 Task: Find connections with filter location Korhogo with filter topic #Humanresourcewith filter profile language German with filter current company Pepper Content with filter school National Institute of Event Management - India with filter industry Footwear Manufacturing with filter service category Budgeting with filter keywords title Area Sales Manager
Action: Mouse moved to (584, 81)
Screenshot: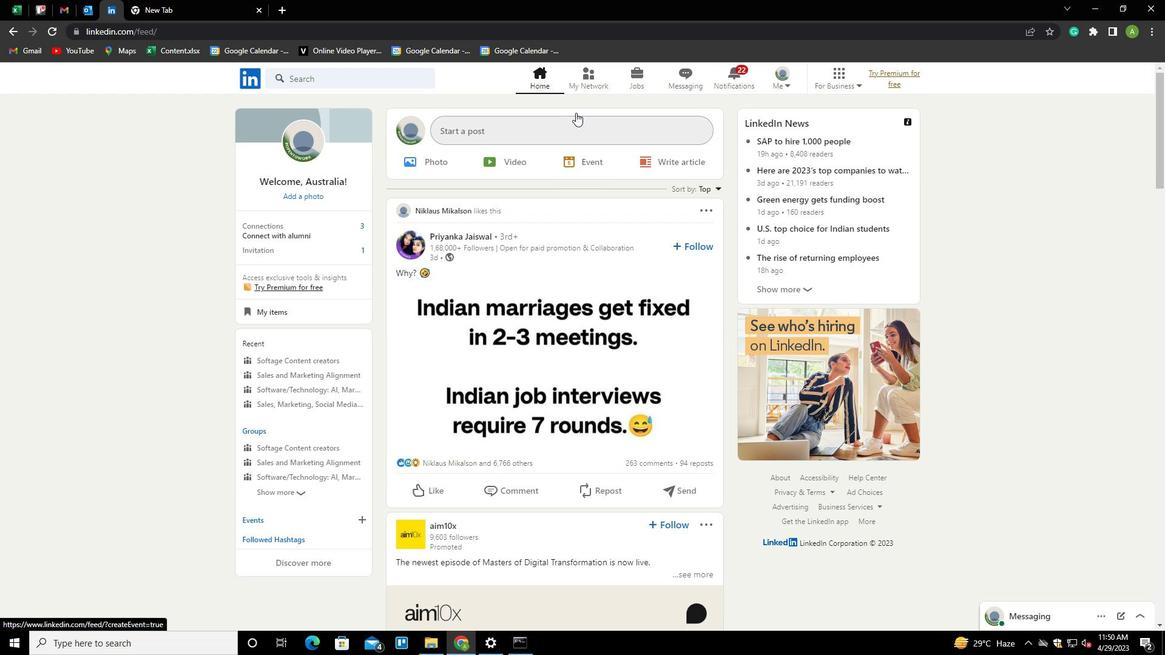 
Action: Mouse pressed left at (584, 81)
Screenshot: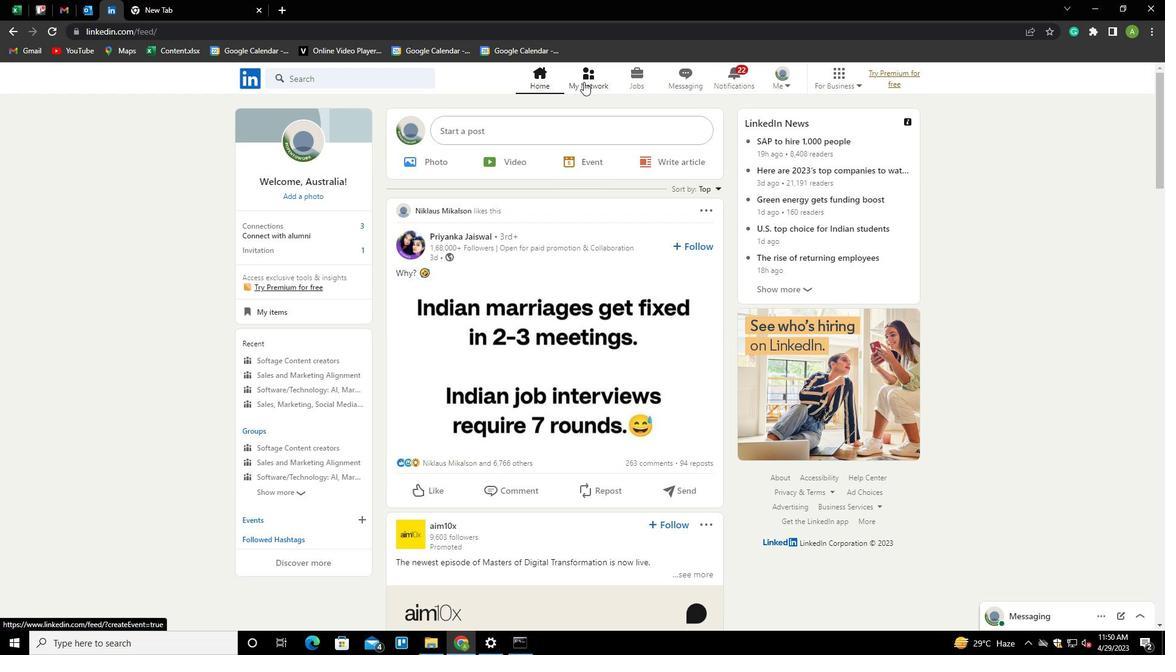 
Action: Mouse moved to (324, 145)
Screenshot: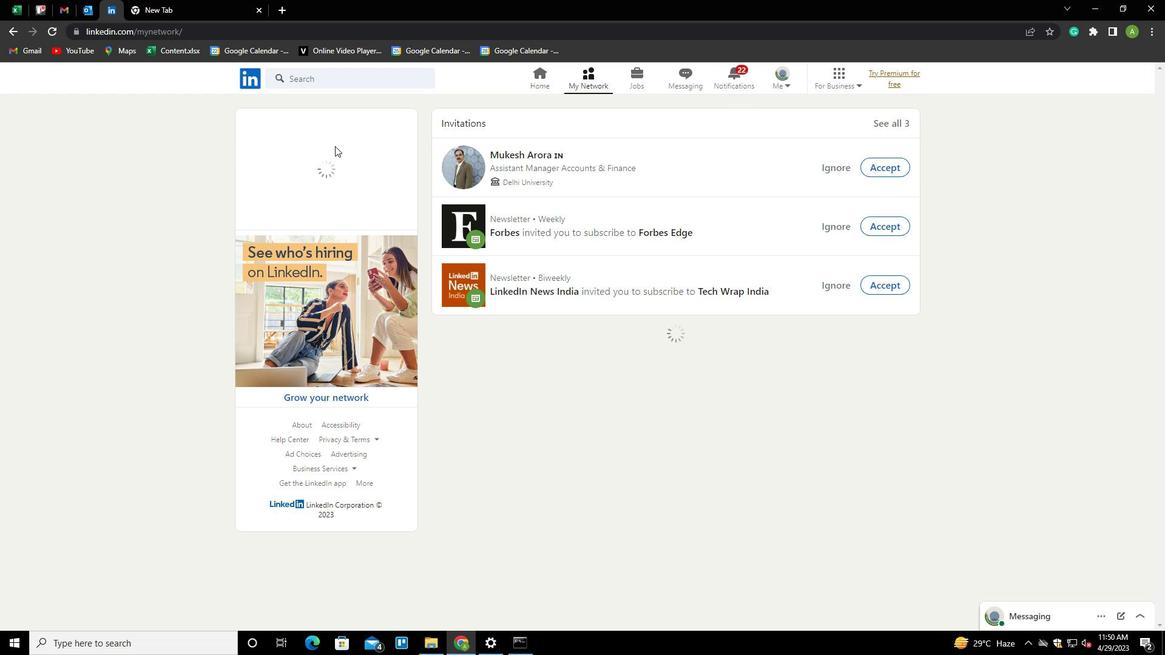 
Action: Mouse pressed left at (324, 145)
Screenshot: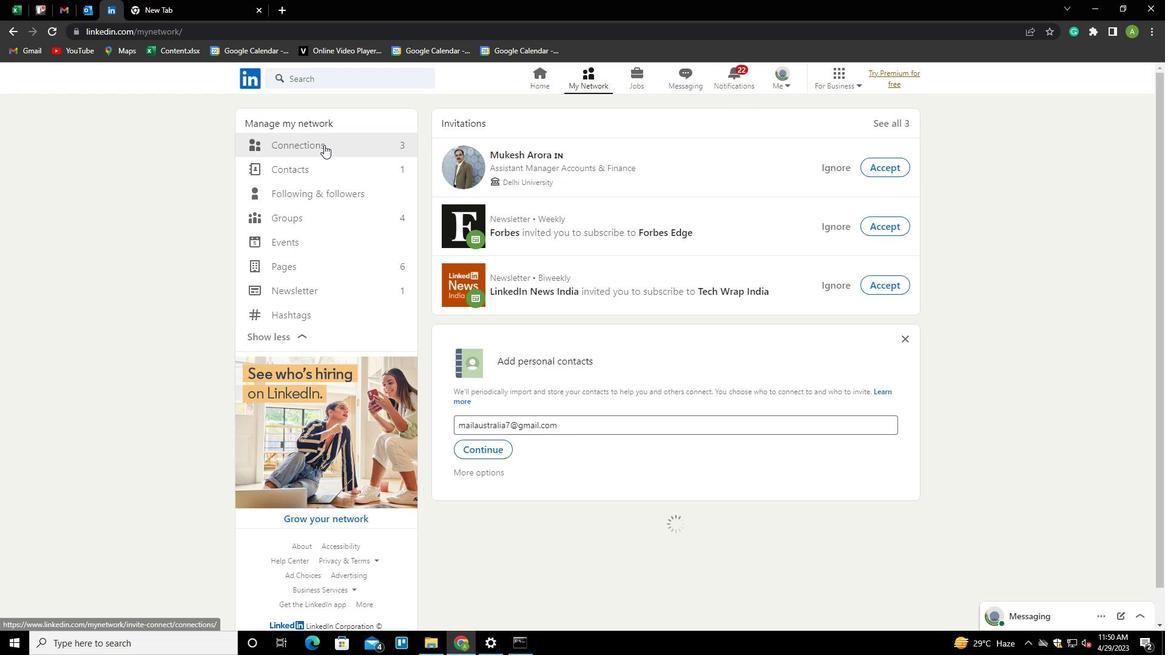 
Action: Mouse moved to (653, 146)
Screenshot: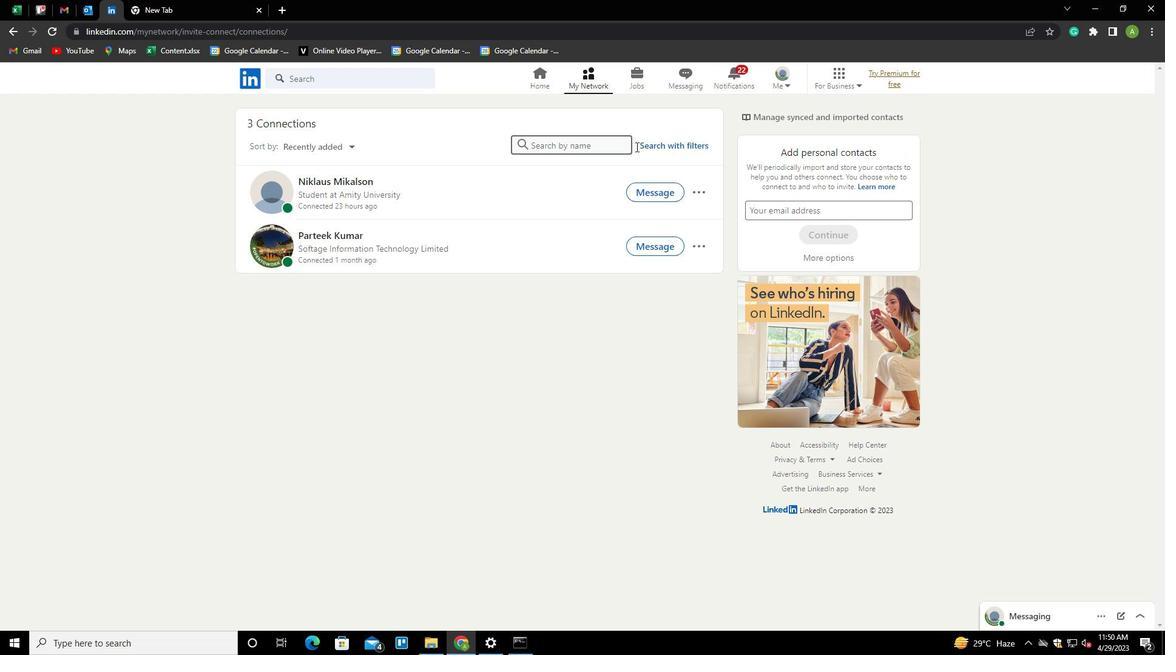 
Action: Mouse pressed left at (653, 146)
Screenshot: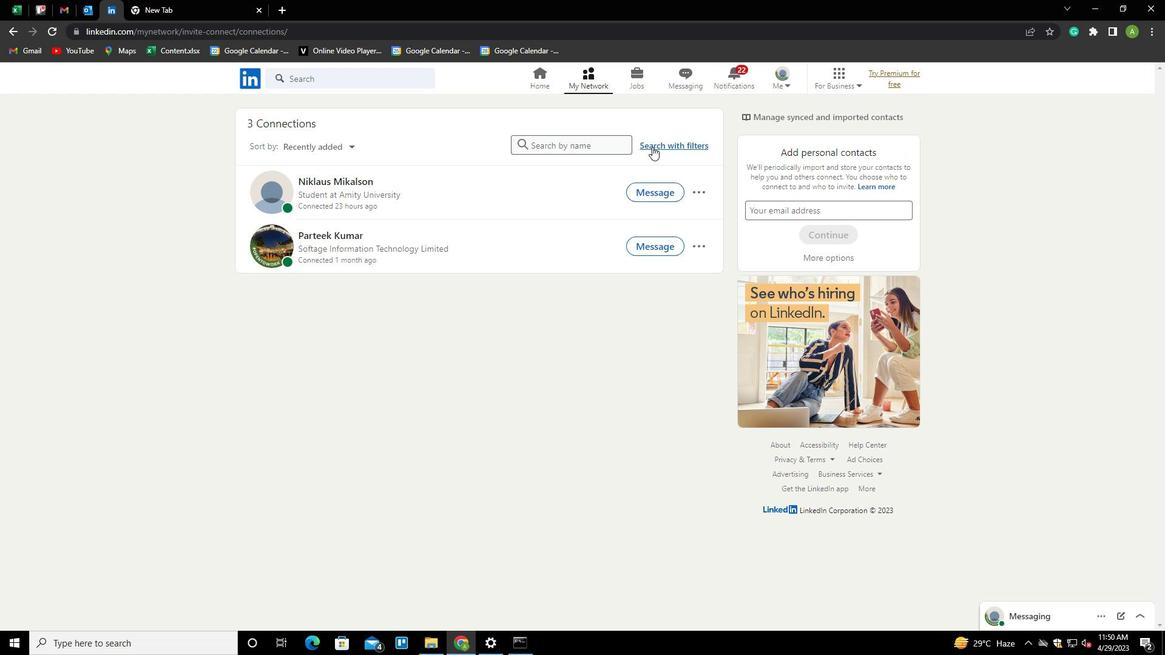 
Action: Mouse moved to (612, 106)
Screenshot: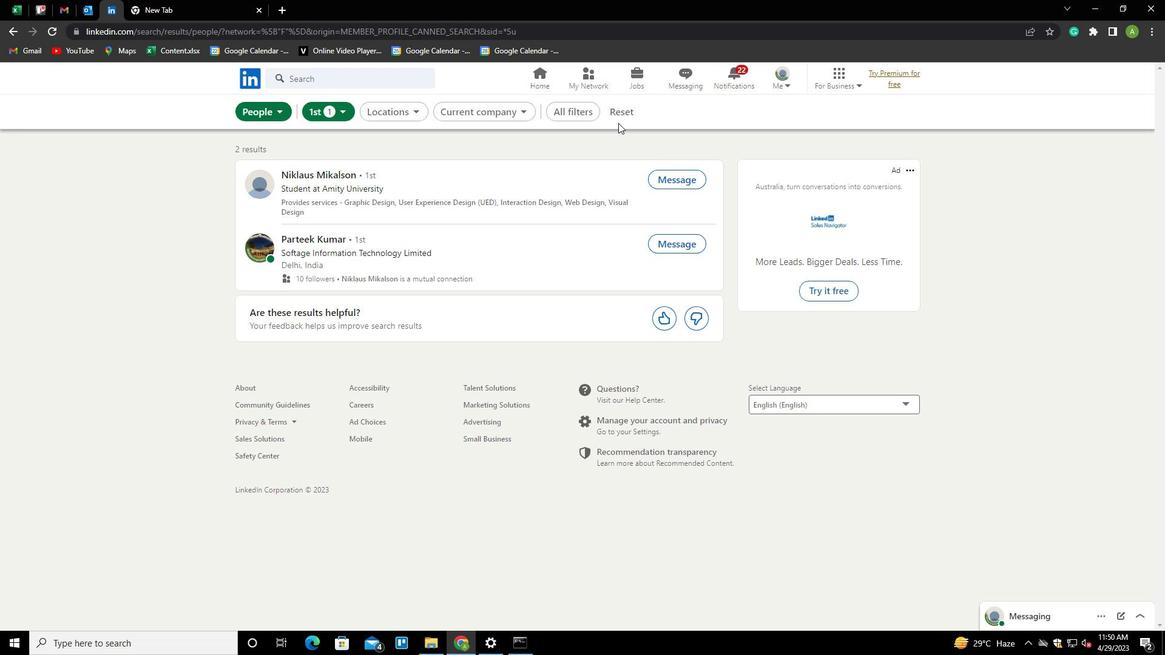 
Action: Mouse pressed left at (612, 106)
Screenshot: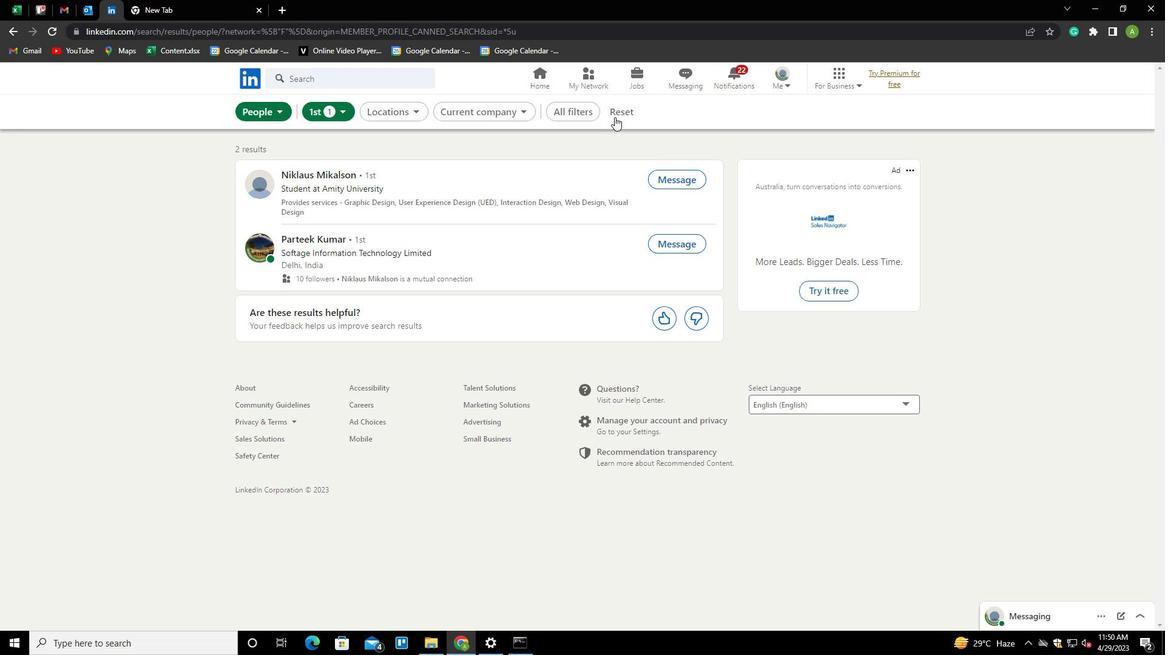 
Action: Mouse moved to (607, 111)
Screenshot: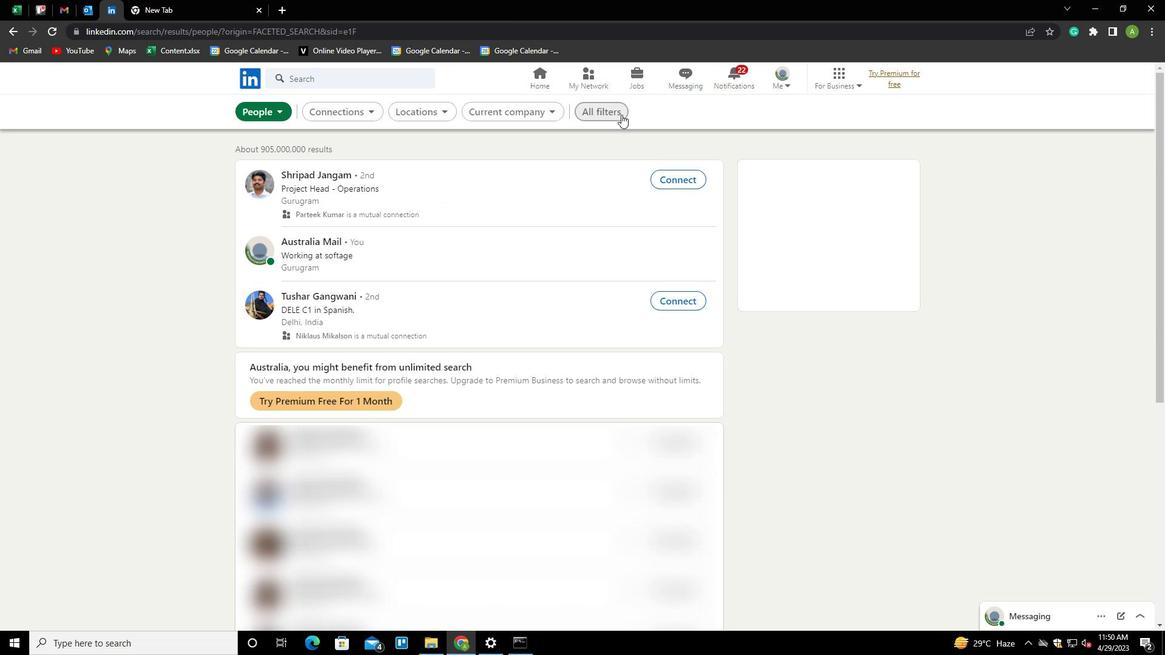 
Action: Mouse pressed left at (607, 111)
Screenshot: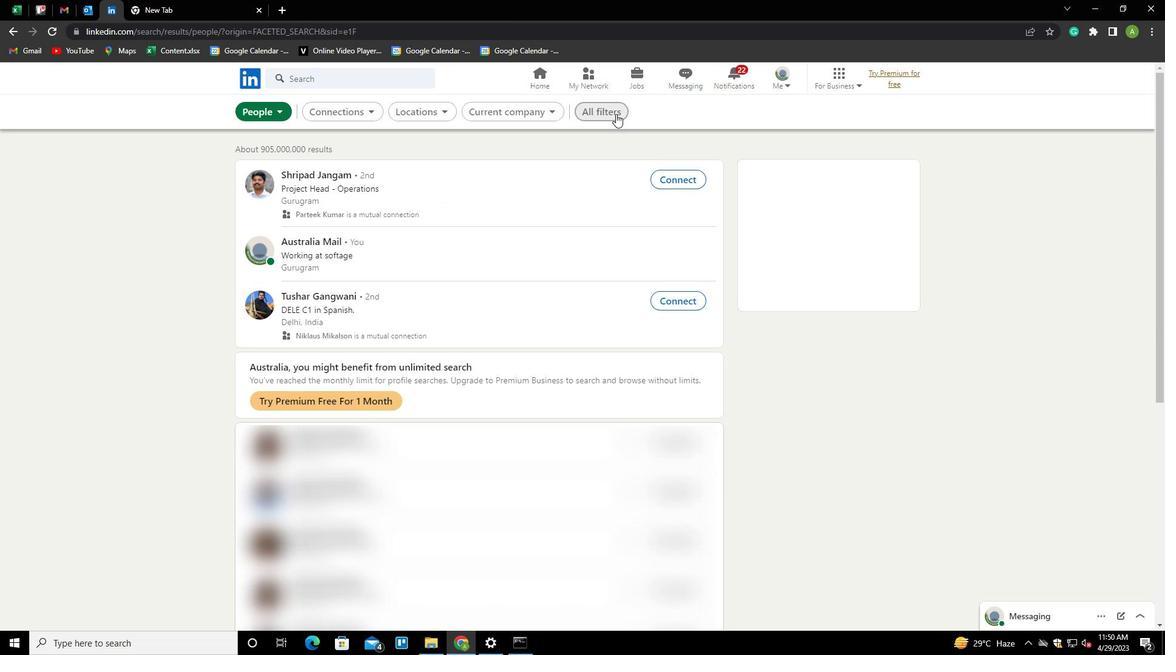 
Action: Mouse moved to (913, 306)
Screenshot: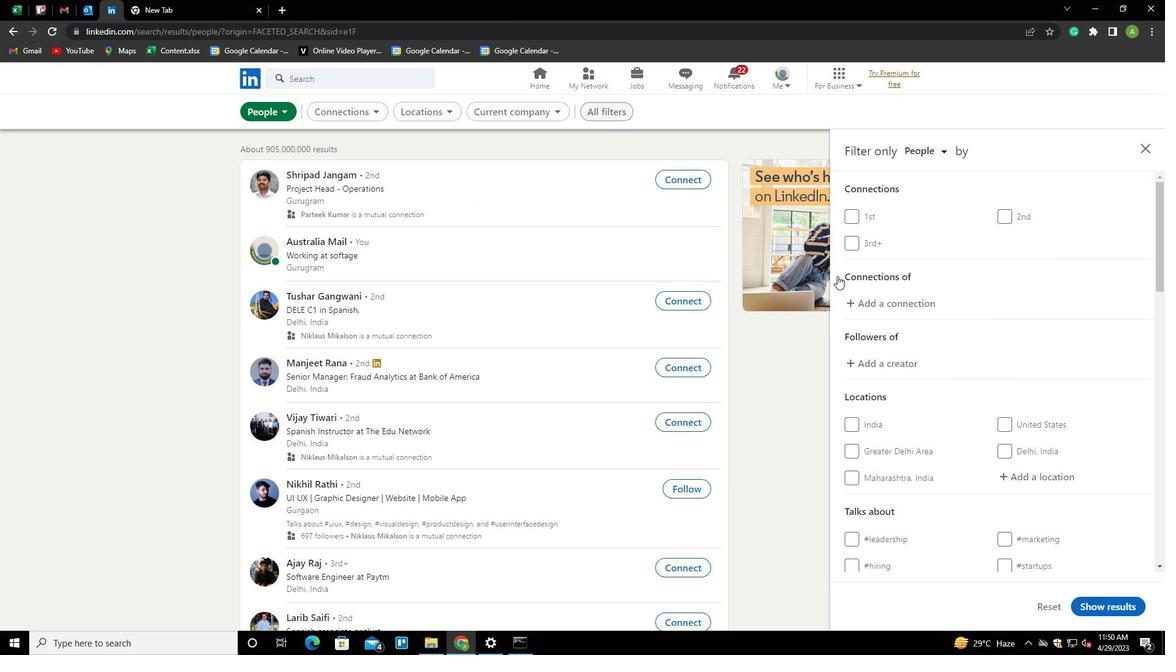 
Action: Mouse scrolled (913, 305) with delta (0, 0)
Screenshot: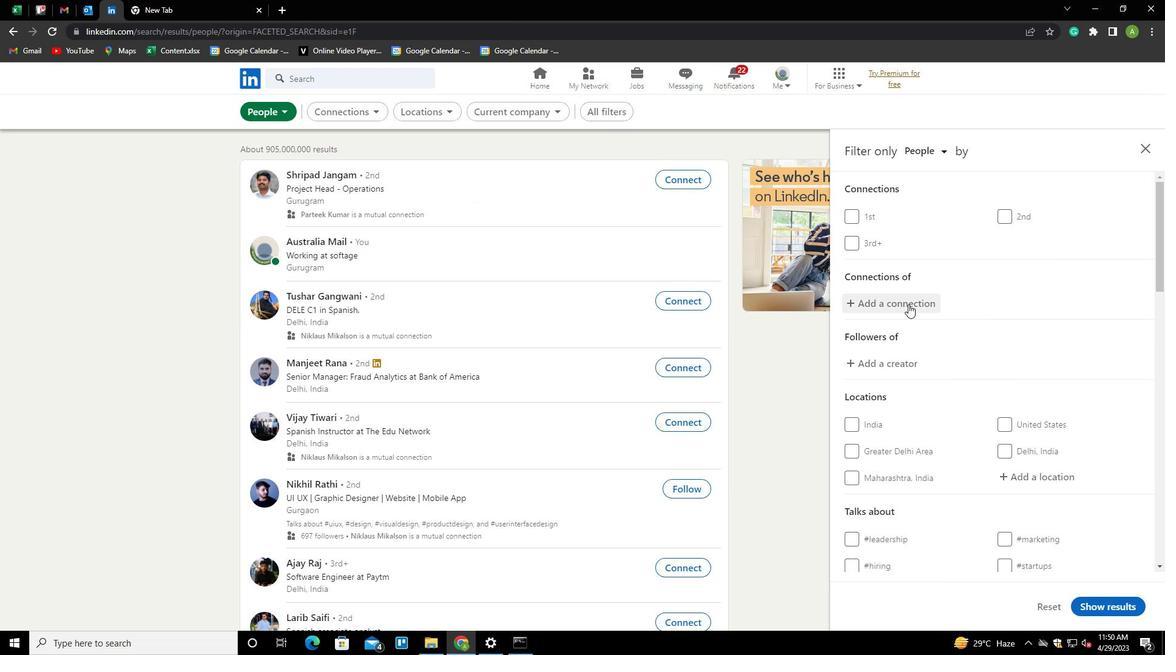 
Action: Mouse scrolled (913, 305) with delta (0, 0)
Screenshot: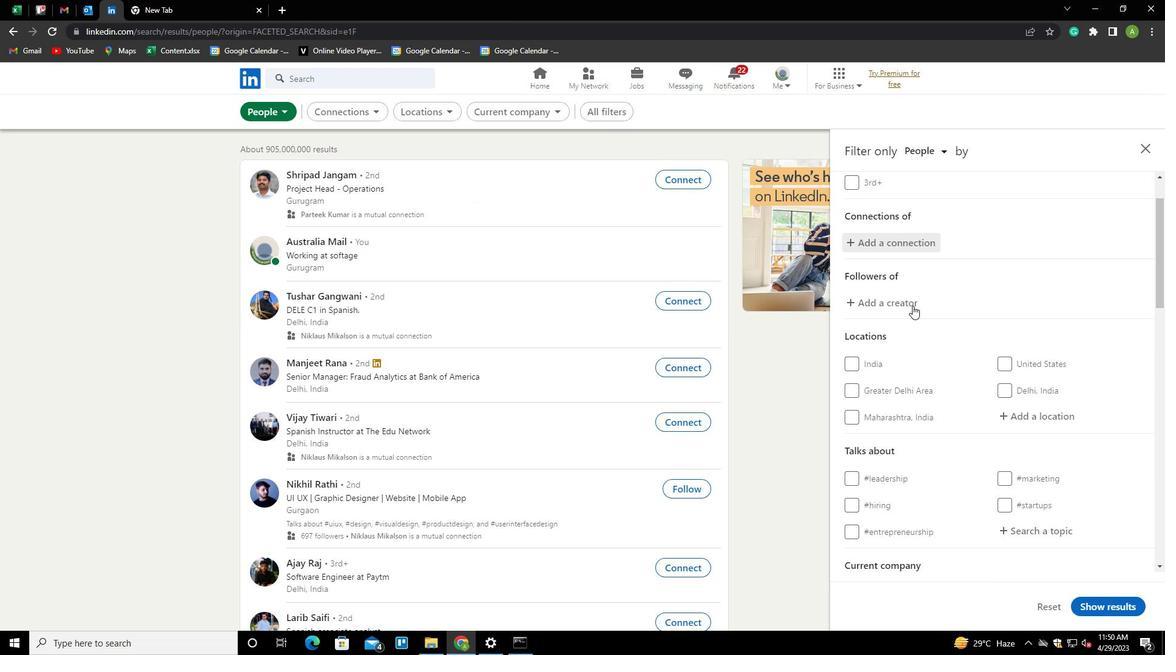 
Action: Mouse scrolled (913, 305) with delta (0, 0)
Screenshot: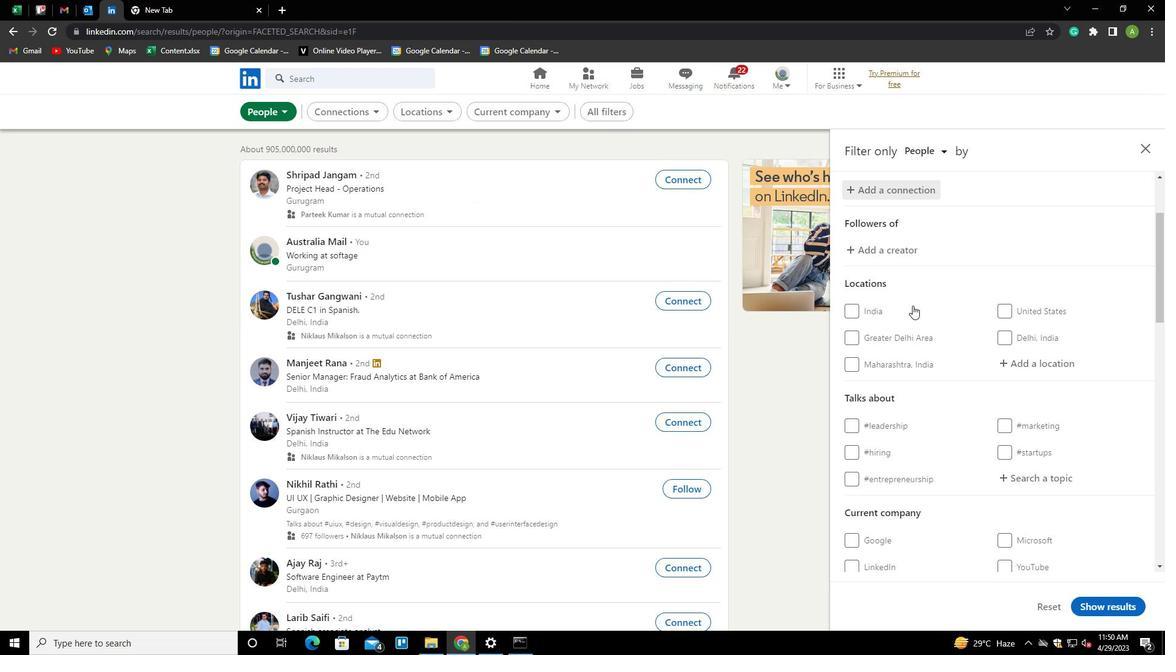 
Action: Mouse moved to (1011, 295)
Screenshot: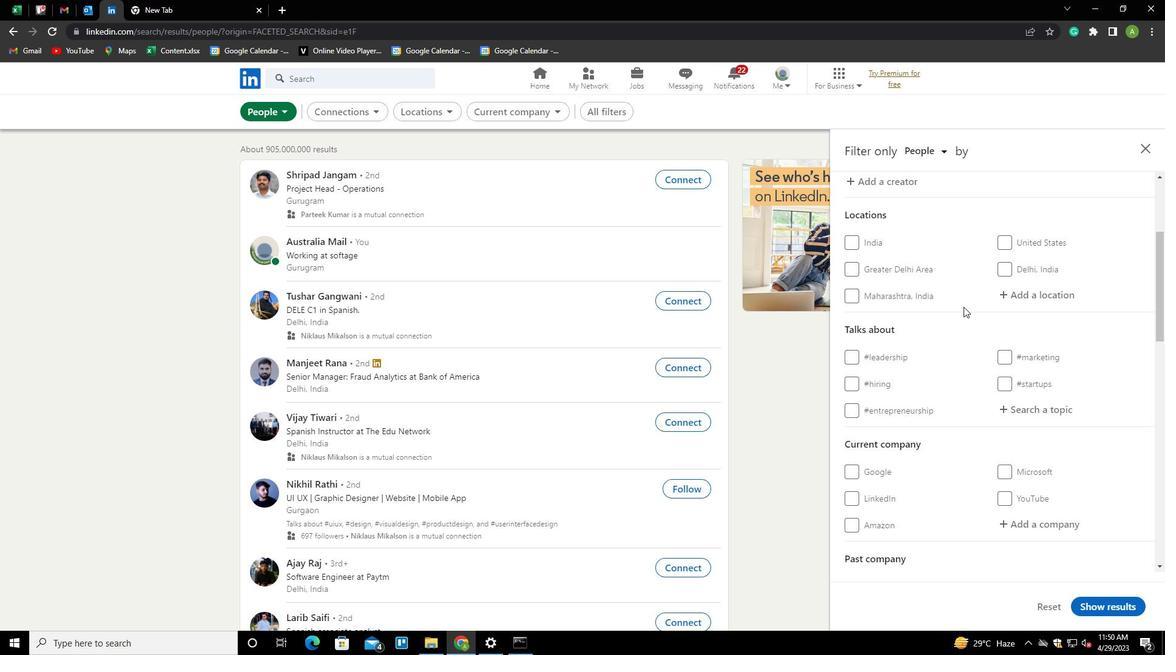 
Action: Mouse pressed left at (1011, 295)
Screenshot: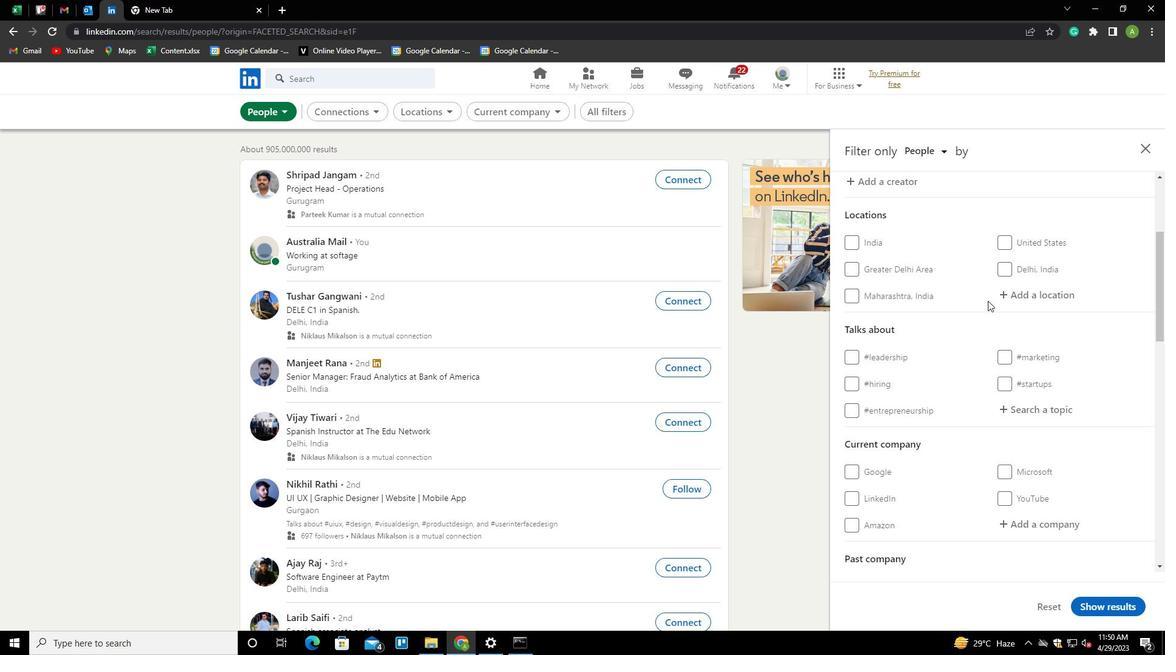
Action: Mouse moved to (1025, 298)
Screenshot: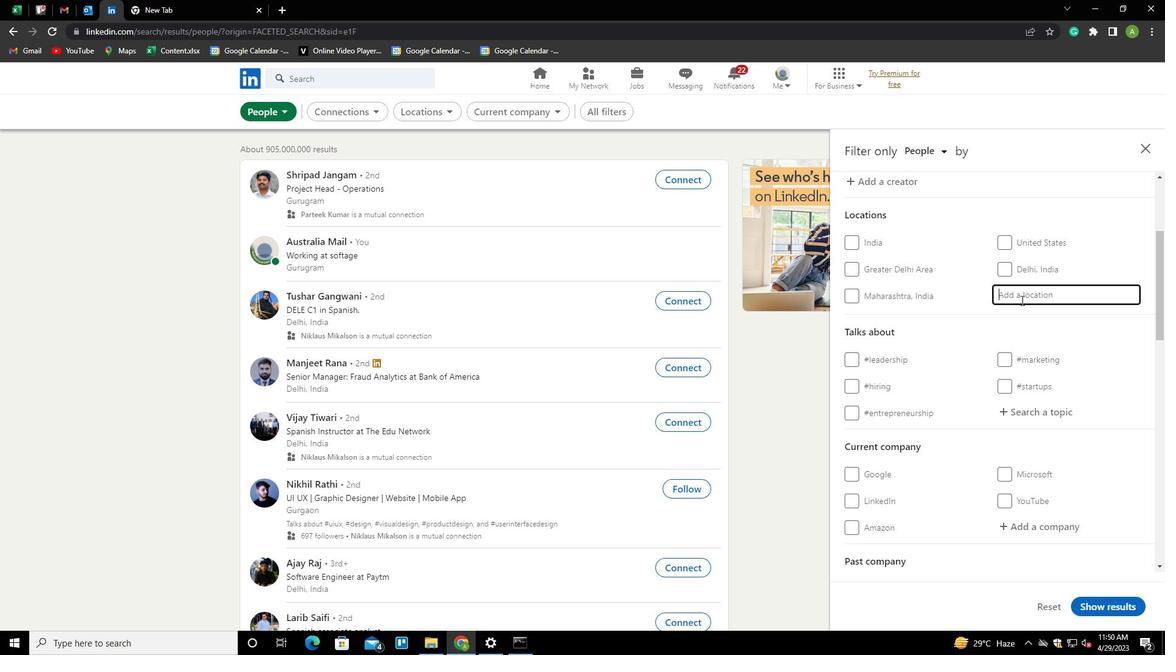 
Action: Mouse pressed left at (1025, 298)
Screenshot: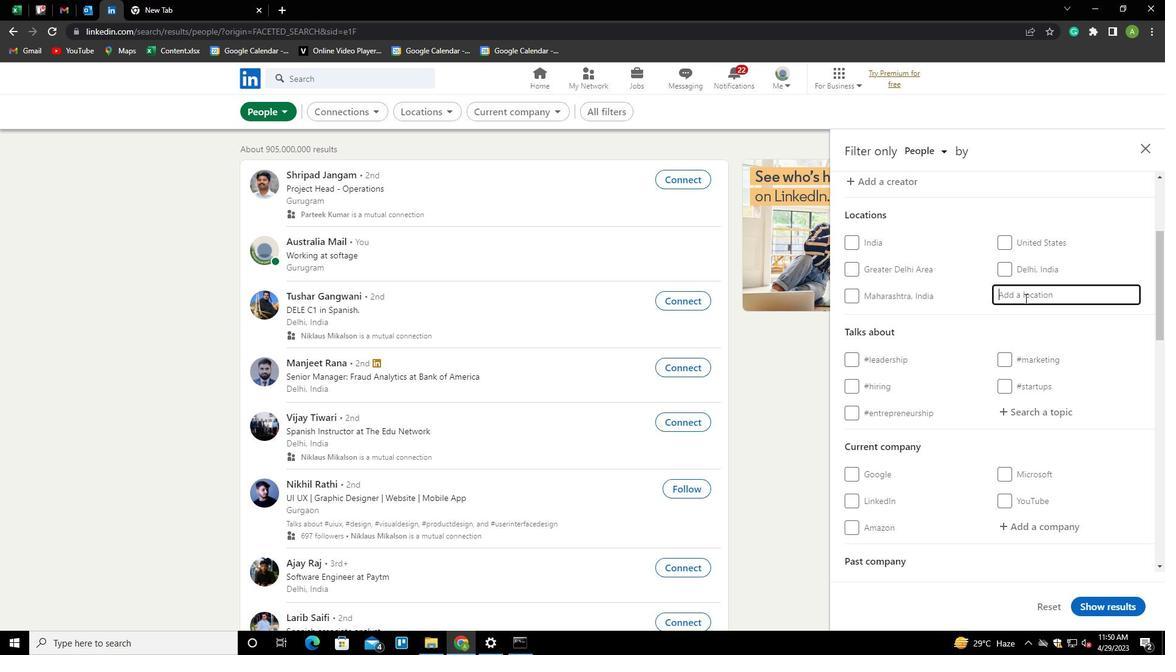 
Action: Key pressed <Key.shift><Key.shift><Key.shift><Key.shift><Key.shift><Key.shift><Key.shift><Key.shift><Key.shift><Key.shift>J=<Key.shift><Key.backspace><Key.backspace><Key.shift>KORHOGO<Key.down>
Screenshot: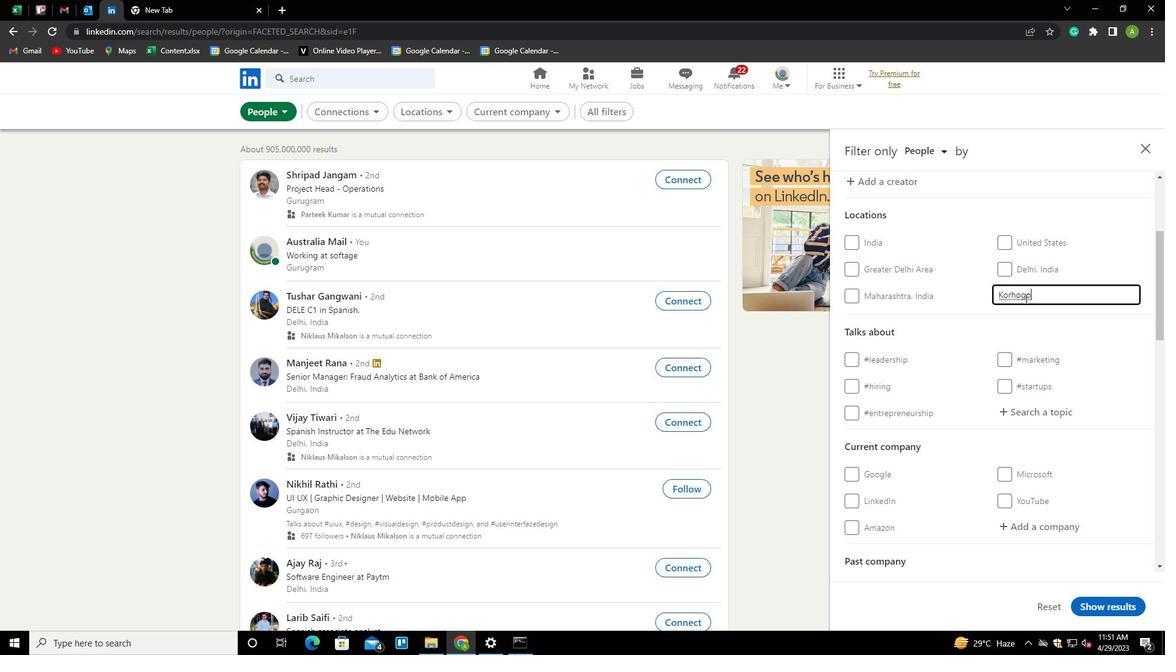 
Action: Mouse moved to (1072, 316)
Screenshot: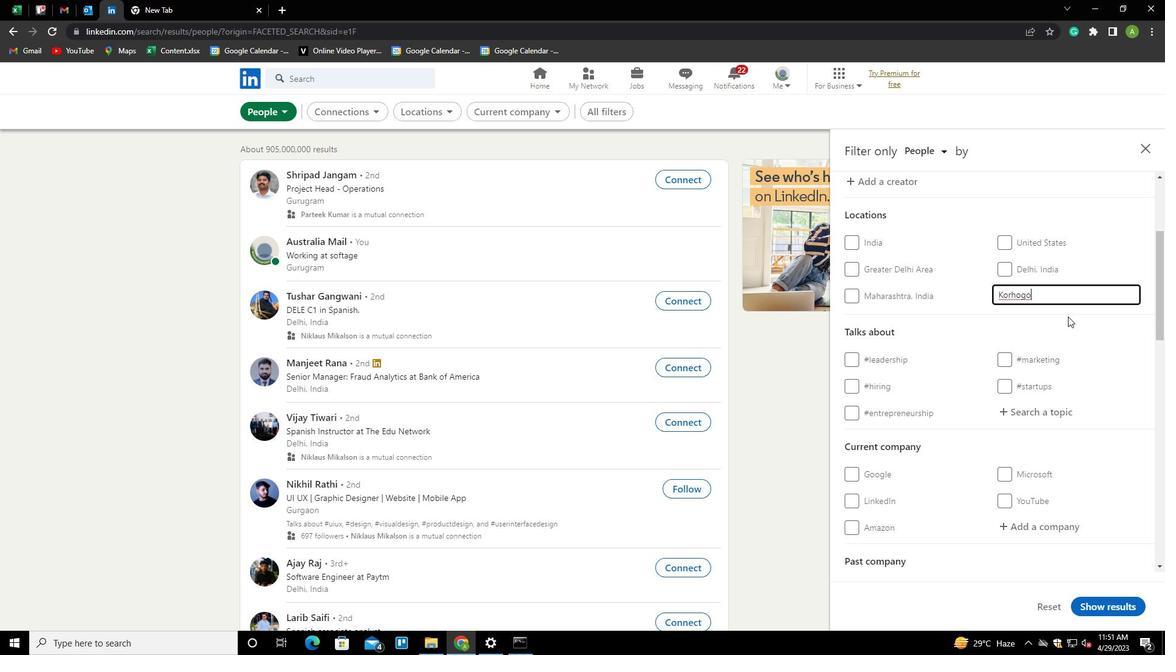
Action: Mouse pressed left at (1072, 316)
Screenshot: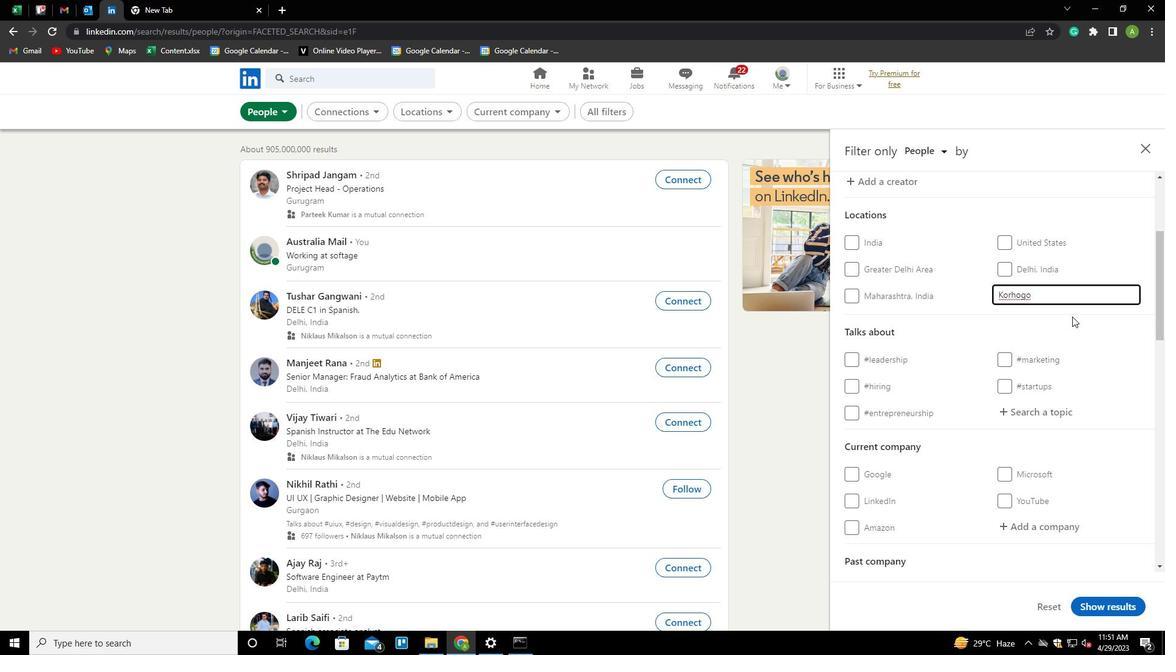 
Action: Mouse moved to (1095, 332)
Screenshot: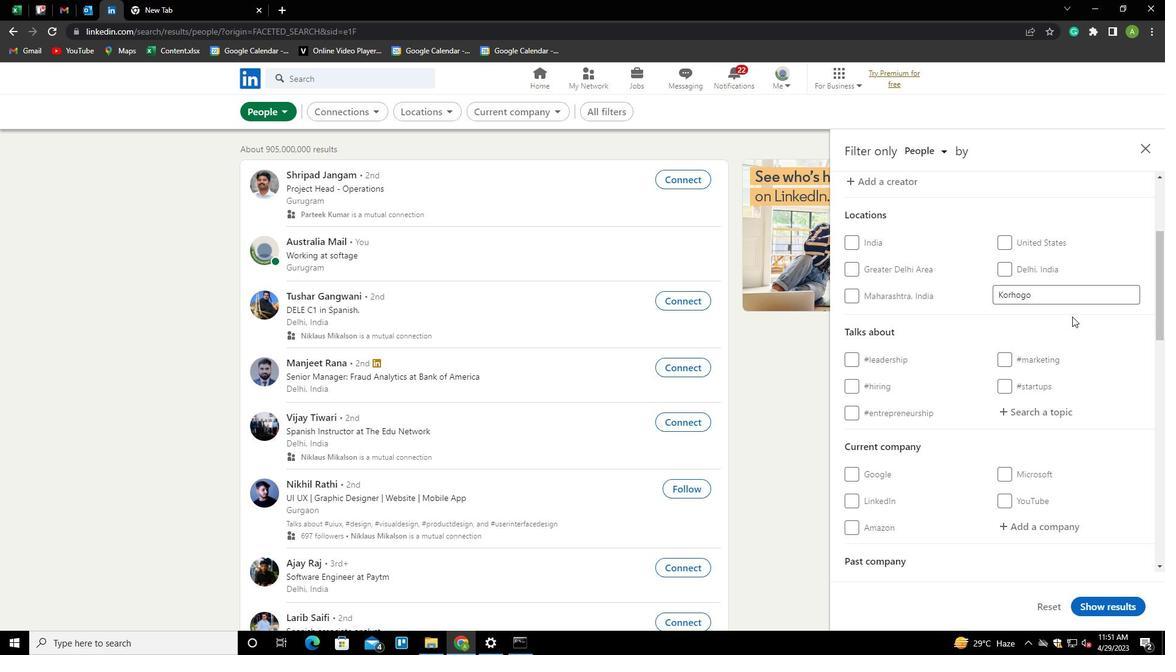 
Action: Mouse scrolled (1095, 332) with delta (0, 0)
Screenshot: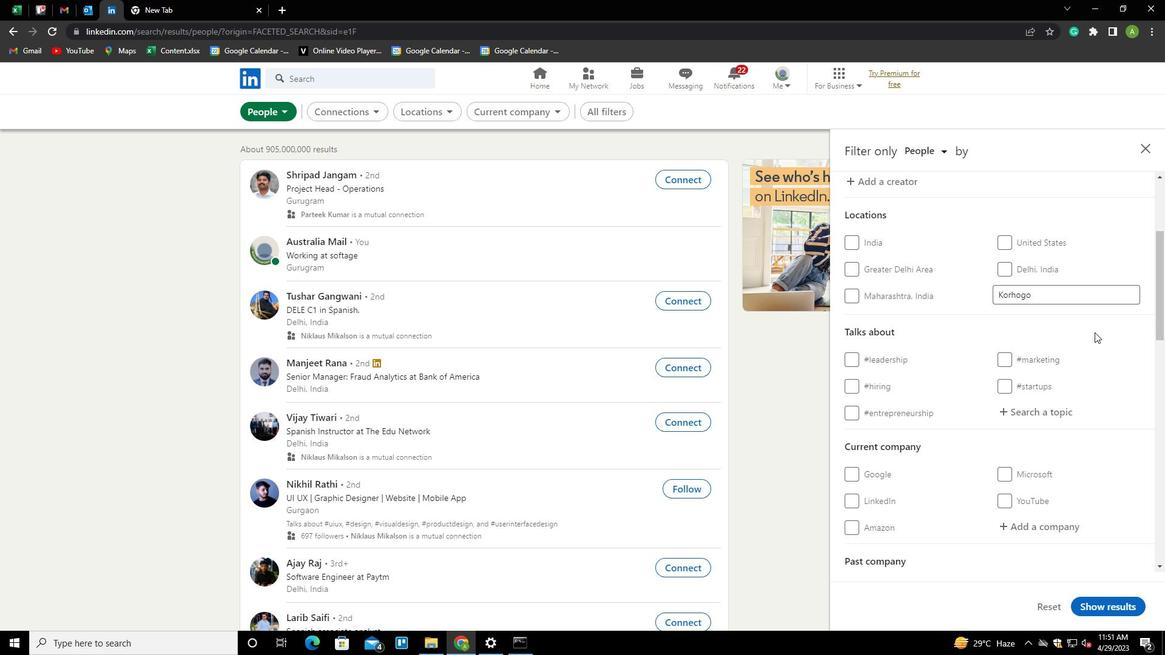 
Action: Mouse scrolled (1095, 332) with delta (0, 0)
Screenshot: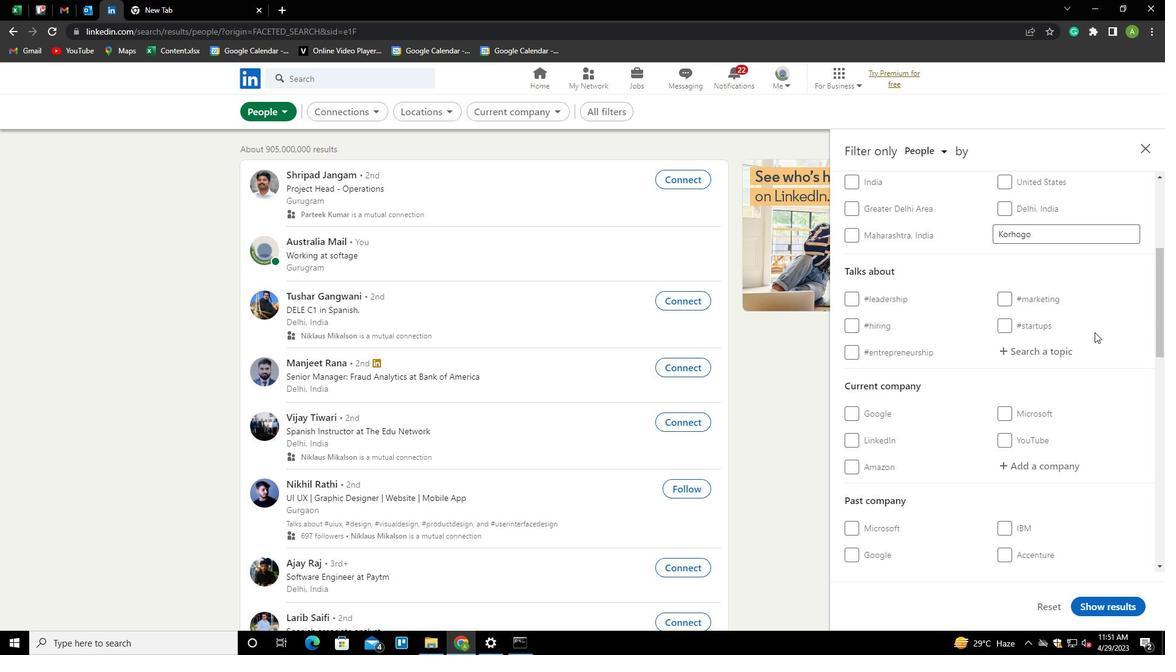 
Action: Mouse scrolled (1095, 332) with delta (0, 0)
Screenshot: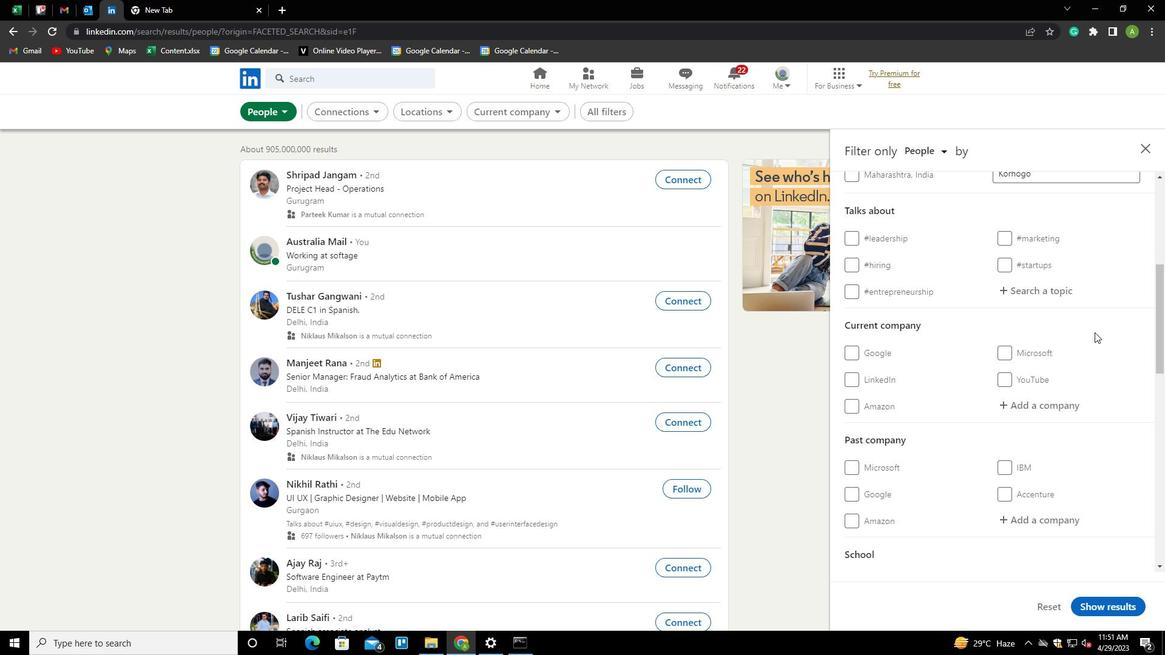 
Action: Mouse scrolled (1095, 332) with delta (0, 0)
Screenshot: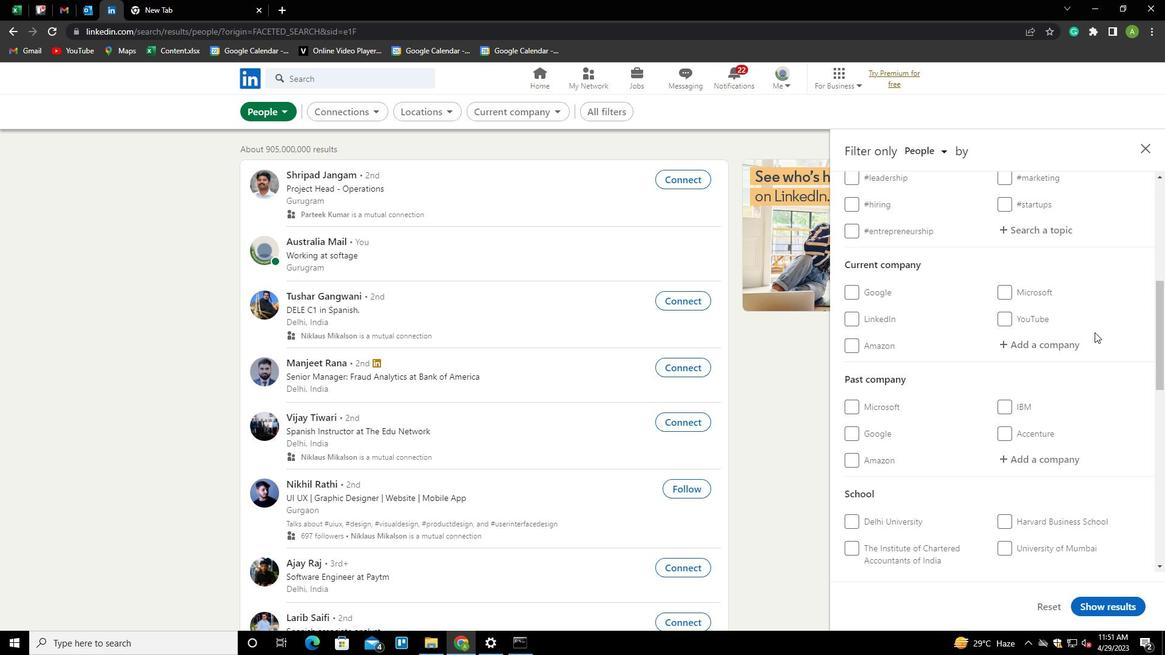 
Action: Mouse moved to (1041, 287)
Screenshot: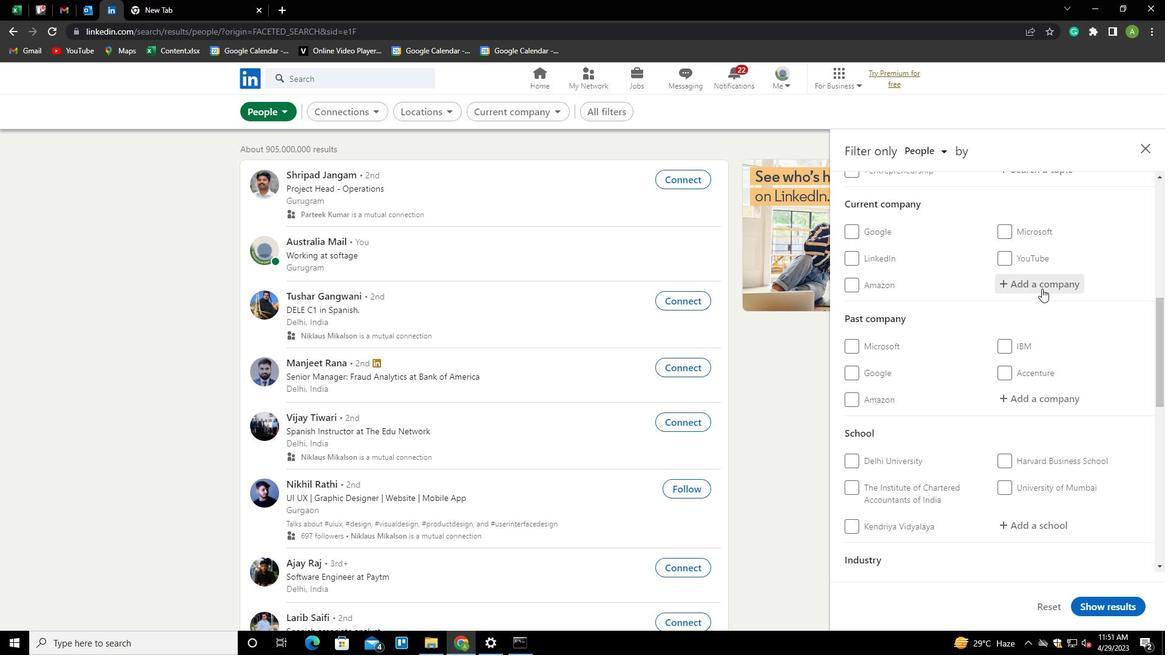 
Action: Mouse scrolled (1041, 287) with delta (0, 0)
Screenshot: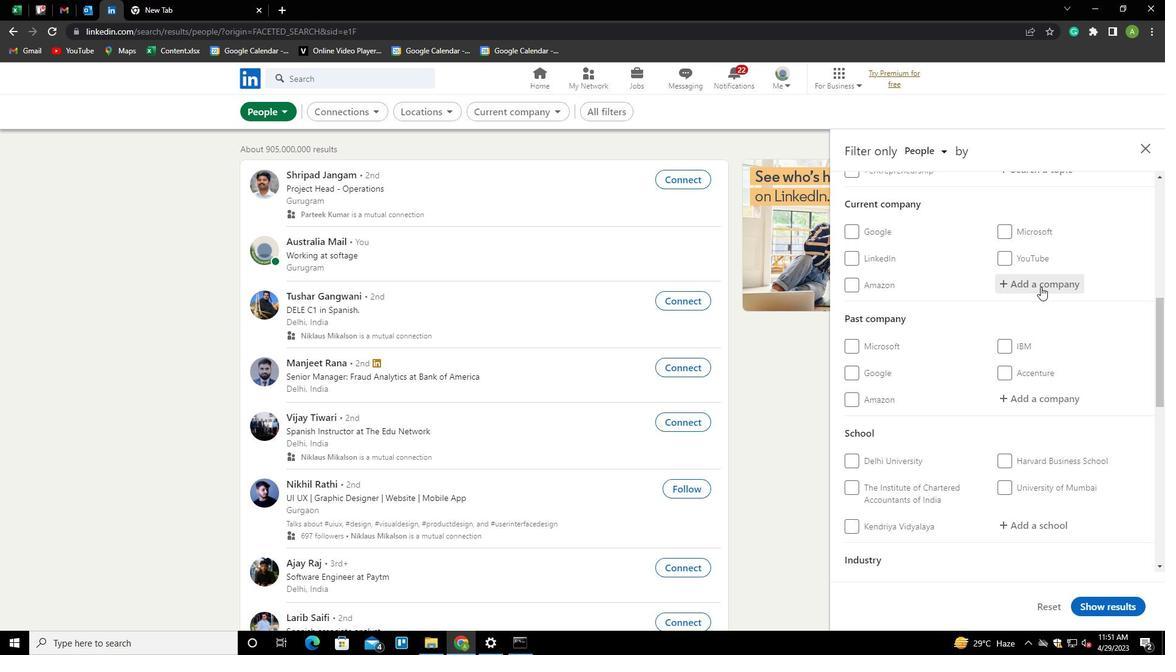 
Action: Mouse moved to (1027, 234)
Screenshot: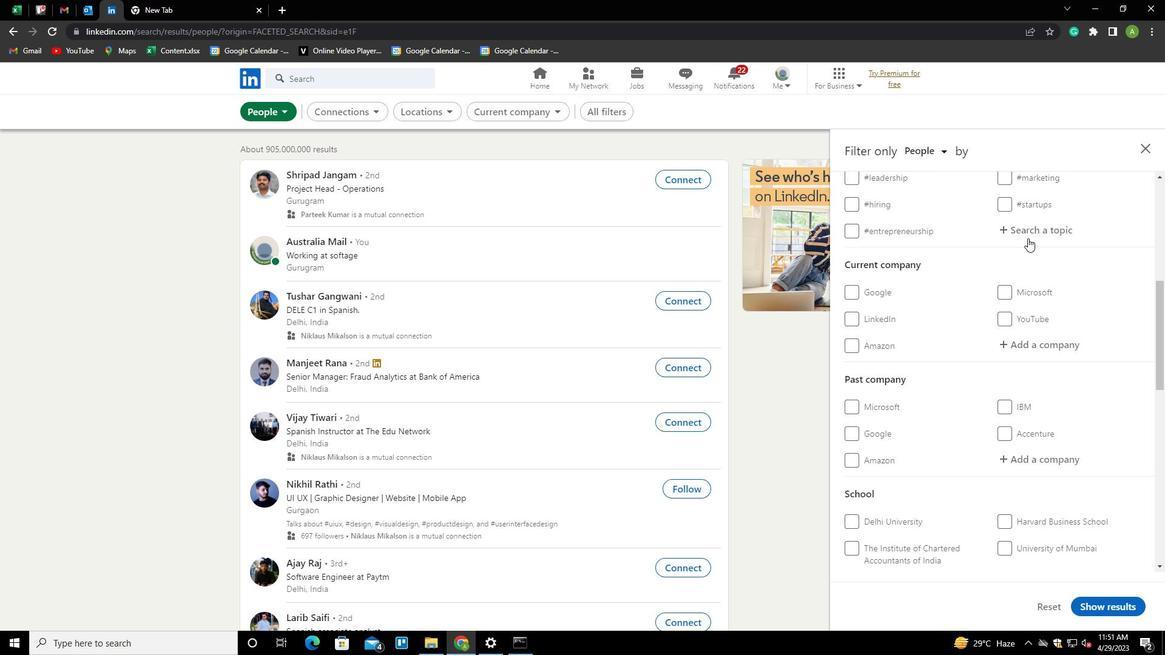
Action: Mouse pressed left at (1027, 234)
Screenshot: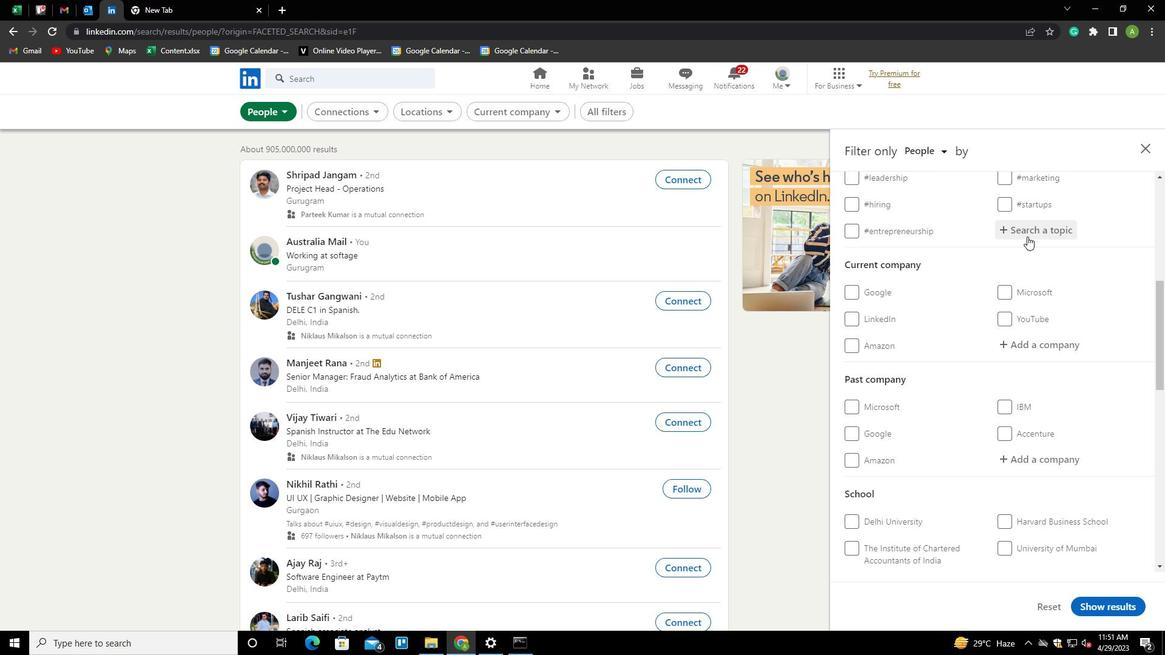 
Action: Mouse moved to (1027, 231)
Screenshot: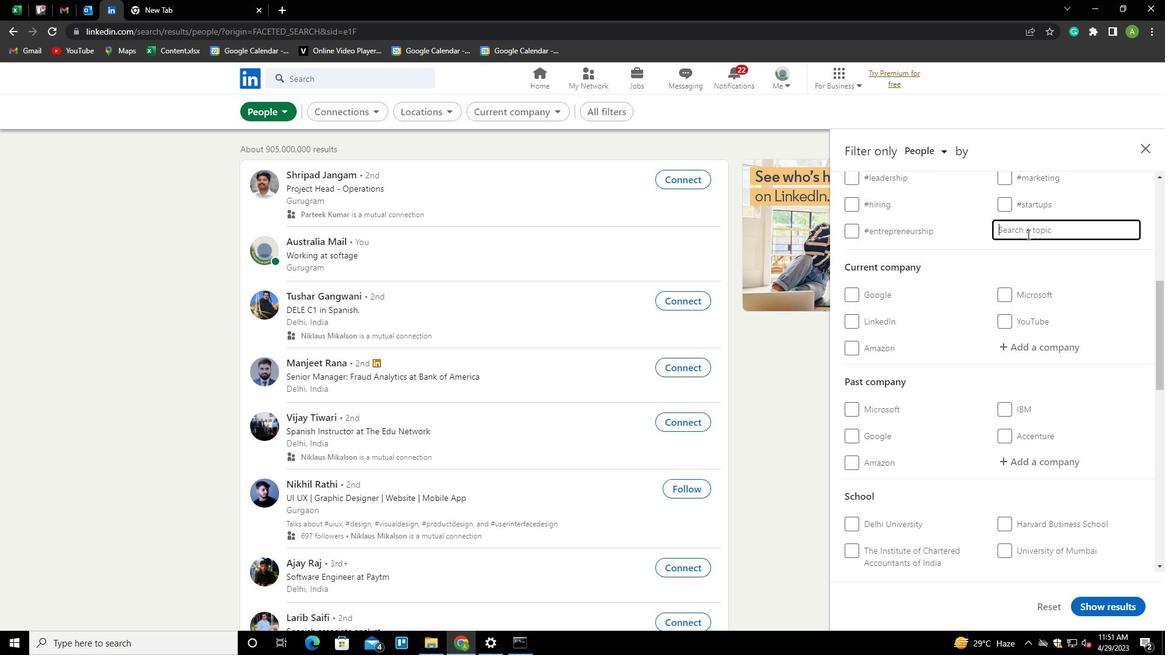 
Action: Mouse pressed left at (1027, 231)
Screenshot: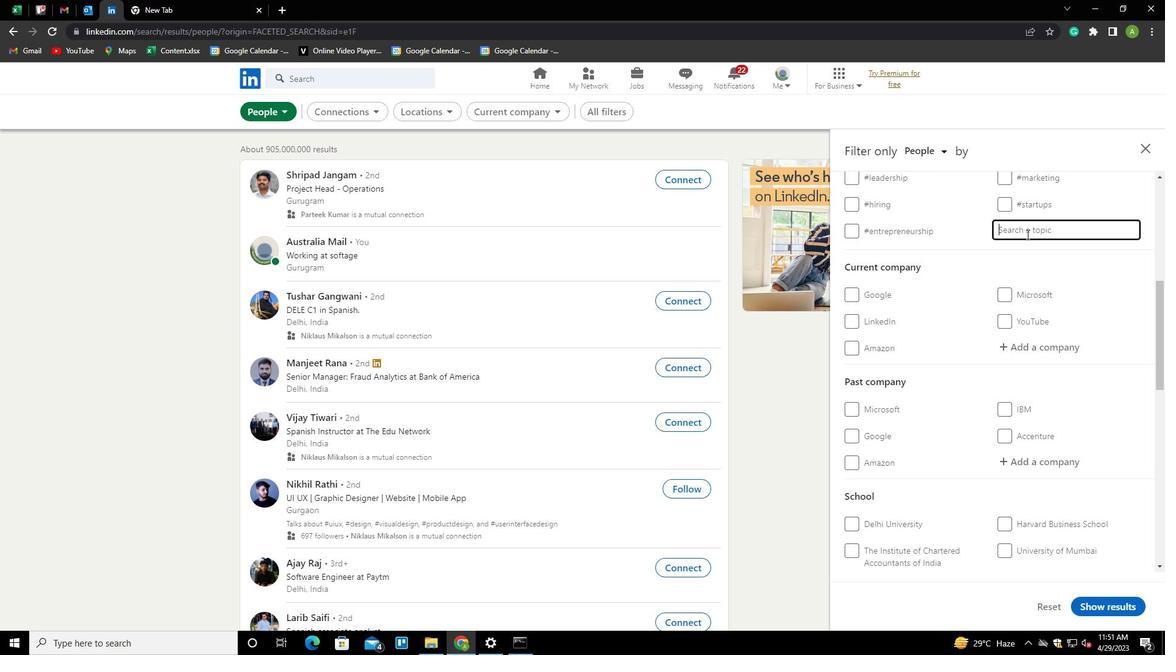 
Action: Key pressed <Key.shift>HUMANRS<Key.backspace>ES<Key.down><Key.down><Key.down><Key.enter>
Screenshot: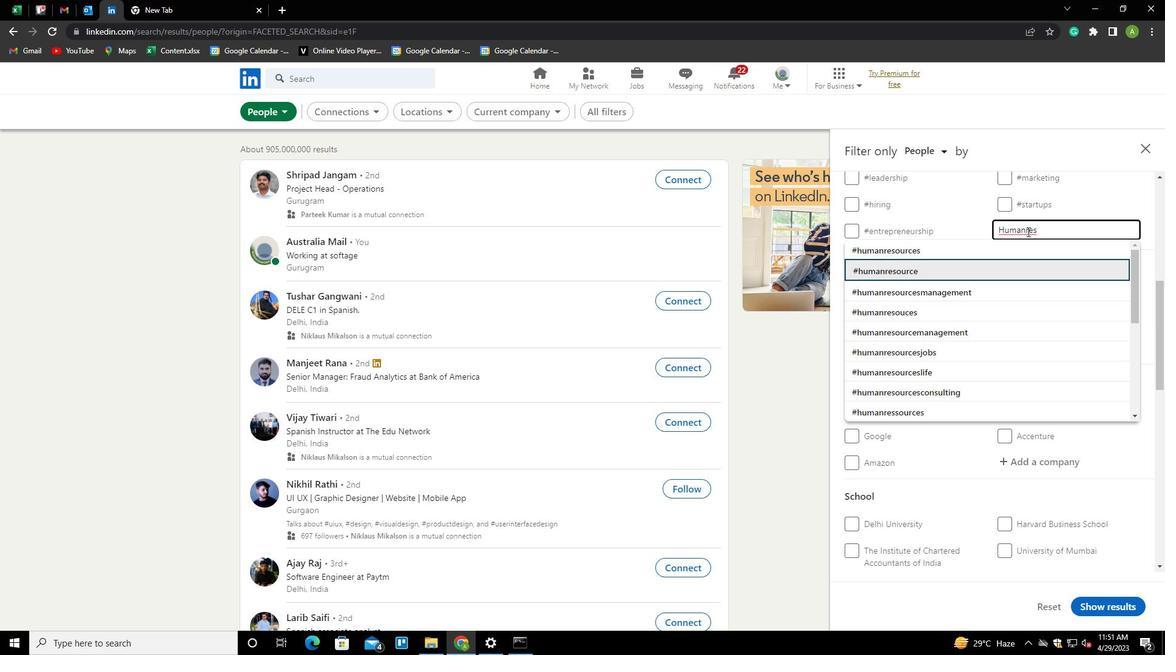 
Action: Mouse scrolled (1027, 231) with delta (0, 0)
Screenshot: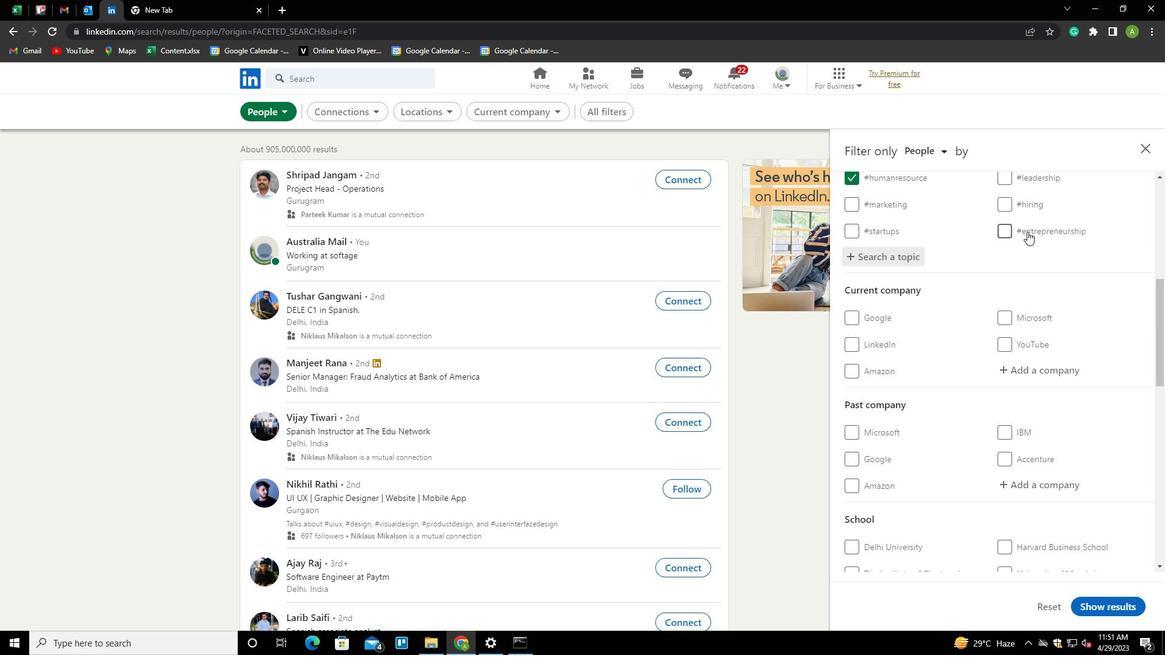 
Action: Mouse scrolled (1027, 231) with delta (0, 0)
Screenshot: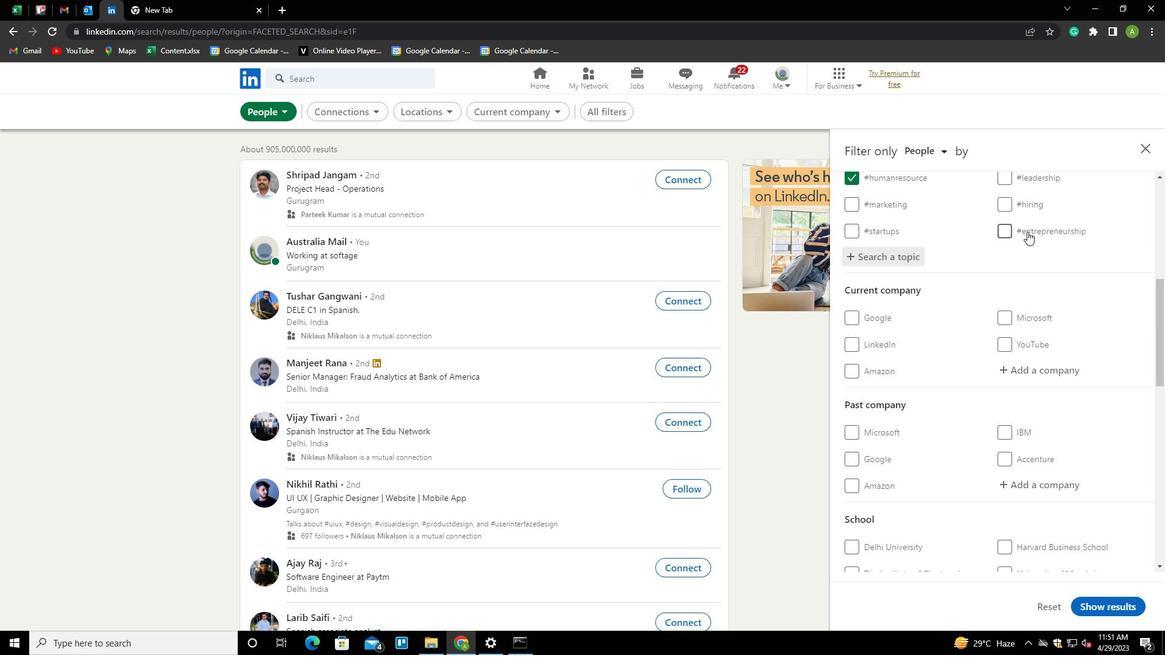 
Action: Mouse scrolled (1027, 231) with delta (0, 0)
Screenshot: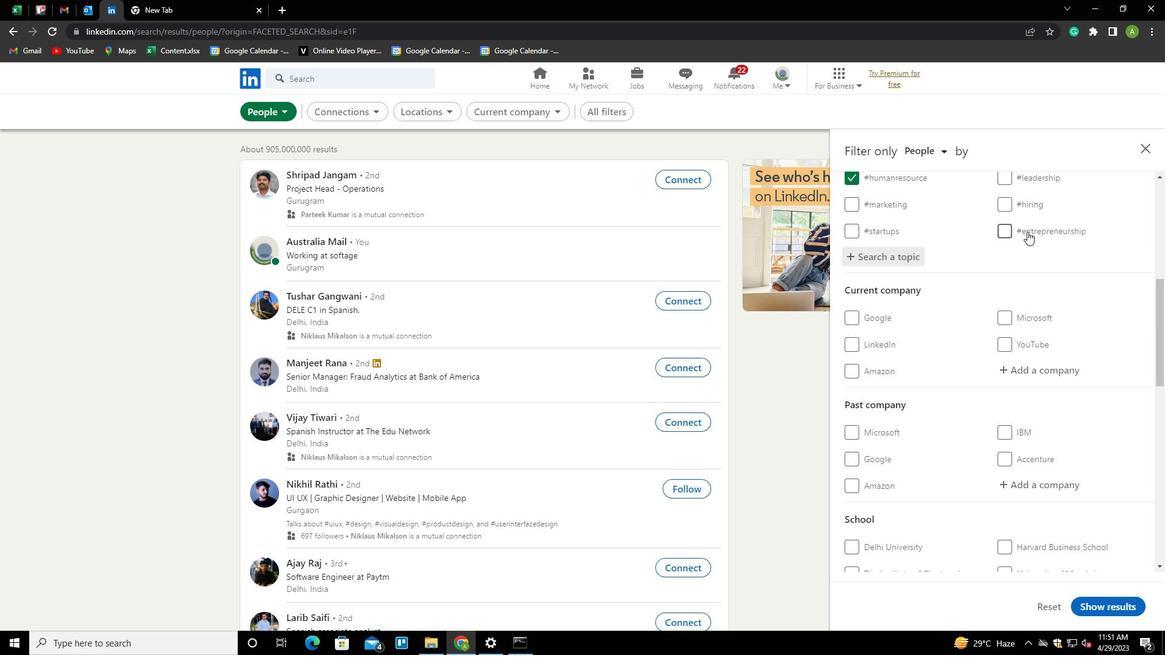 
Action: Mouse moved to (1026, 285)
Screenshot: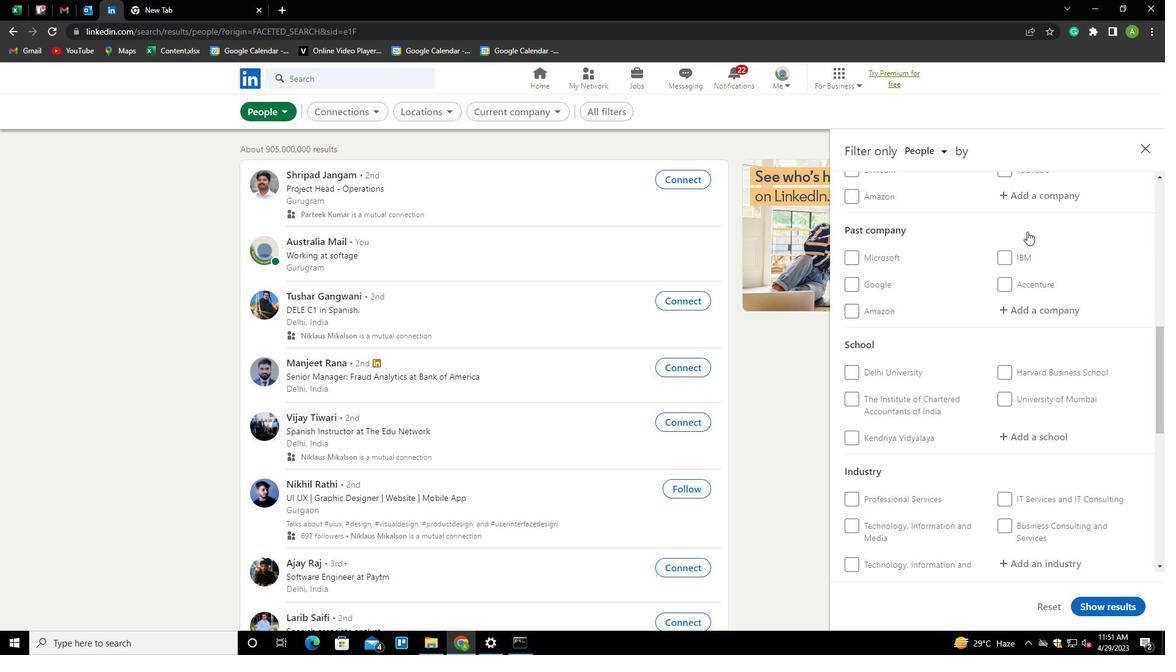 
Action: Mouse scrolled (1026, 285) with delta (0, 0)
Screenshot: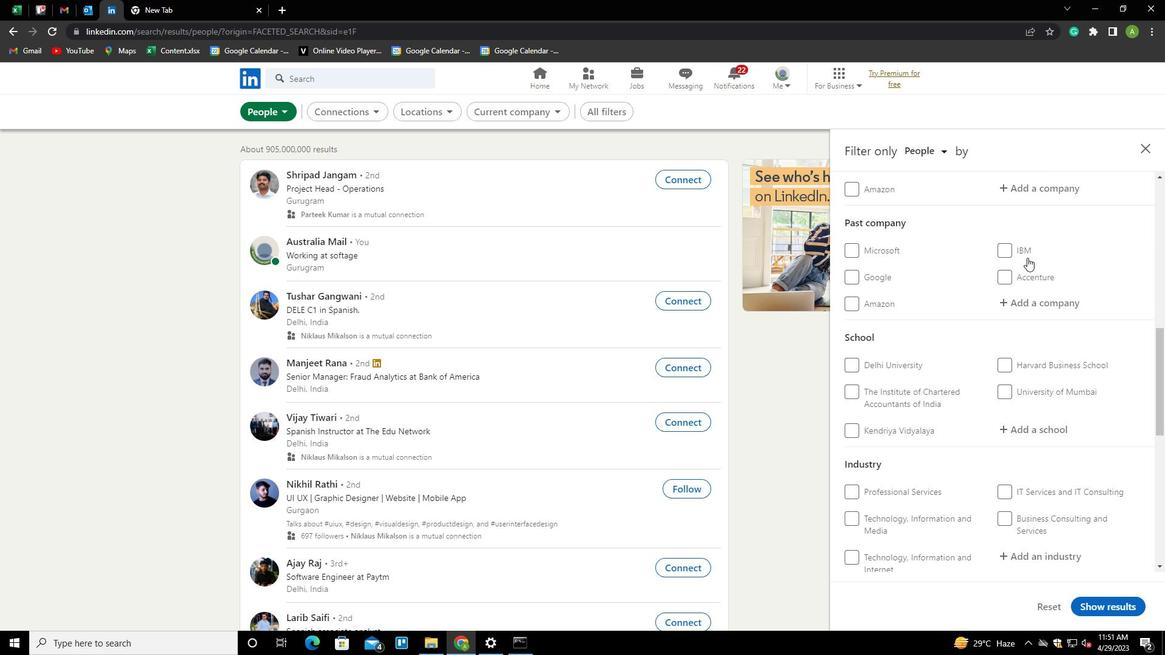
Action: Mouse scrolled (1026, 285) with delta (0, 0)
Screenshot: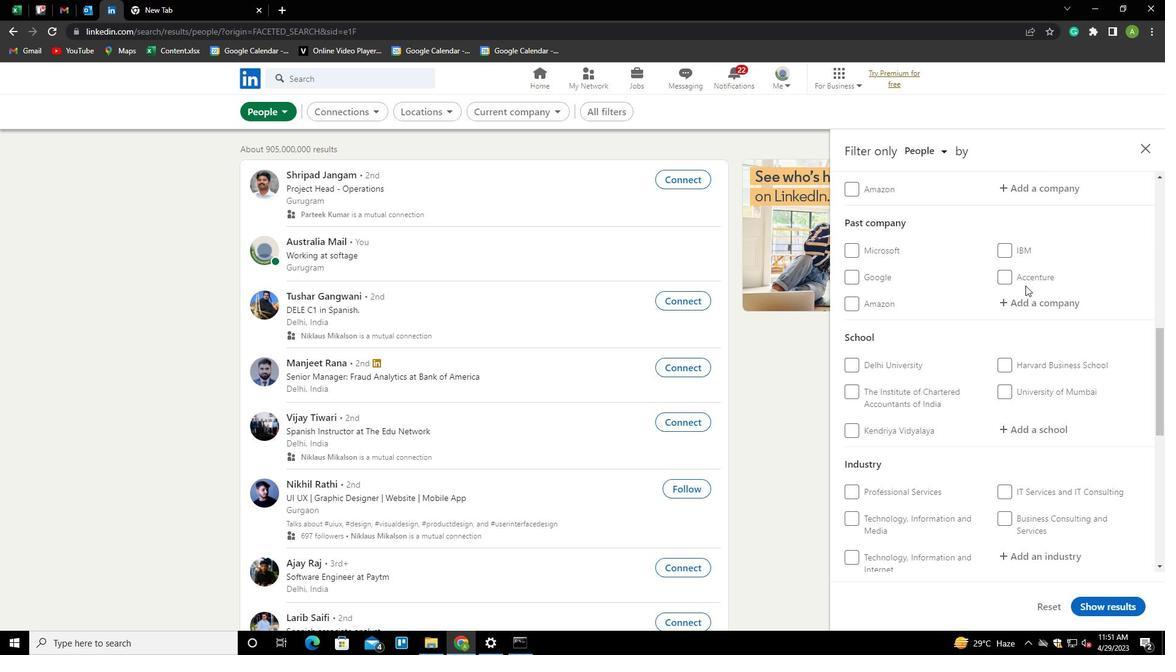 
Action: Mouse scrolled (1026, 285) with delta (0, 0)
Screenshot: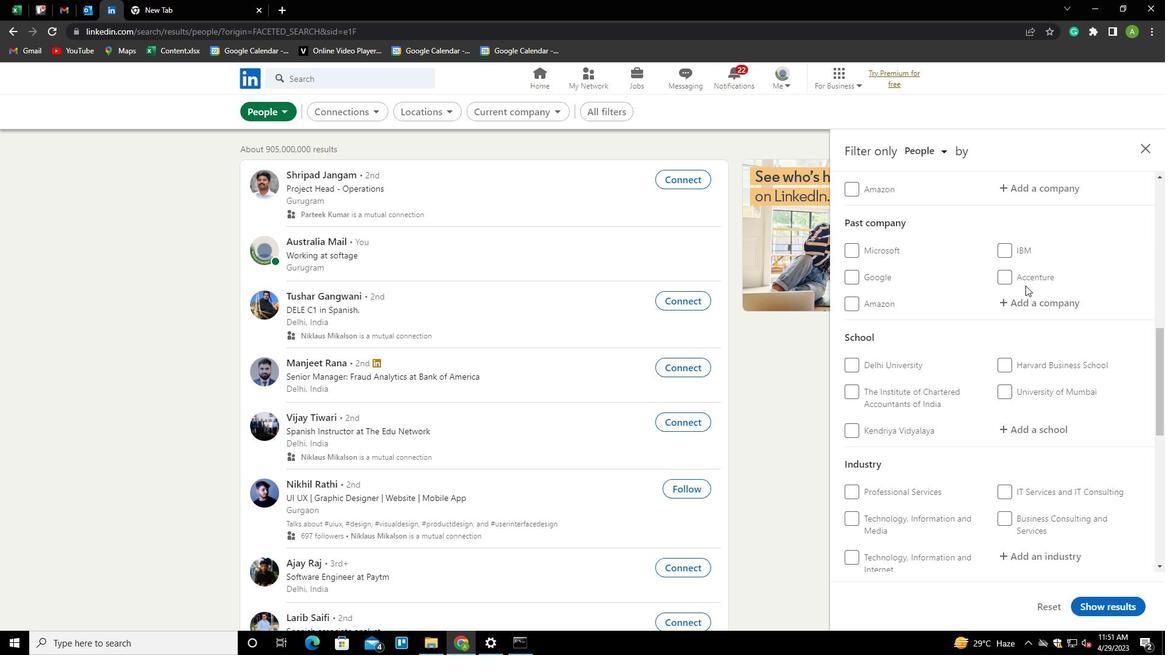 
Action: Mouse scrolled (1026, 285) with delta (0, 0)
Screenshot: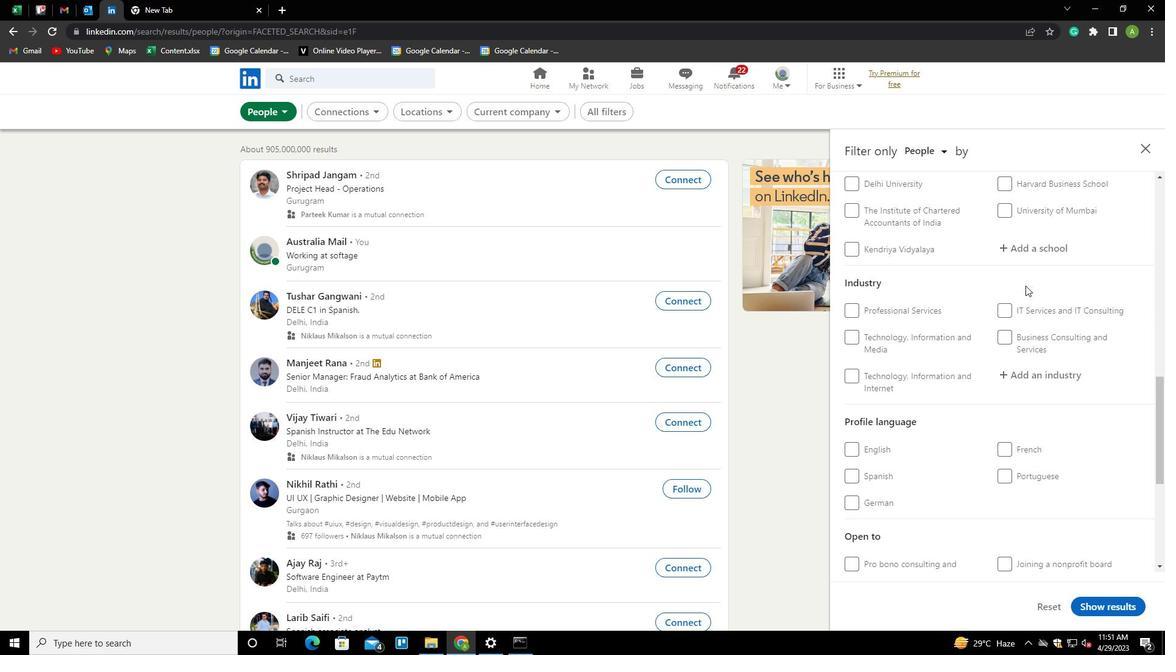 
Action: Mouse scrolled (1026, 285) with delta (0, 0)
Screenshot: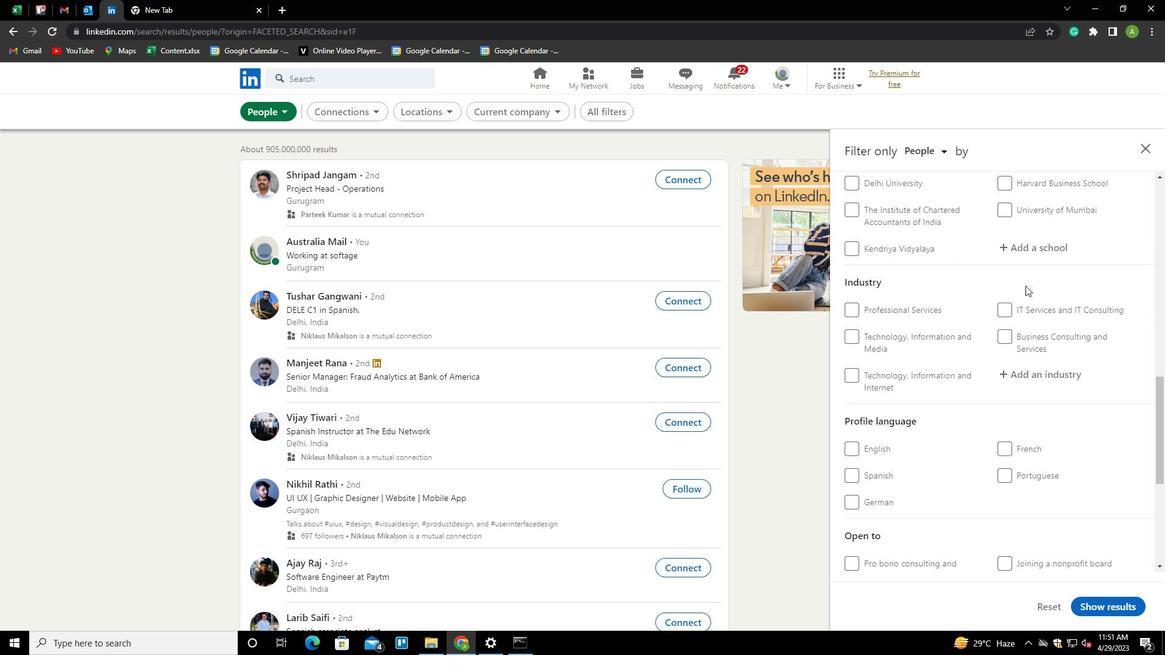 
Action: Mouse scrolled (1026, 285) with delta (0, 0)
Screenshot: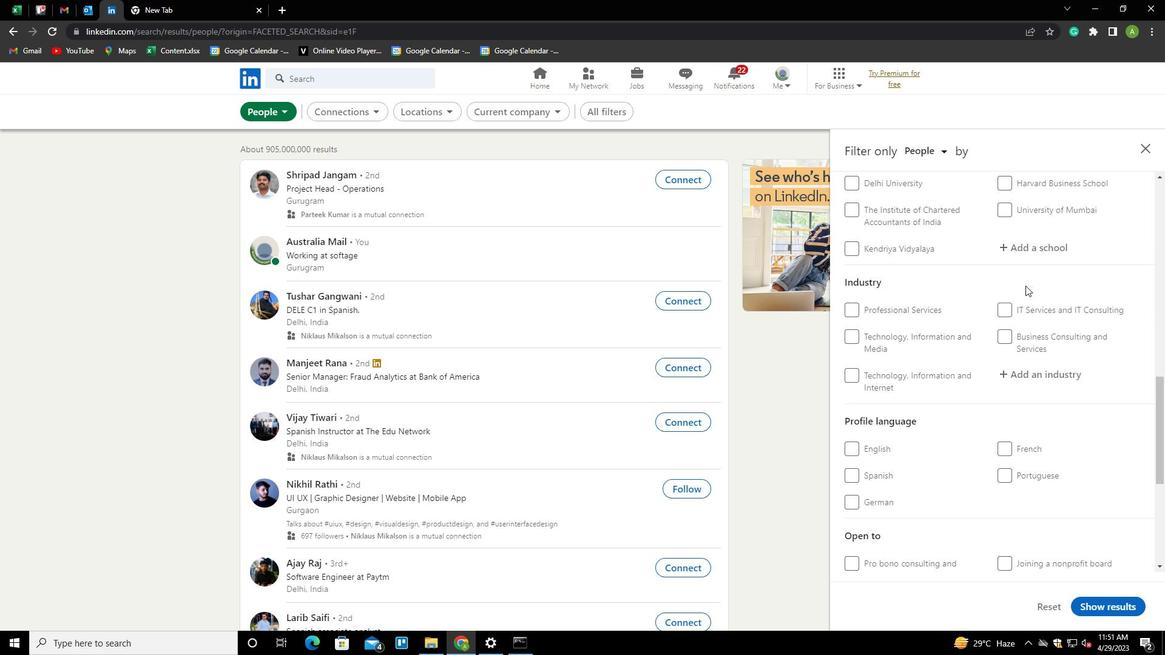 
Action: Mouse moved to (866, 320)
Screenshot: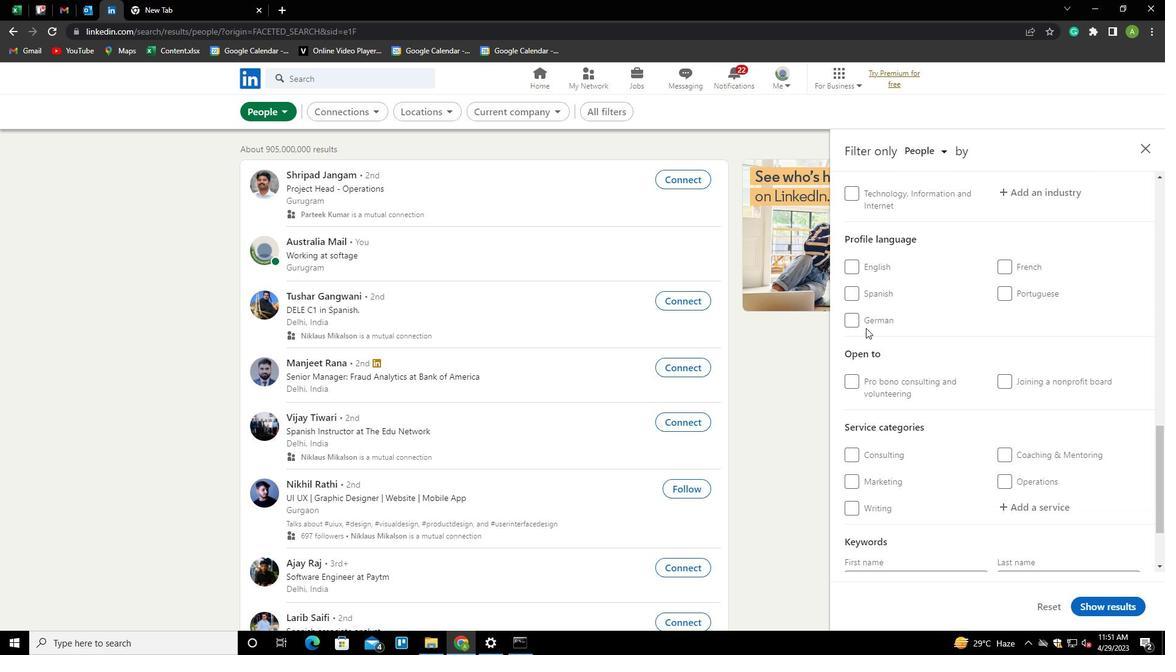 
Action: Mouse pressed left at (866, 320)
Screenshot: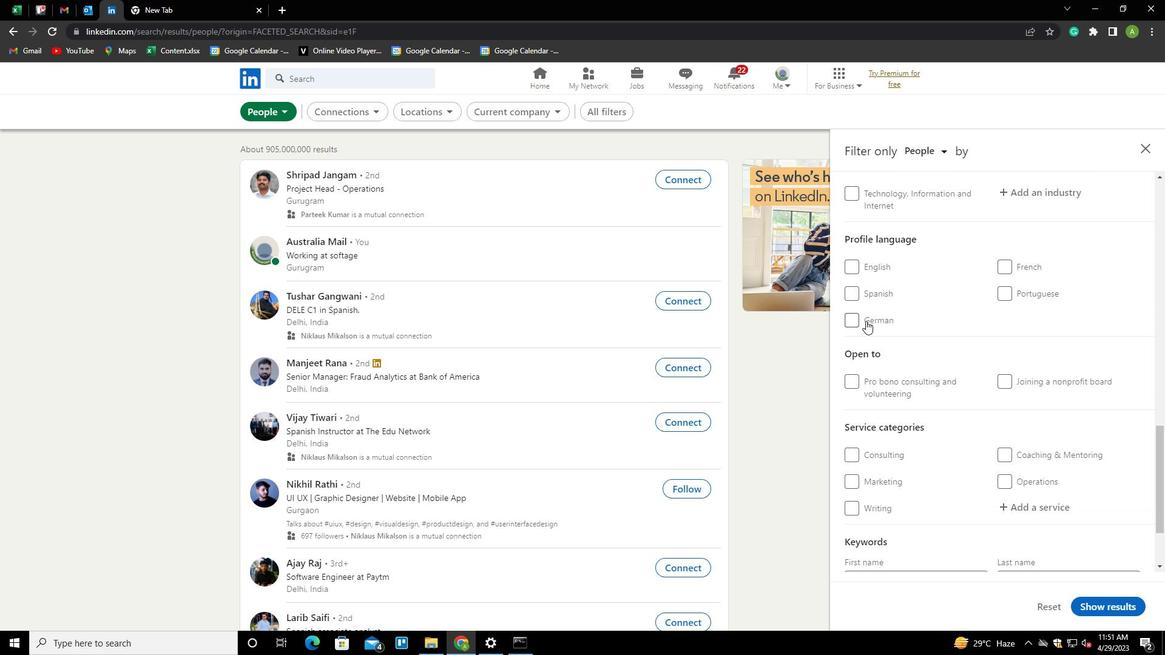
Action: Mouse moved to (1034, 370)
Screenshot: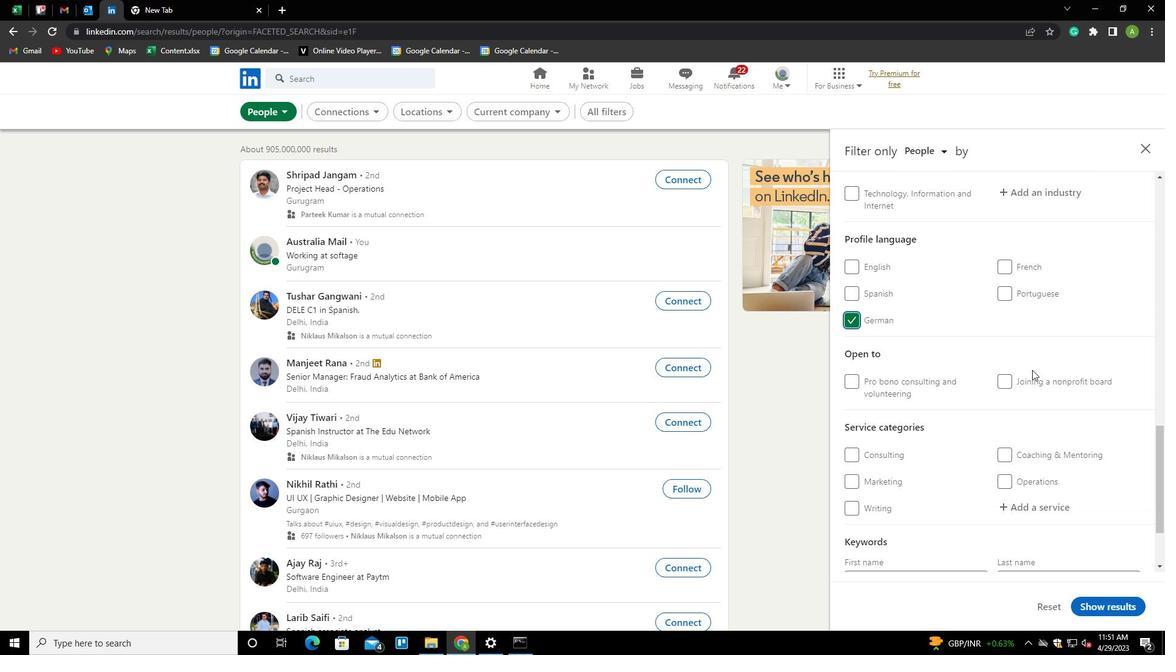 
Action: Mouse scrolled (1034, 370) with delta (0, 0)
Screenshot: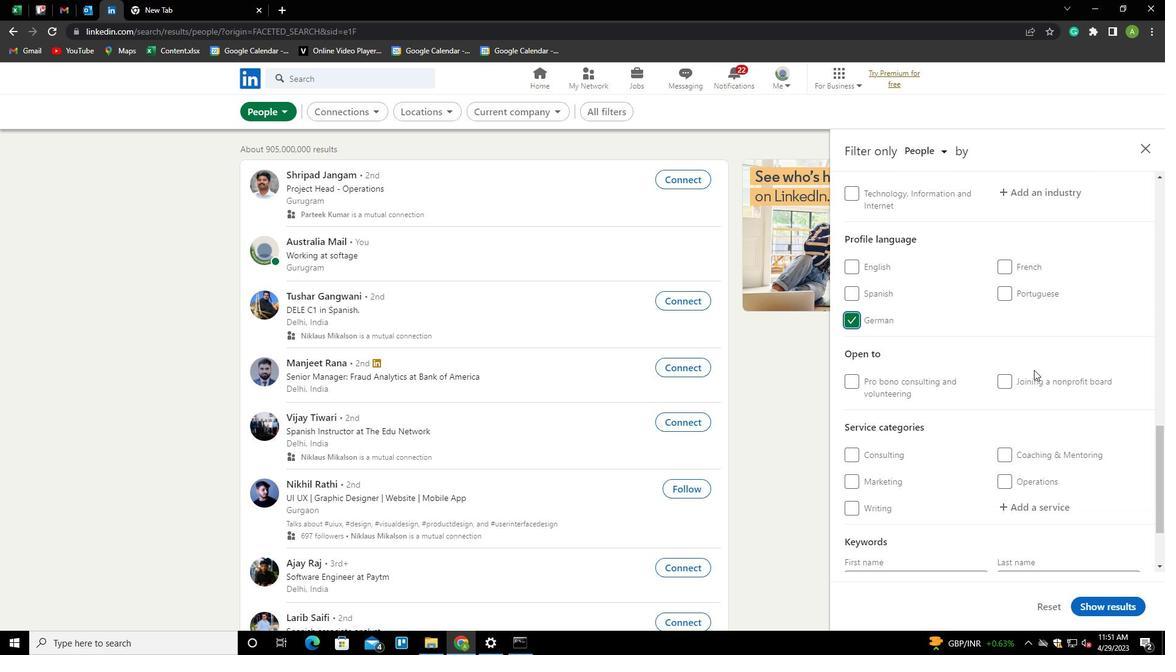 
Action: Mouse scrolled (1034, 370) with delta (0, 0)
Screenshot: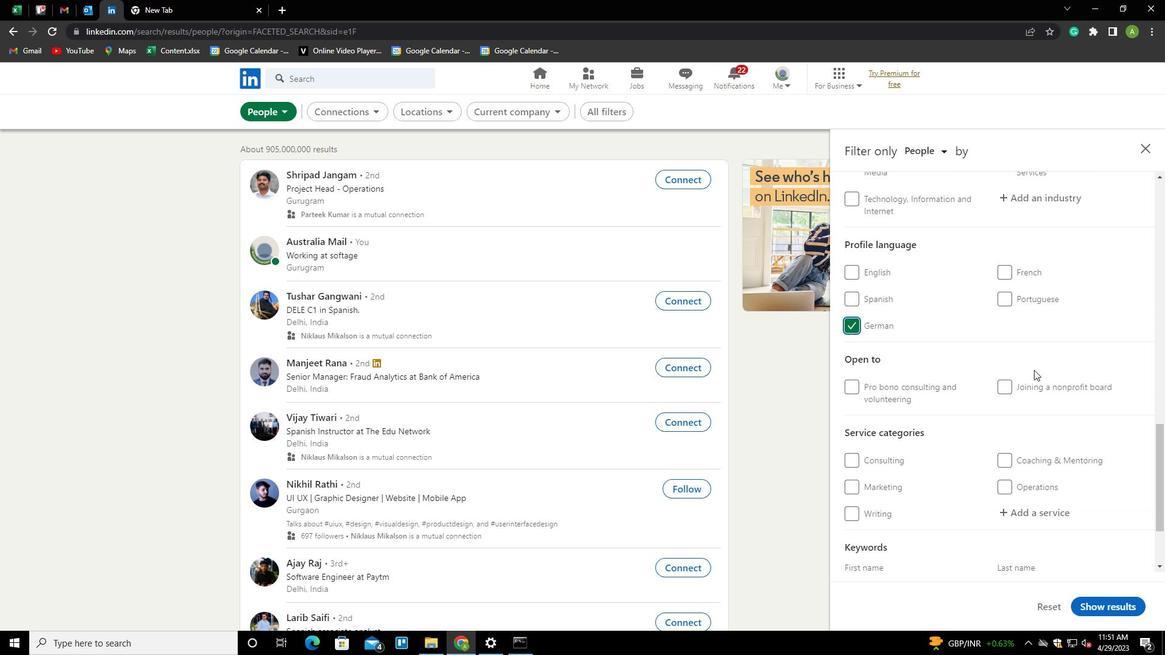 
Action: Mouse scrolled (1034, 370) with delta (0, 0)
Screenshot: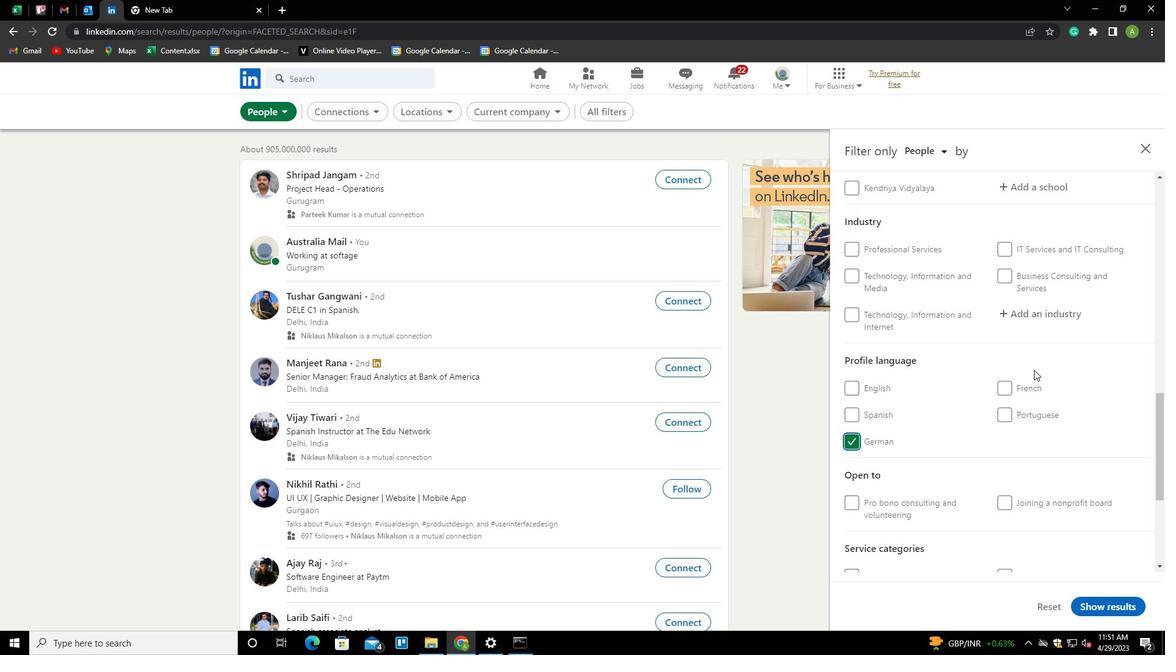 
Action: Mouse scrolled (1034, 370) with delta (0, 0)
Screenshot: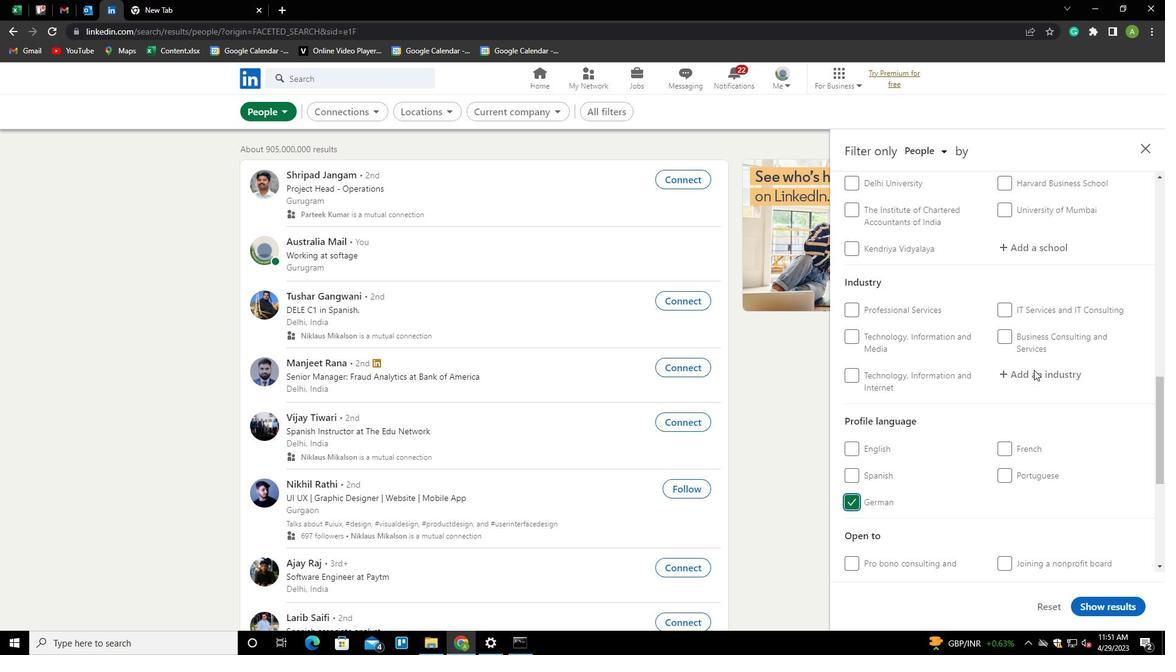 
Action: Mouse scrolled (1034, 370) with delta (0, 0)
Screenshot: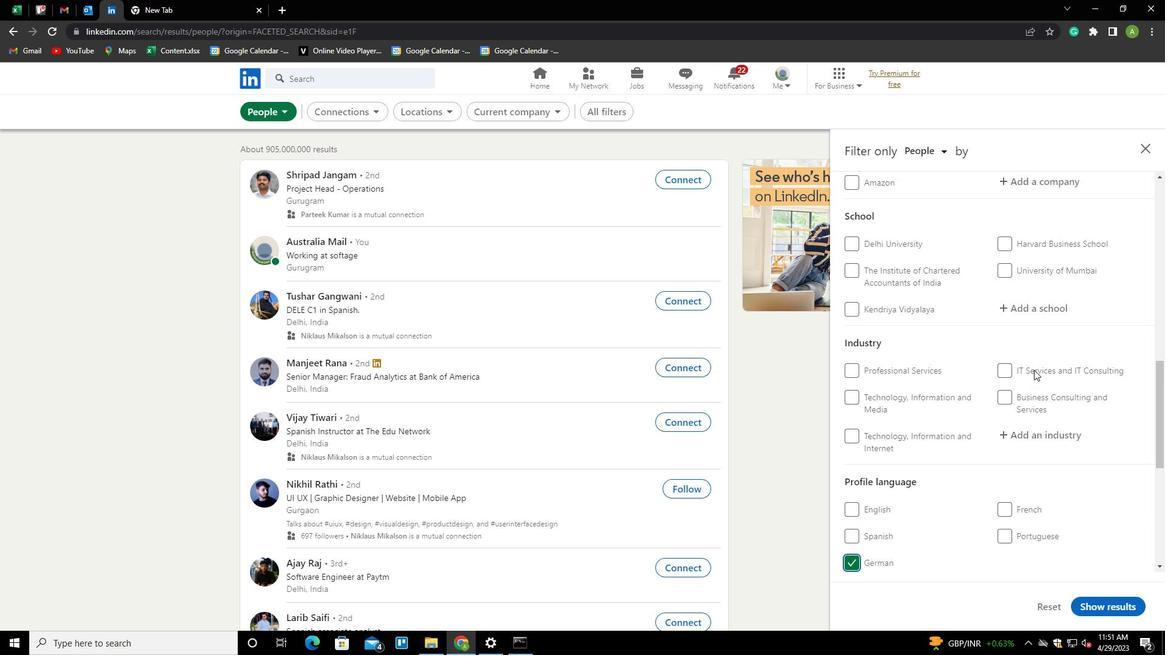 
Action: Mouse scrolled (1034, 370) with delta (0, 0)
Screenshot: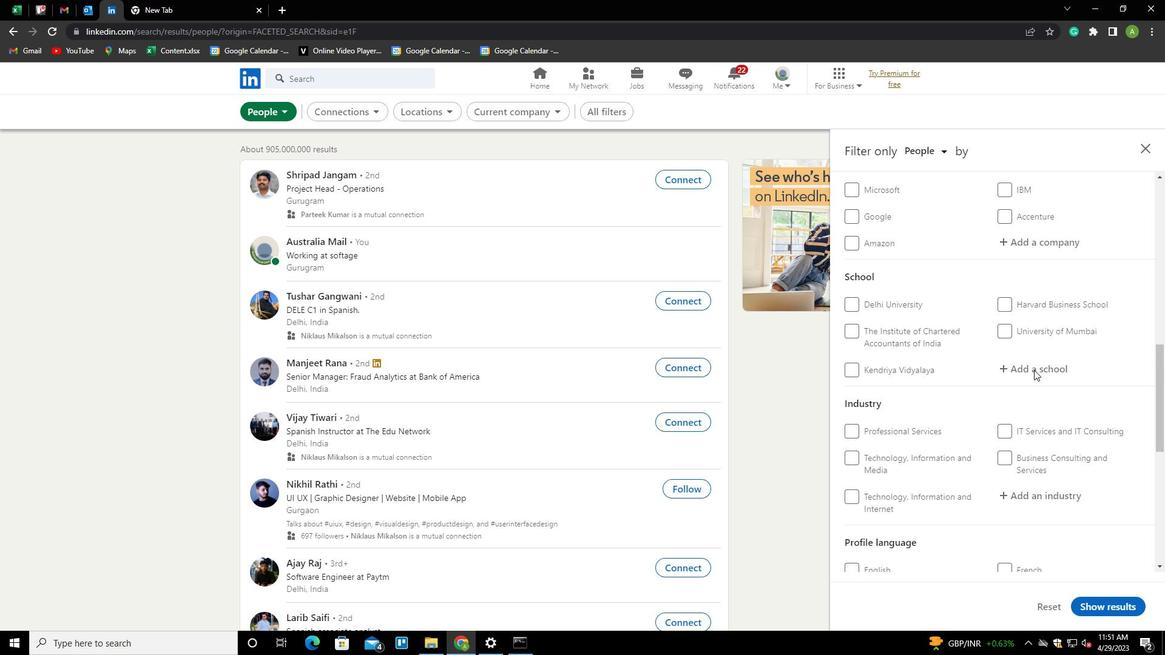 
Action: Mouse scrolled (1034, 370) with delta (0, 0)
Screenshot: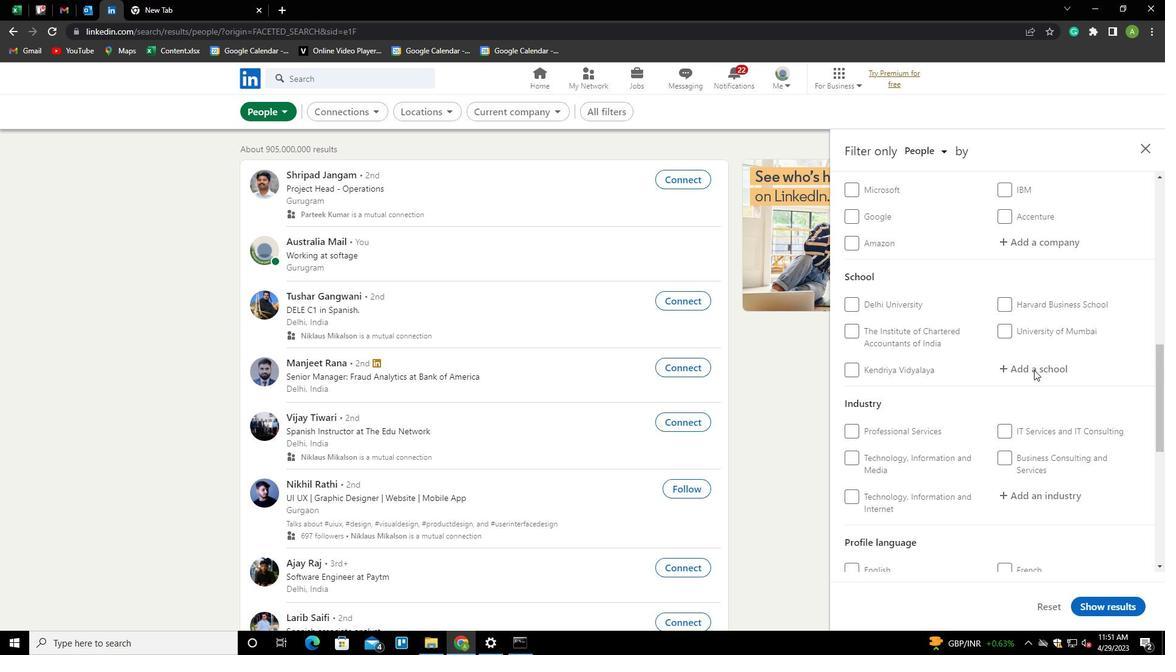 
Action: Mouse scrolled (1034, 370) with delta (0, 0)
Screenshot: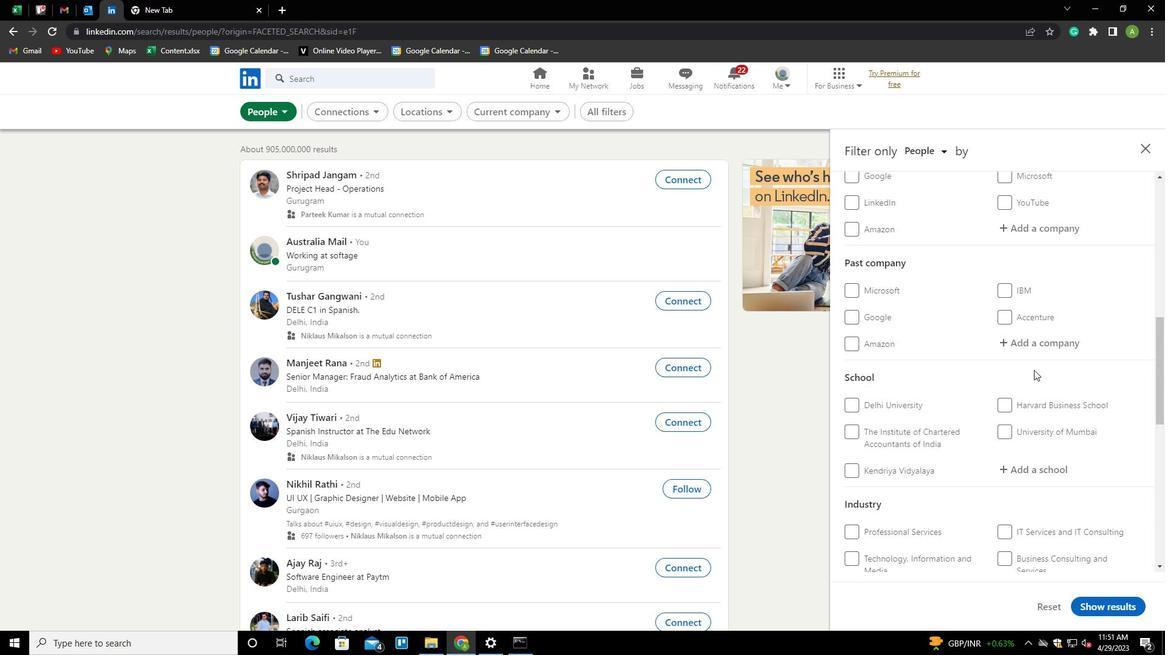 
Action: Mouse scrolled (1034, 370) with delta (0, 0)
Screenshot: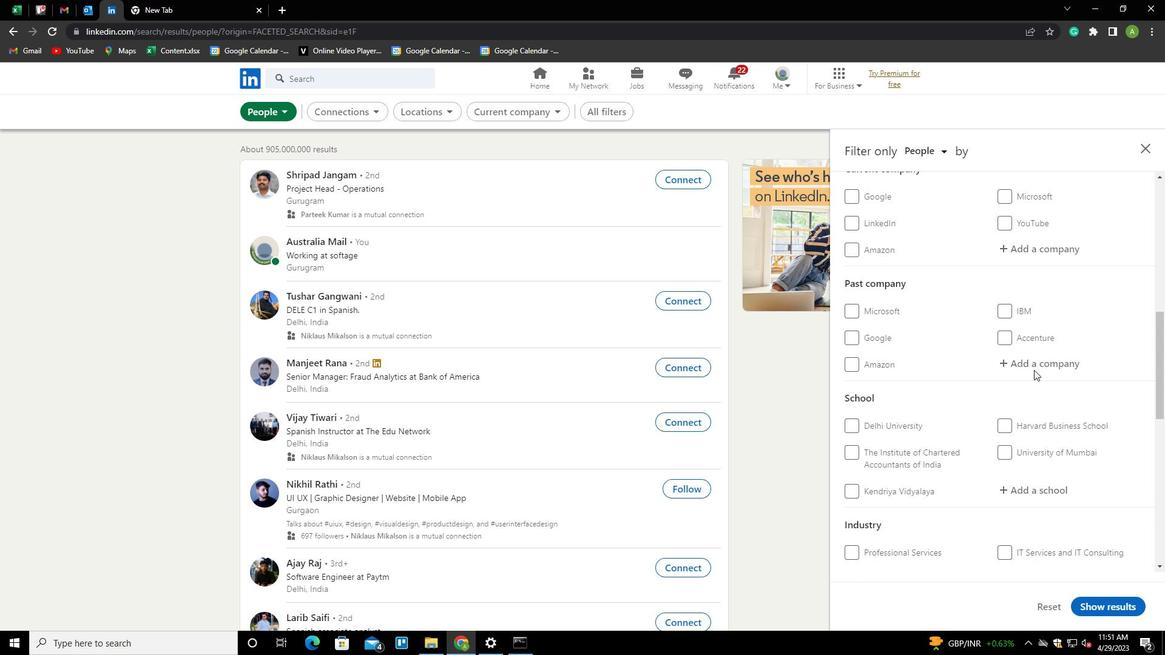
Action: Mouse moved to (1032, 378)
Screenshot: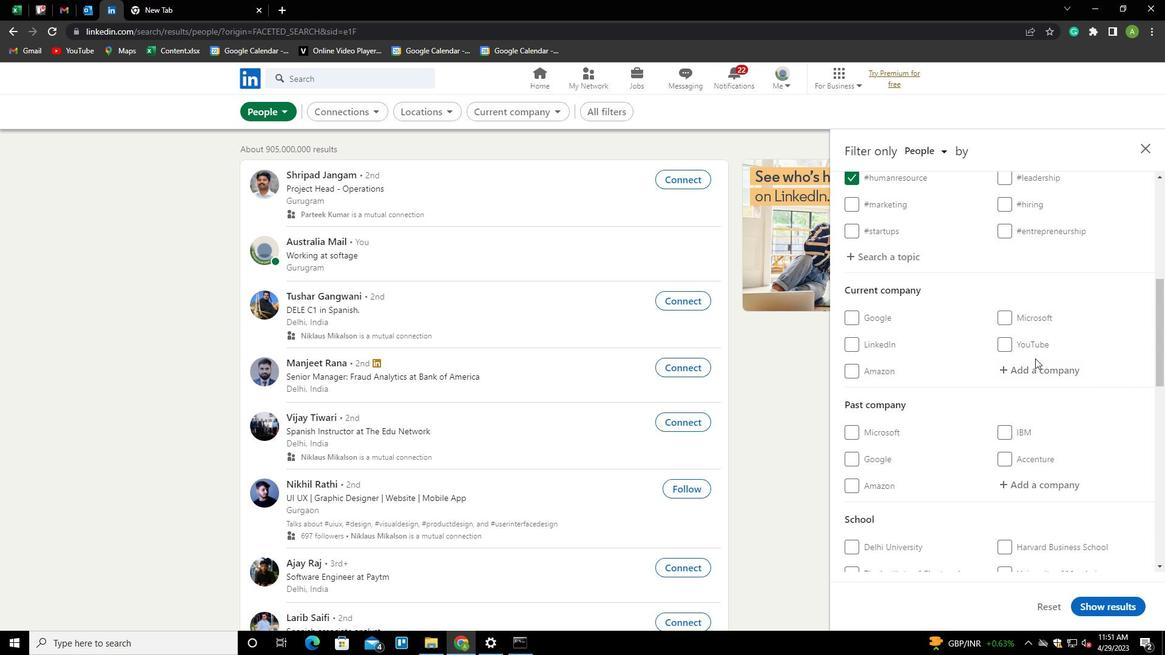 
Action: Mouse pressed left at (1032, 378)
Screenshot: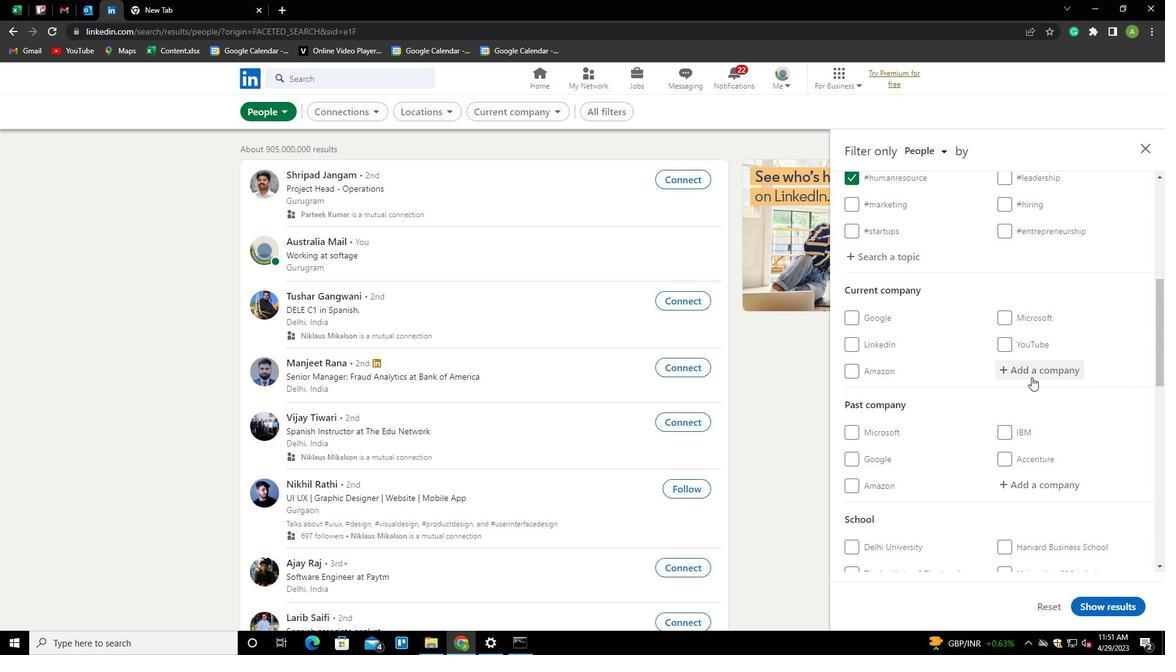 
Action: Mouse moved to (1042, 375)
Screenshot: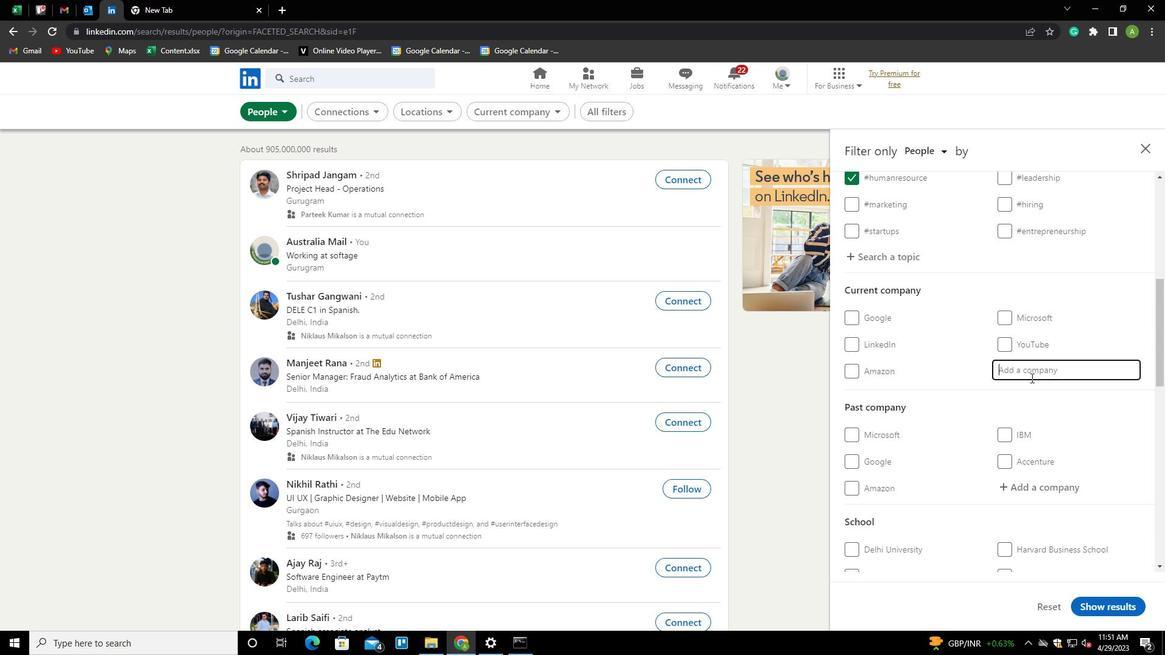 
Action: Mouse pressed left at (1042, 375)
Screenshot: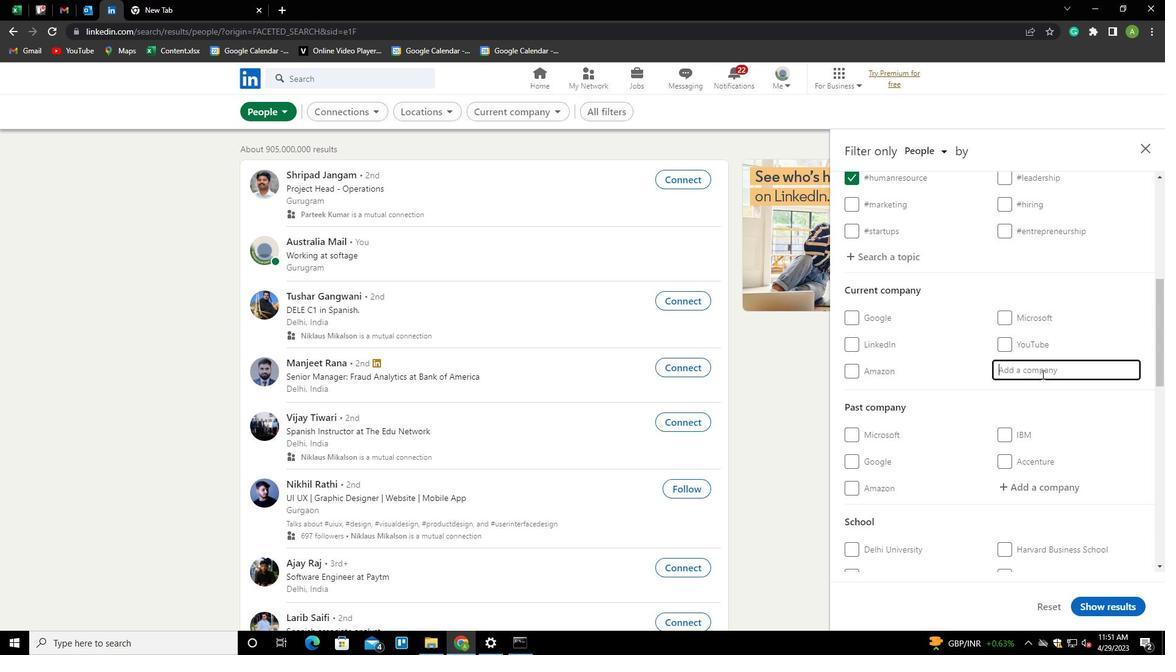 
Action: Key pressed <Key.shift>PEPPER<Key.down><Key.enter>
Screenshot: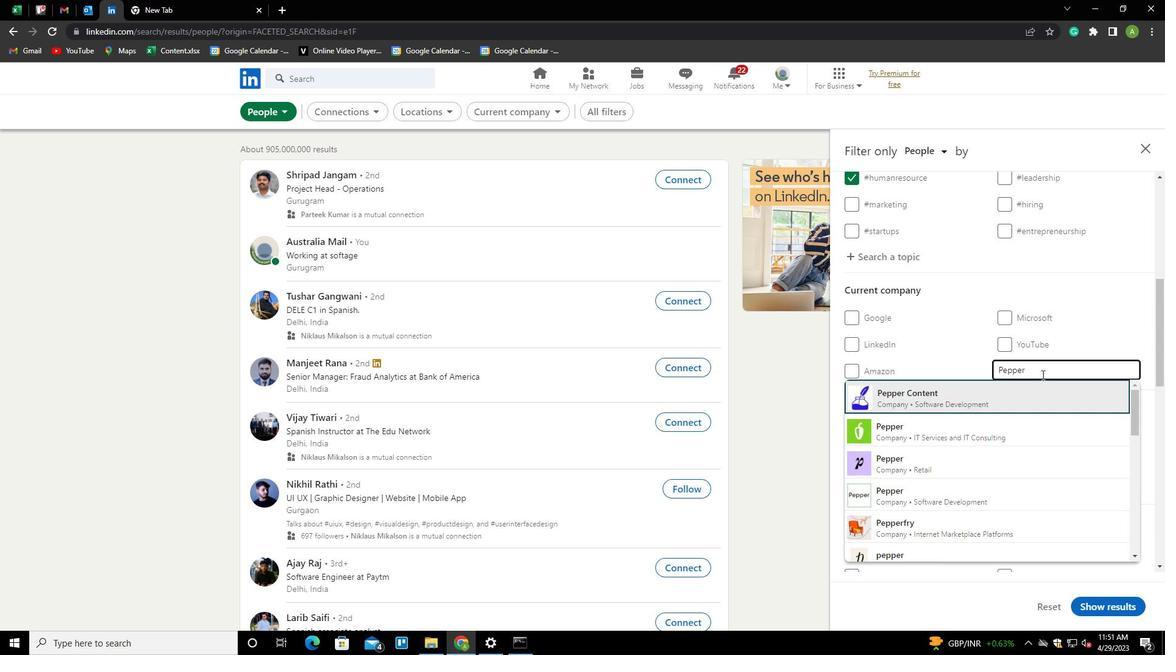 
Action: Mouse moved to (1038, 448)
Screenshot: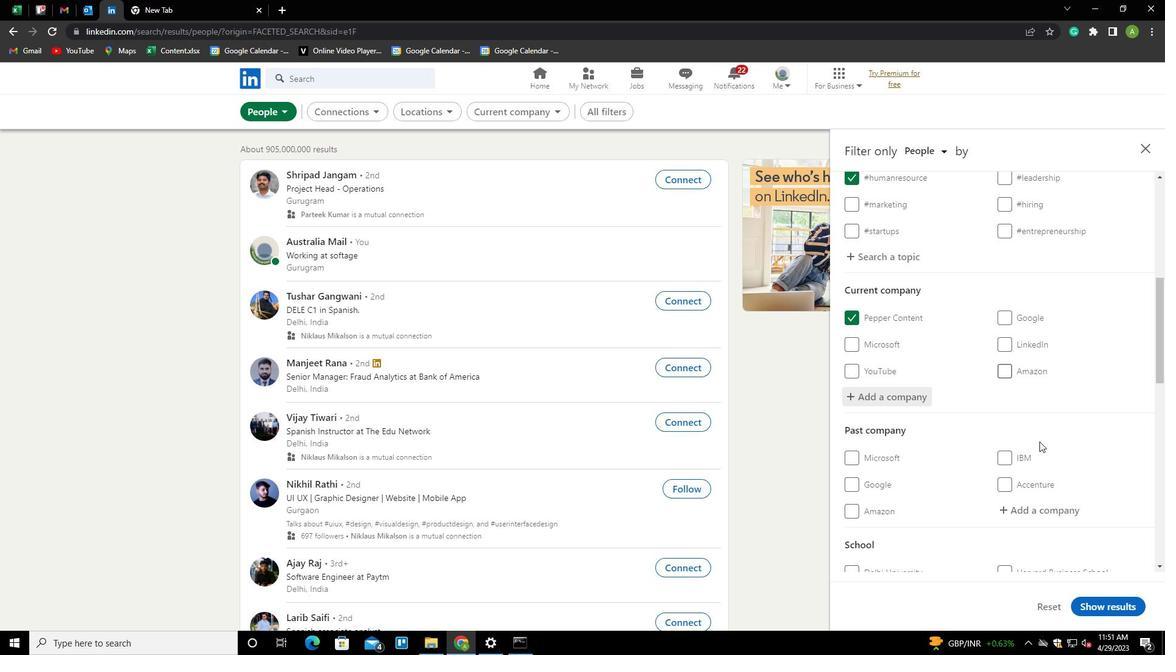 
Action: Mouse scrolled (1038, 447) with delta (0, 0)
Screenshot: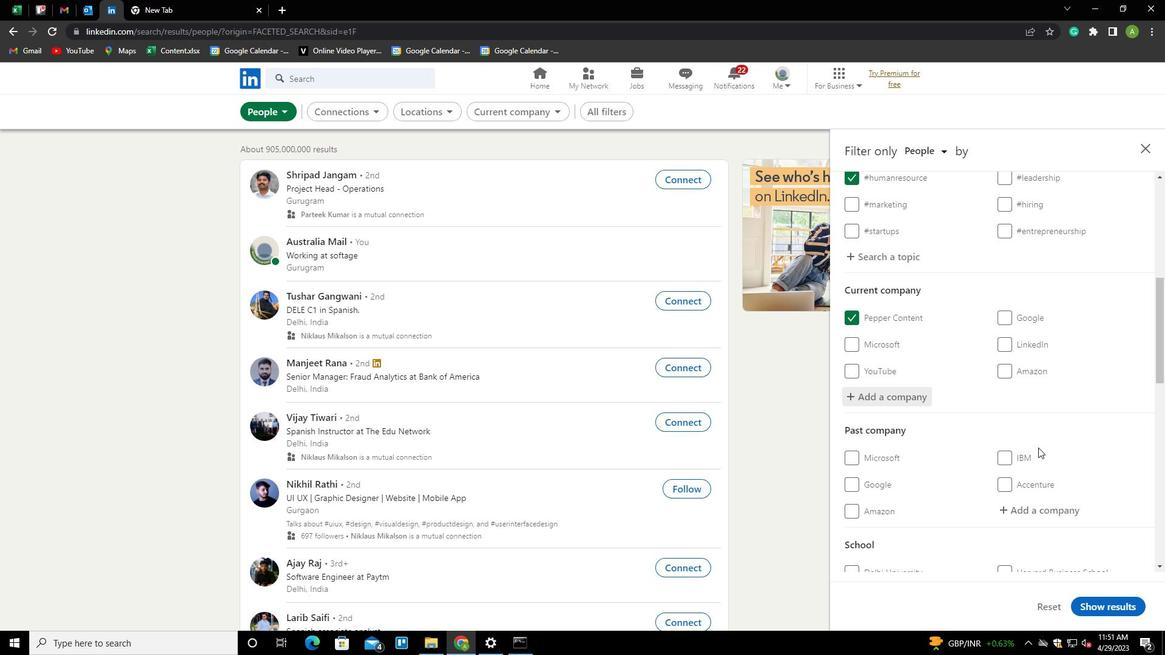 
Action: Mouse scrolled (1038, 447) with delta (0, 0)
Screenshot: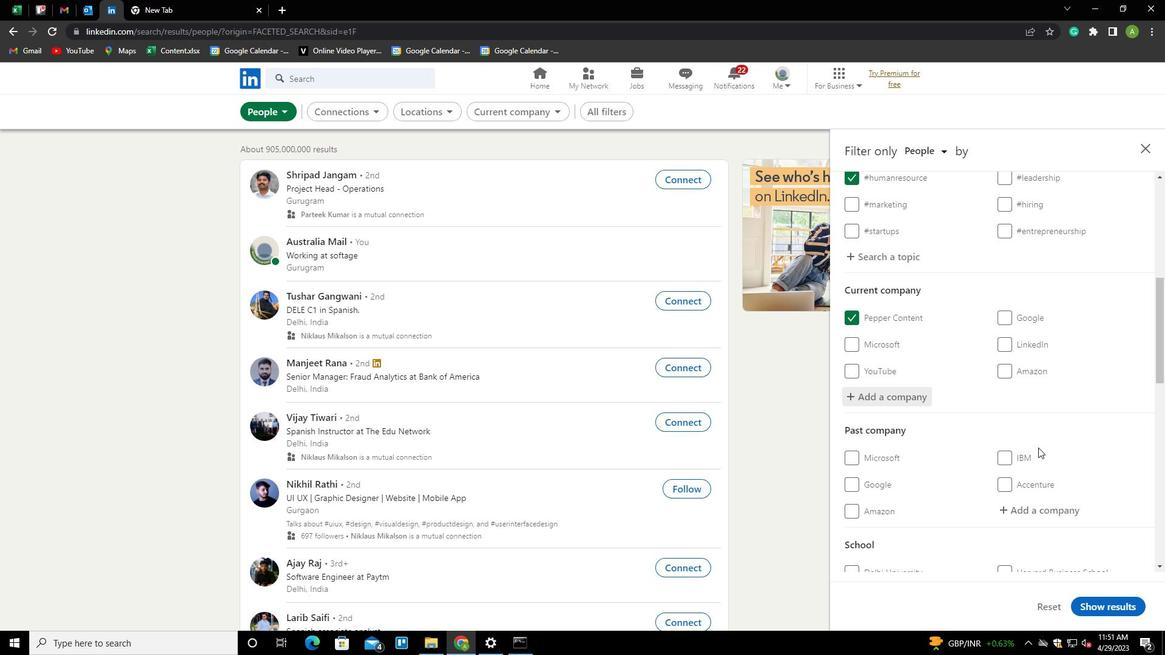 
Action: Mouse scrolled (1038, 447) with delta (0, 0)
Screenshot: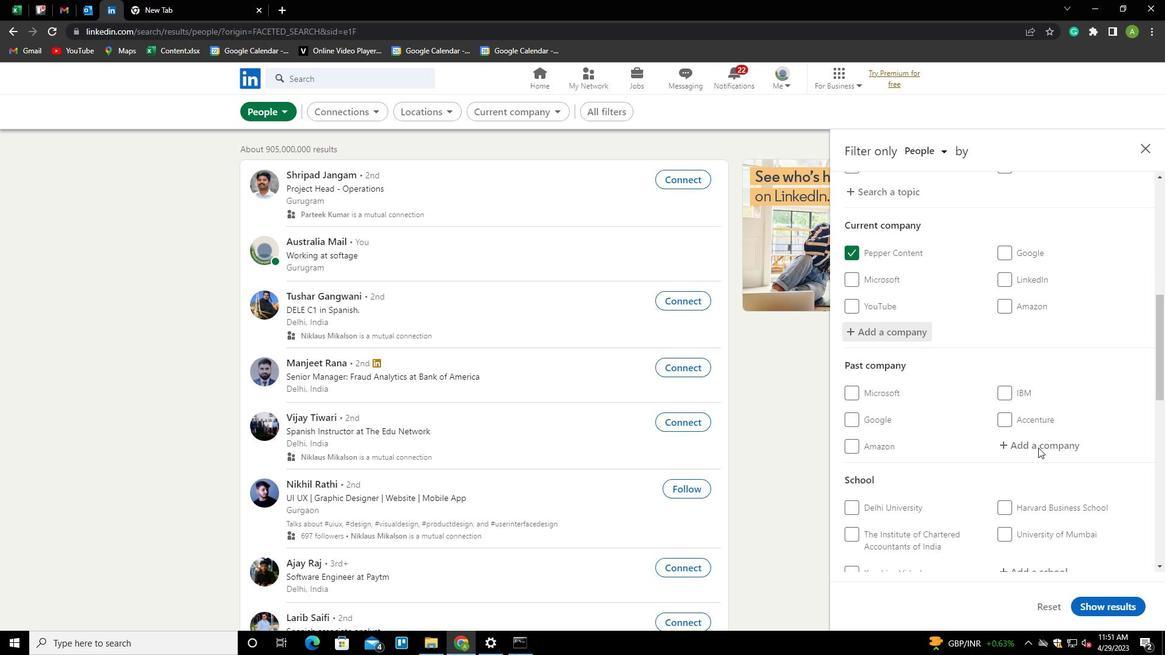 
Action: Mouse moved to (1025, 458)
Screenshot: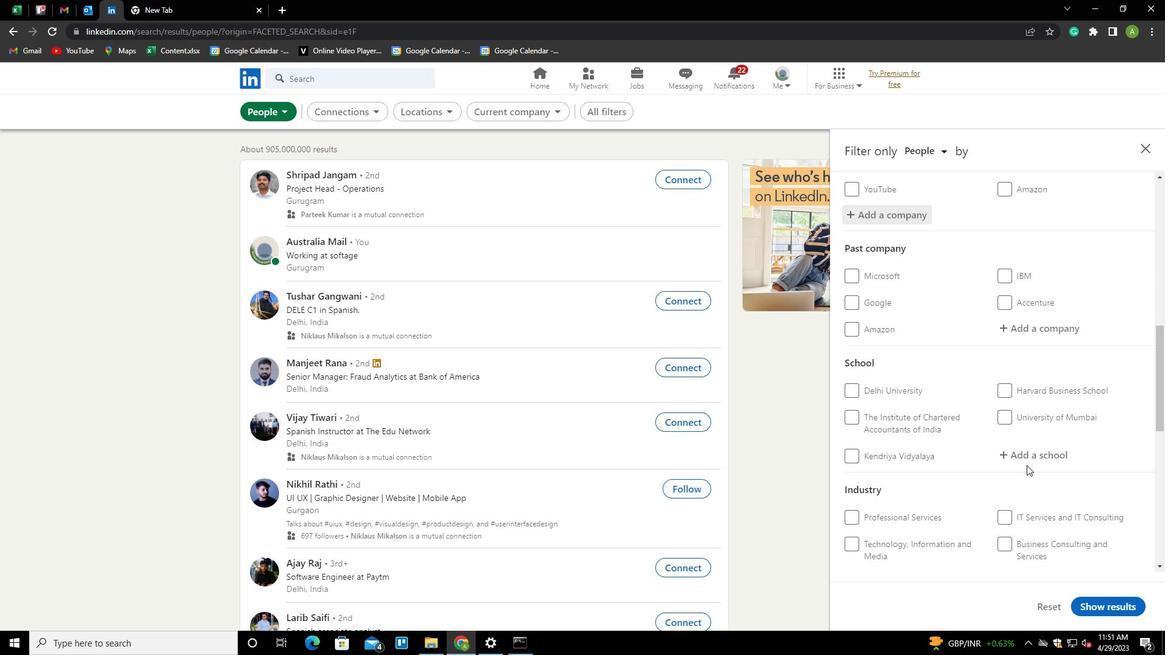 
Action: Mouse pressed left at (1025, 458)
Screenshot: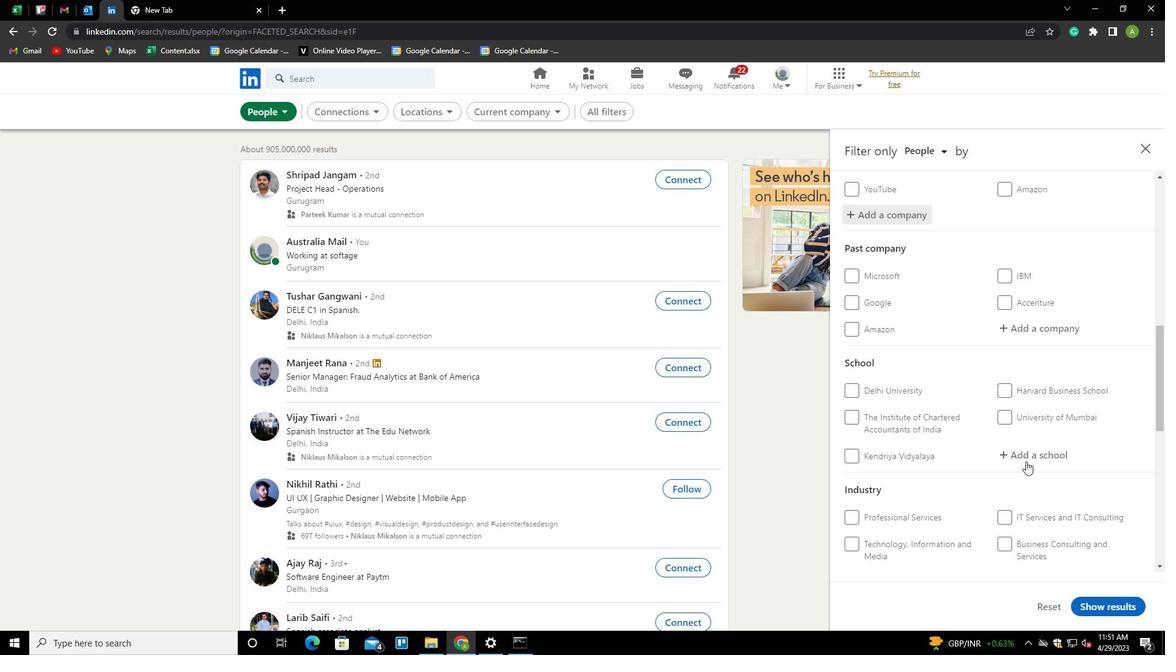 
Action: Mouse moved to (1025, 457)
Screenshot: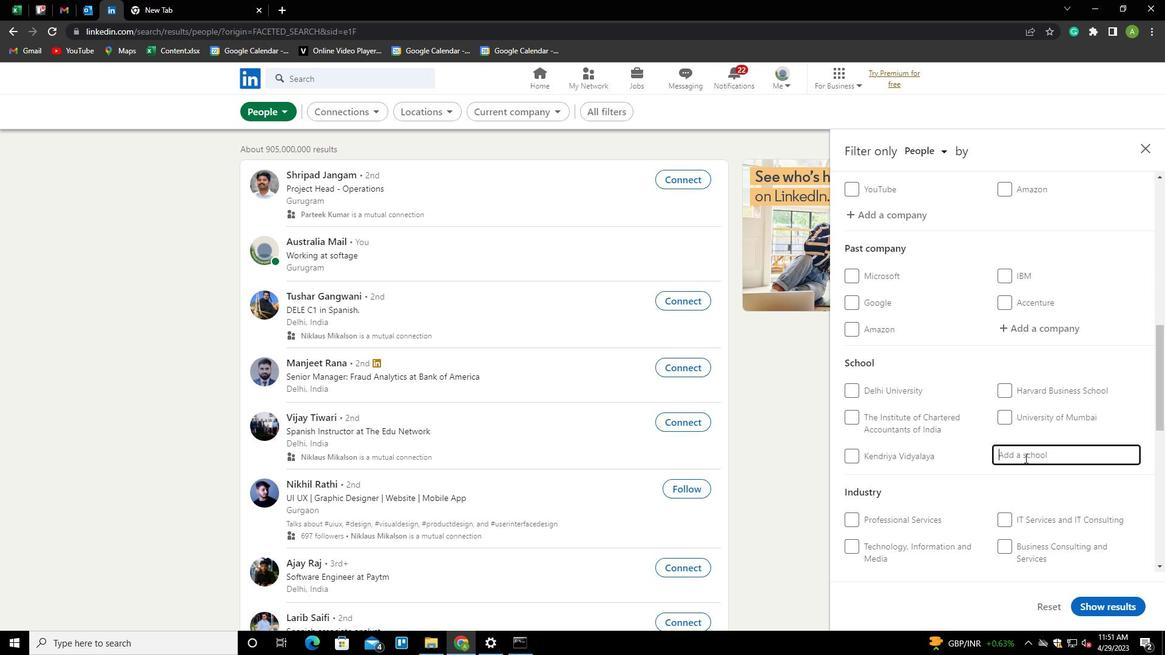 
Action: Key pressed <Key.shift>NATONAL<Key.backspace><Key.backspace><Key.backspace><Key.backspace>IONAL<Key.space><Key.shift>INTI<Key.backspace><Key.backspace>STI<Key.down><Key.down><Key.down><Key.down><Key.down><Key.down><Key.down><Key.down><Key.down><Key.down><Key.down><Key.down><Key.down><Key.down><Key.down><Key.down><Key.down><Key.down><Key.down><Key.down><Key.down>TUTE<Key.space>OG<Key.backspace>F<Key.space><Key.shift>EVENT<Key.down><Key.enter>
Screenshot: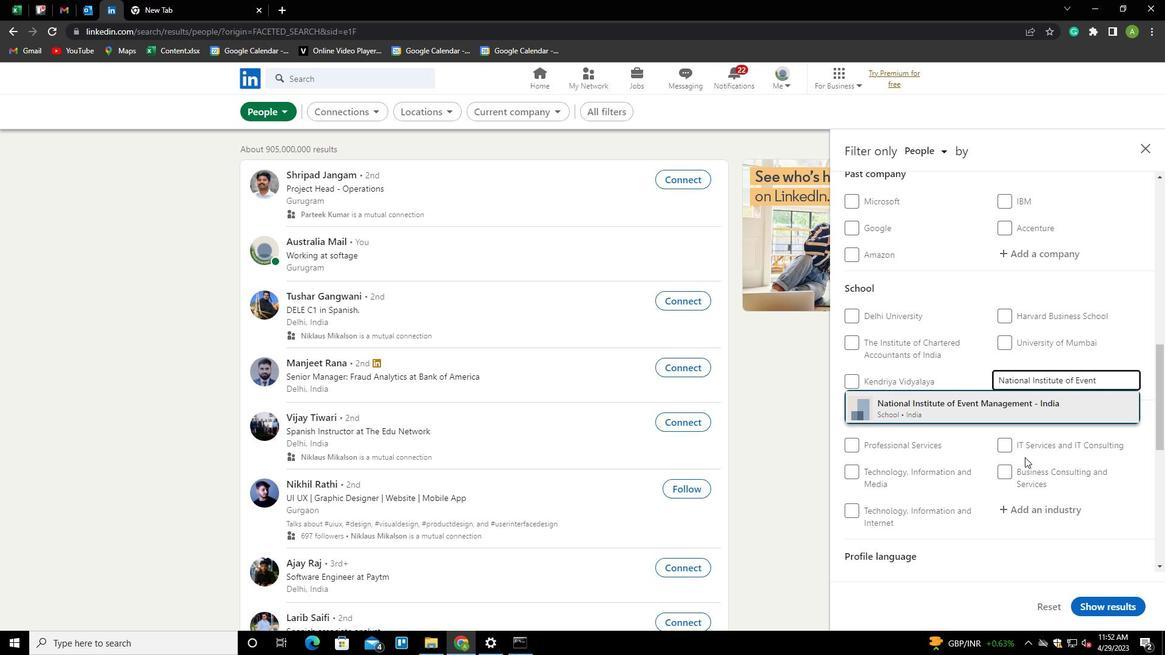 
Action: Mouse scrolled (1025, 457) with delta (0, 0)
Screenshot: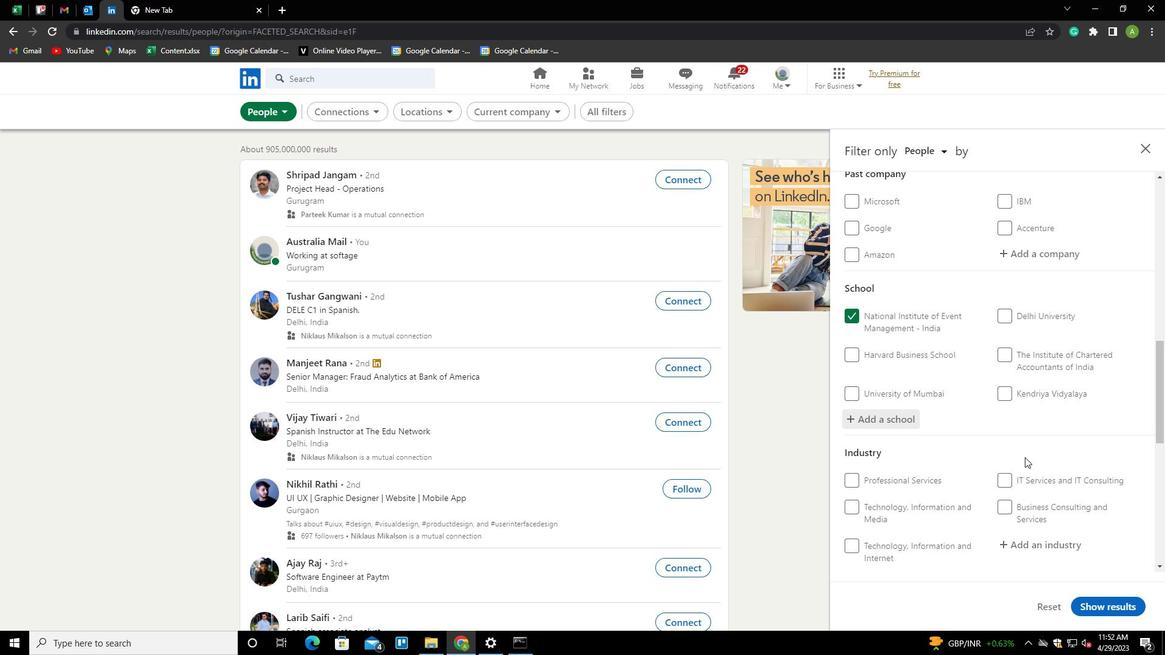 
Action: Mouse scrolled (1025, 457) with delta (0, 0)
Screenshot: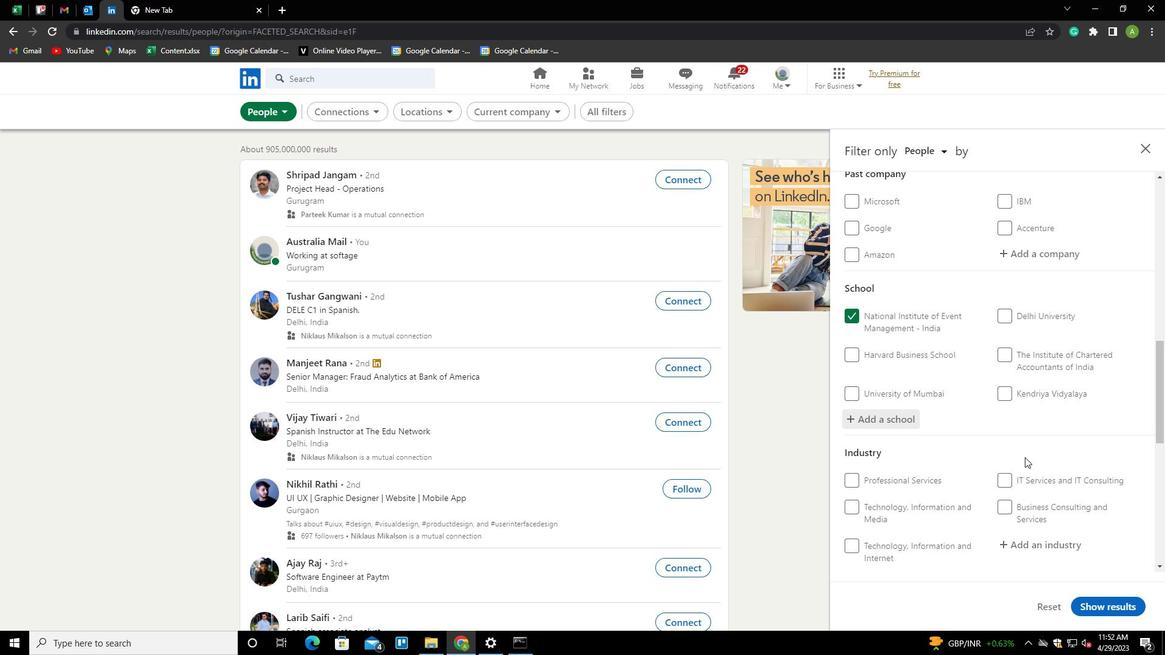 
Action: Mouse scrolled (1025, 457) with delta (0, 0)
Screenshot: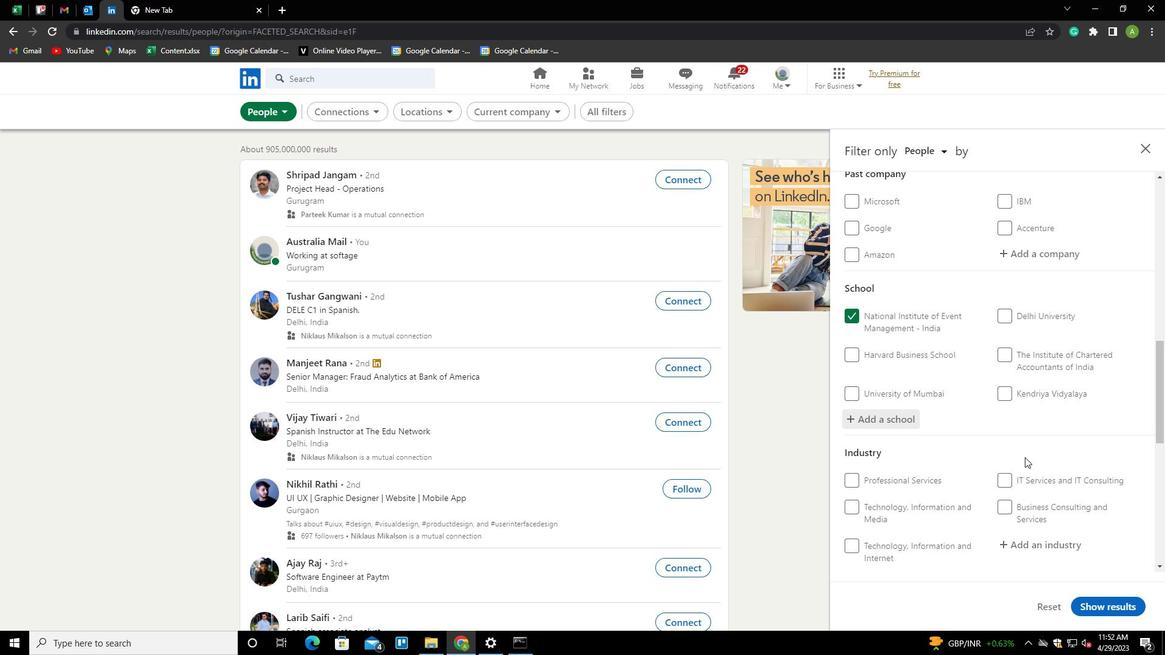 
Action: Mouse scrolled (1025, 457) with delta (0, 0)
Screenshot: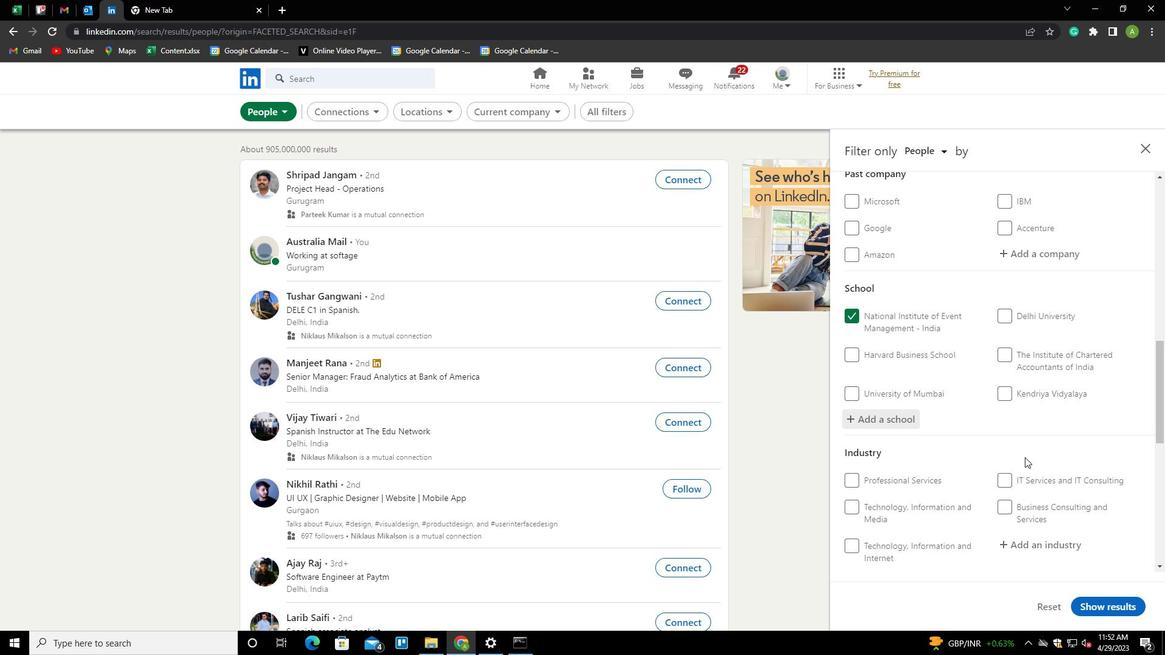 
Action: Mouse scrolled (1025, 457) with delta (0, 0)
Screenshot: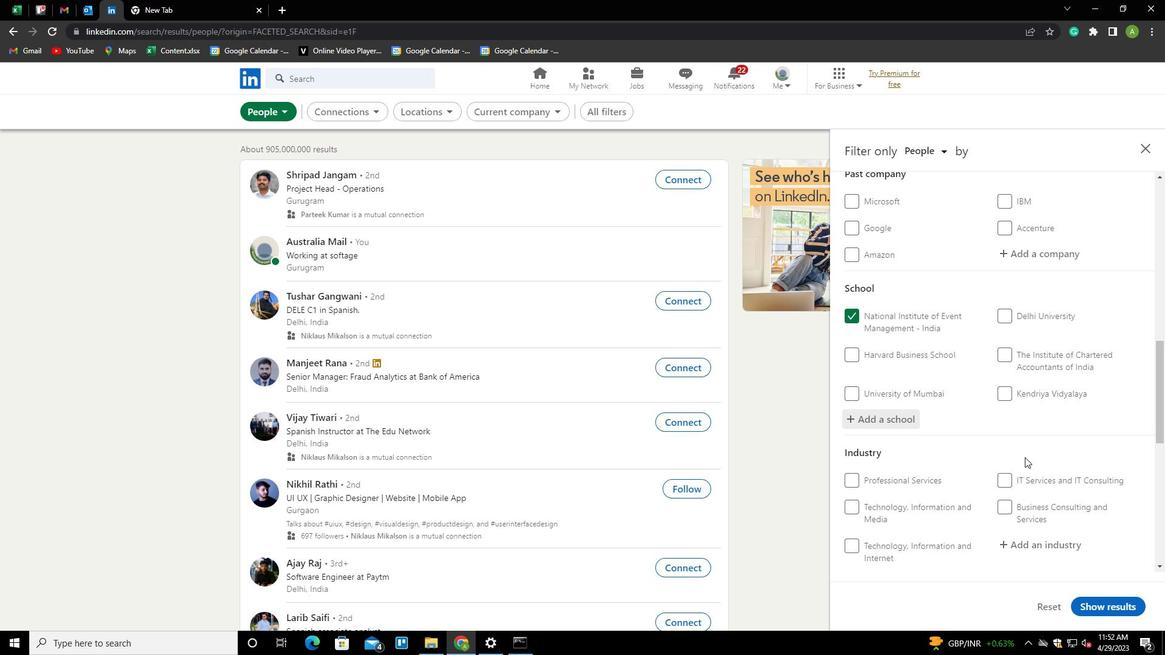 
Action: Mouse moved to (1020, 256)
Screenshot: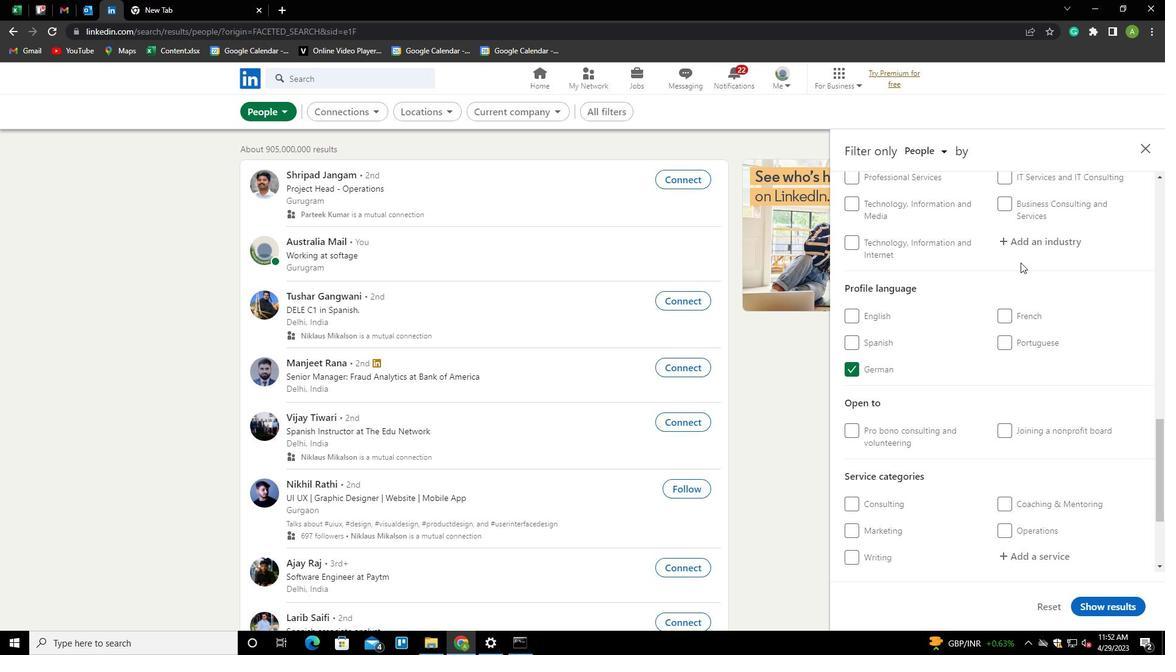
Action: Mouse scrolled (1020, 256) with delta (0, 0)
Screenshot: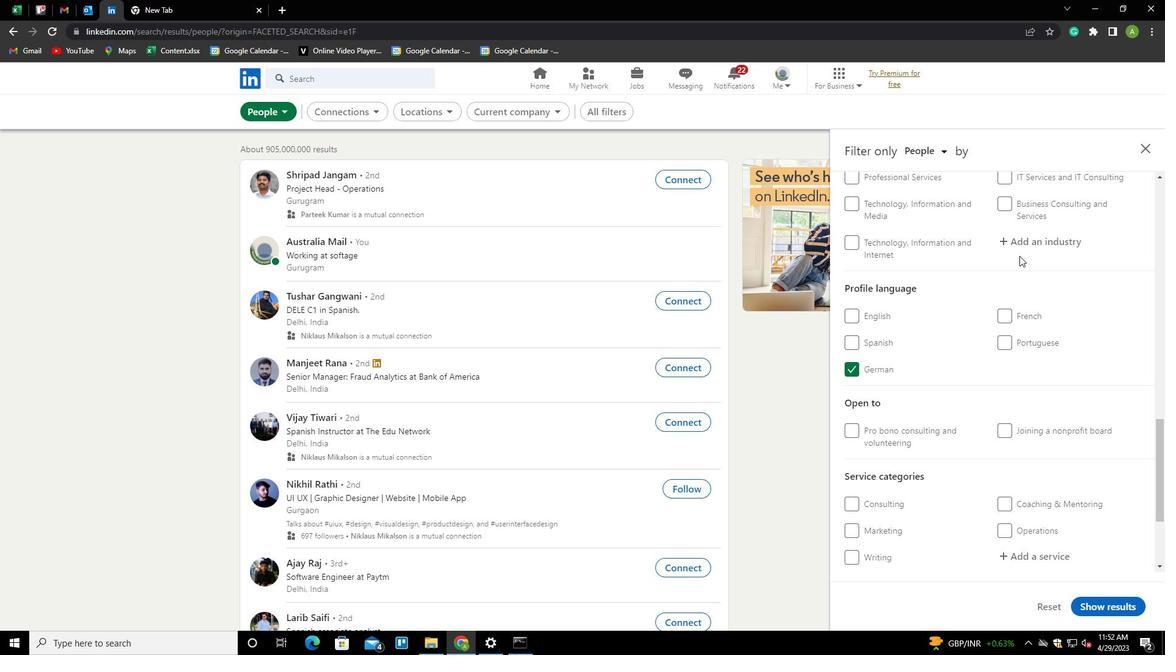 
Action: Mouse moved to (1015, 293)
Screenshot: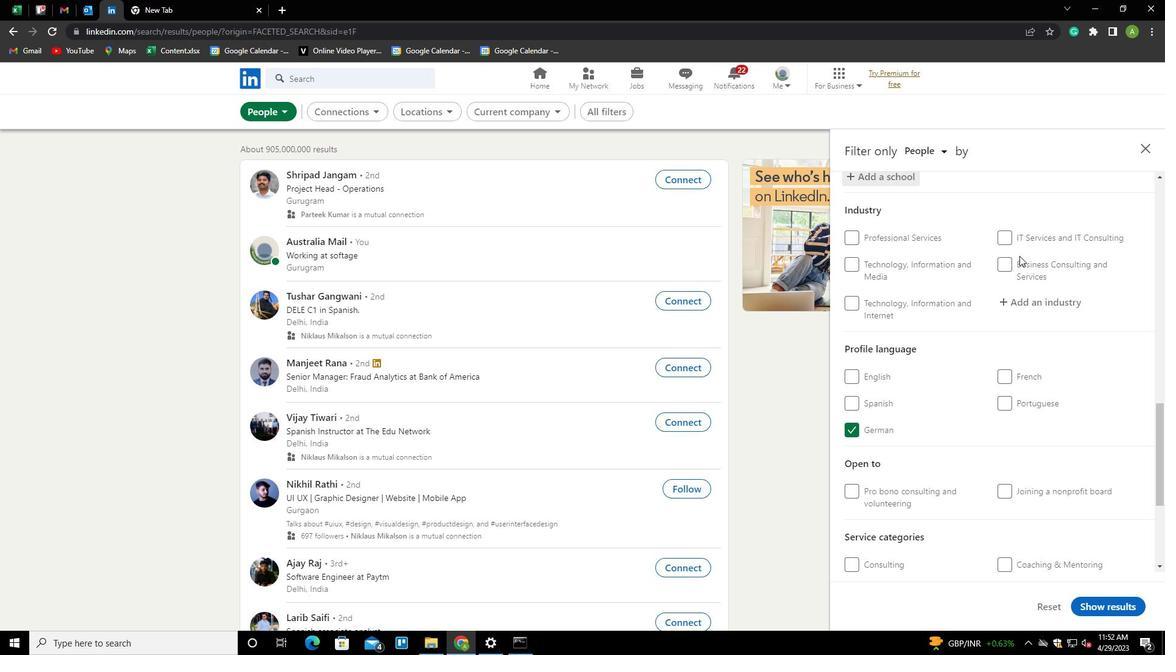 
Action: Mouse pressed left at (1015, 293)
Screenshot: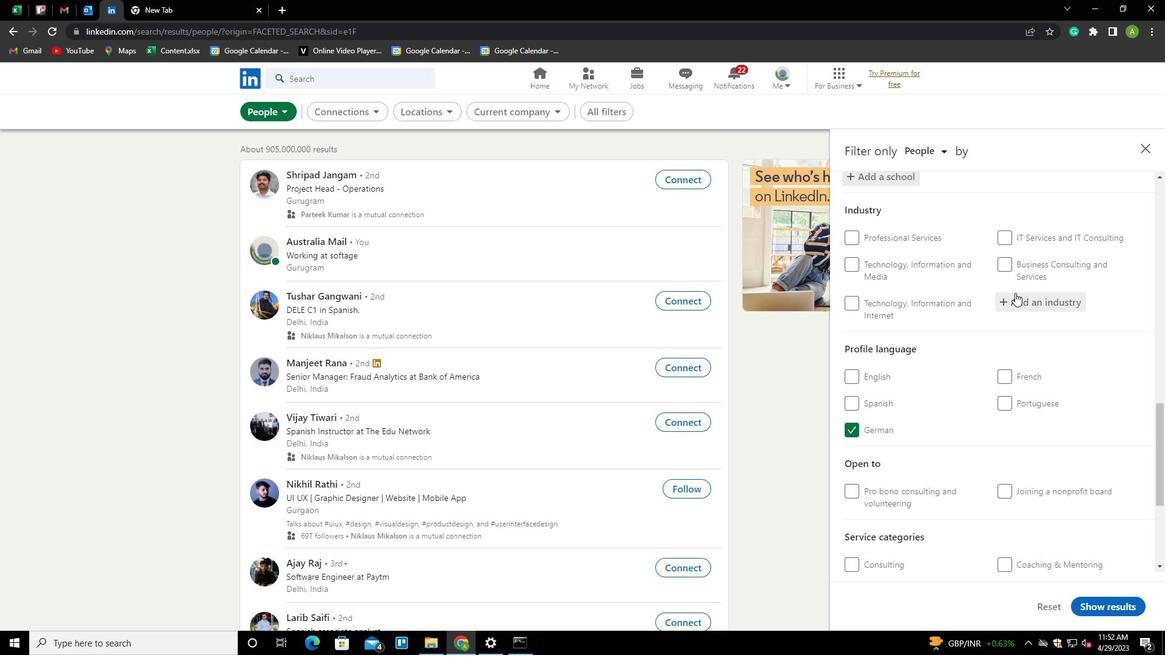 
Action: Mouse moved to (1015, 300)
Screenshot: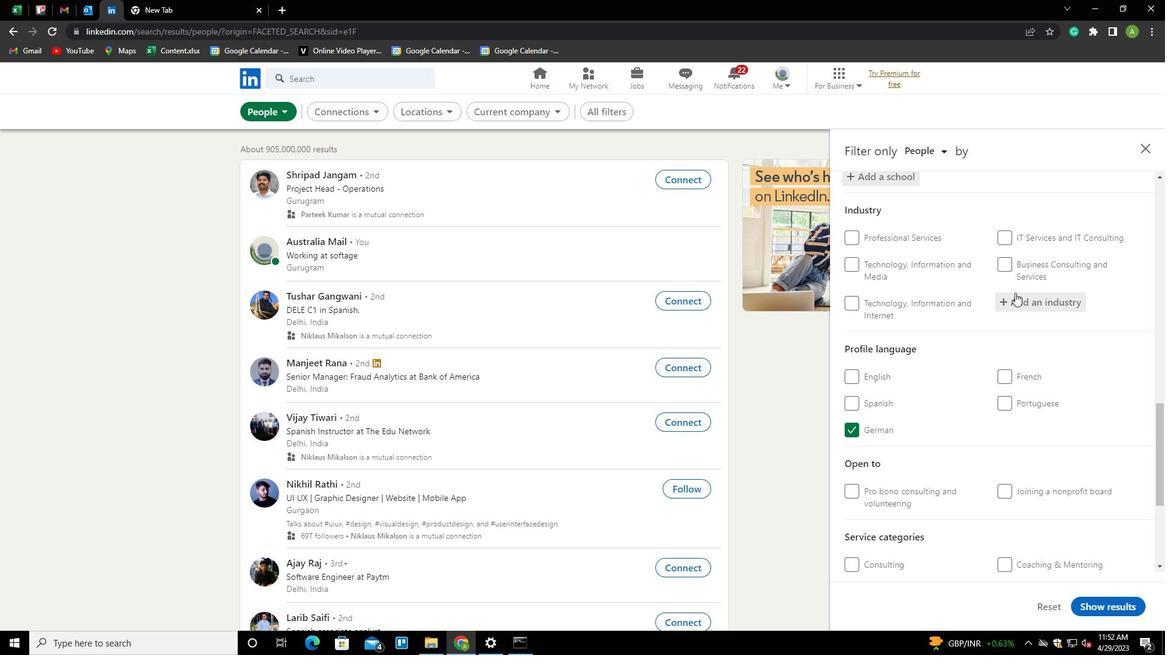 
Action: Key pressed <Key.shift>FOOTE<Key.backspace>WEAT<Key.backspace>R<Key.down><Key.down><Key.down><Key.enter>
Screenshot: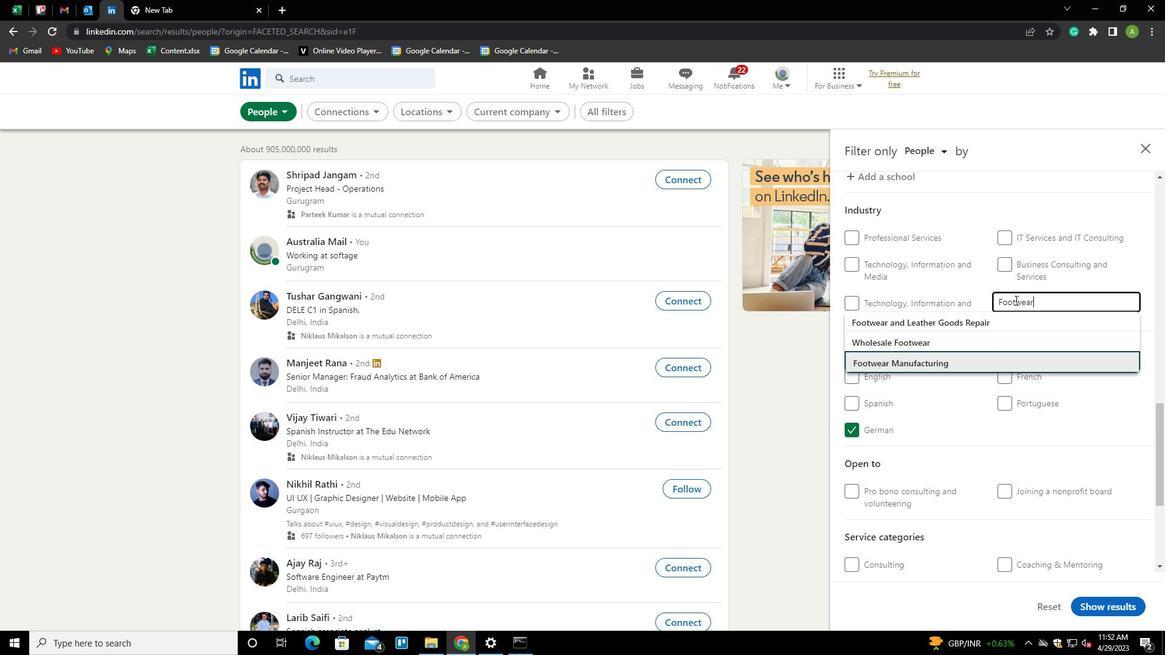 
Action: Mouse scrolled (1015, 299) with delta (0, 0)
Screenshot: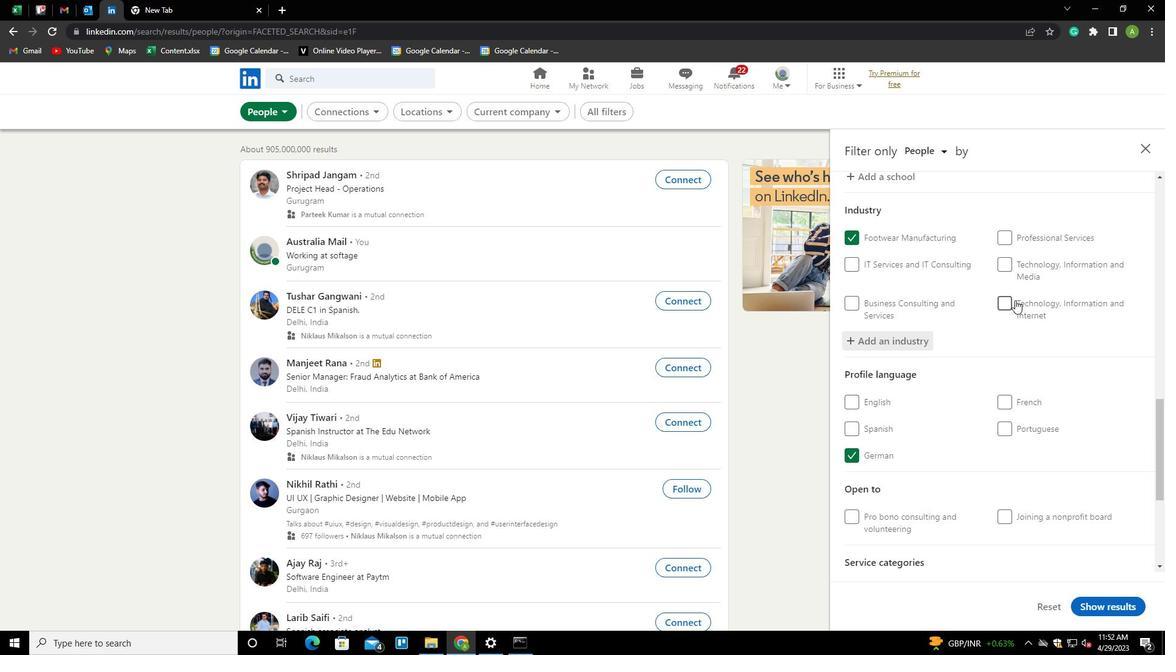 
Action: Mouse scrolled (1015, 299) with delta (0, 0)
Screenshot: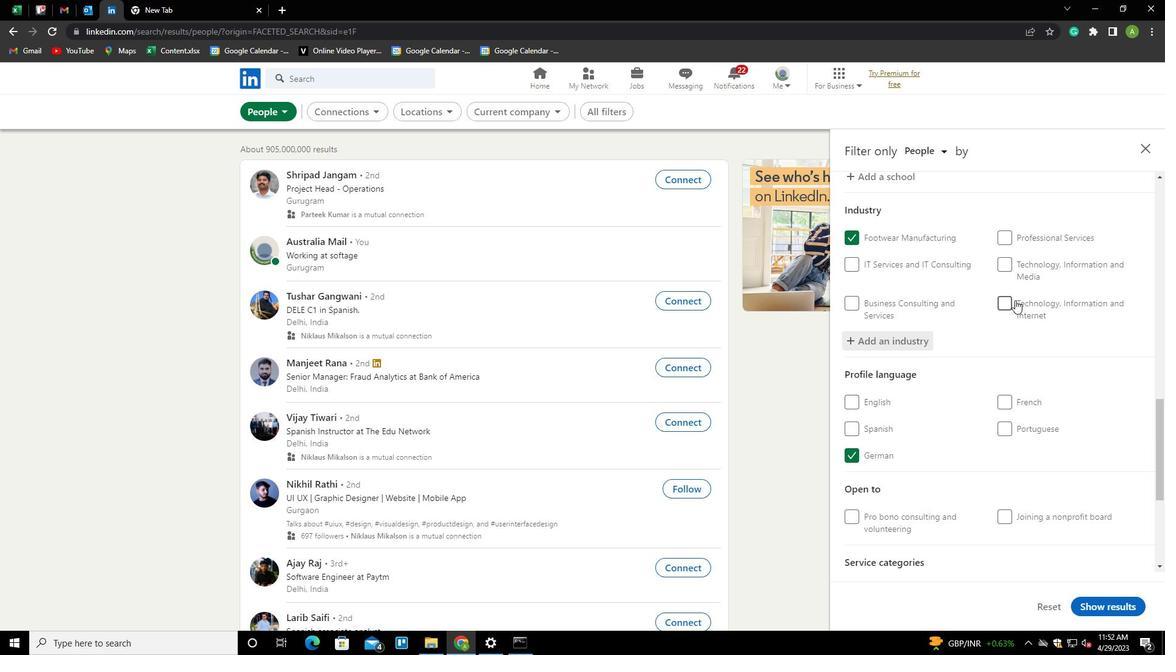 
Action: Mouse scrolled (1015, 299) with delta (0, 0)
Screenshot: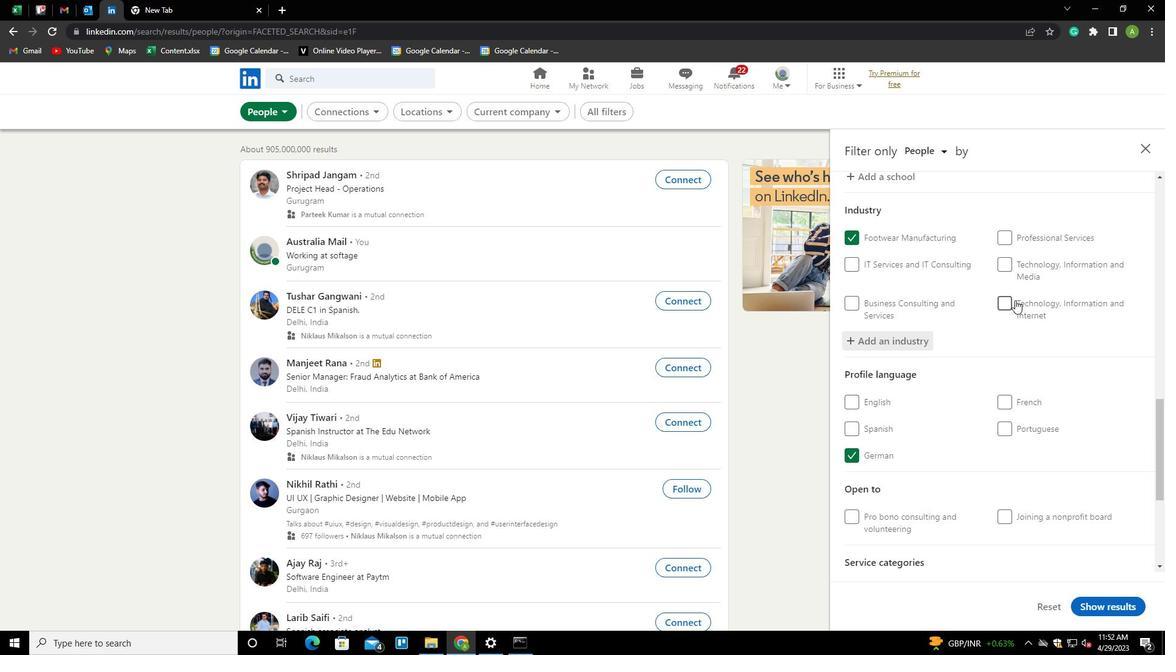 
Action: Mouse scrolled (1015, 299) with delta (0, 0)
Screenshot: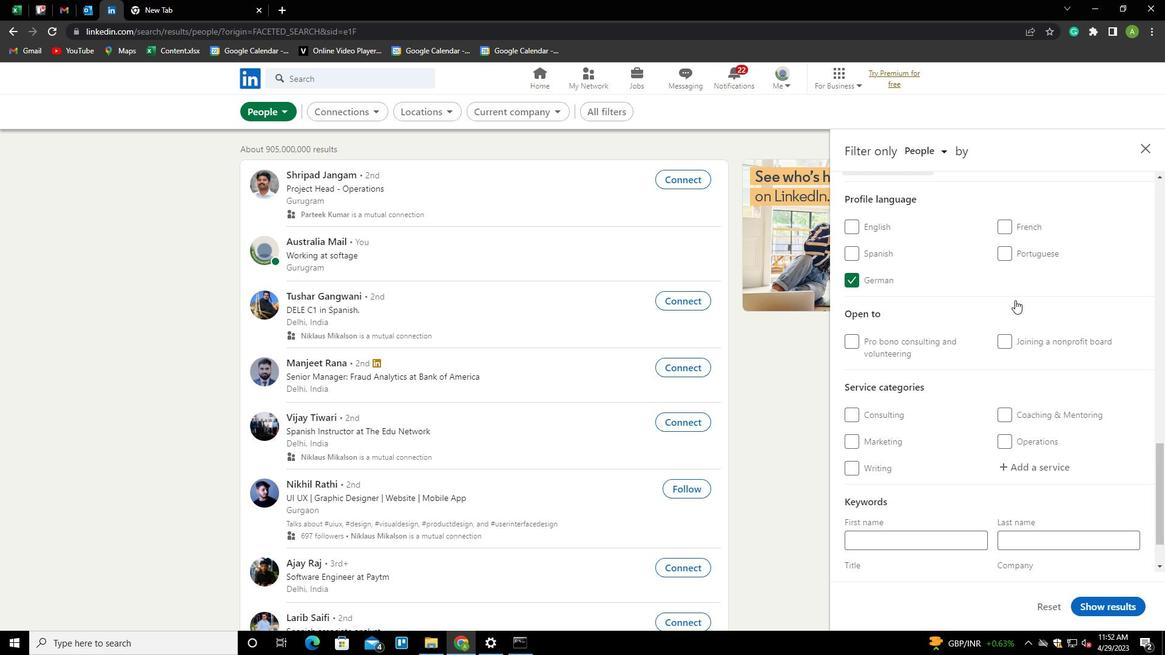 
Action: Mouse scrolled (1015, 299) with delta (0, 0)
Screenshot: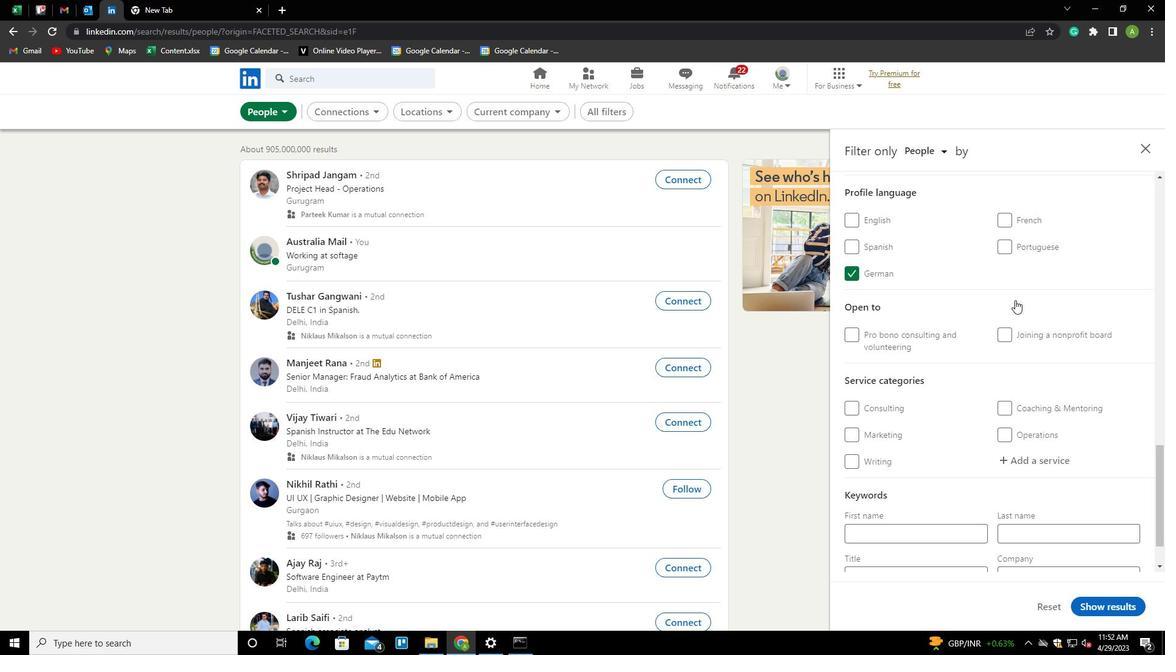 
Action: Mouse moved to (1017, 403)
Screenshot: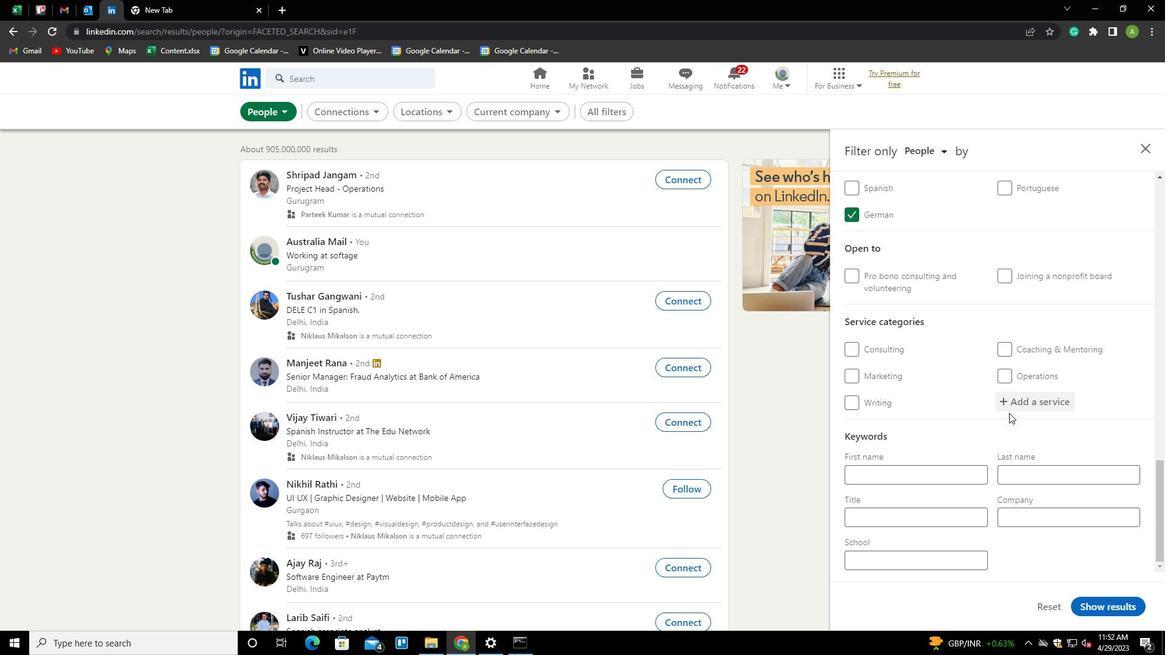 
Action: Mouse pressed left at (1017, 403)
Screenshot: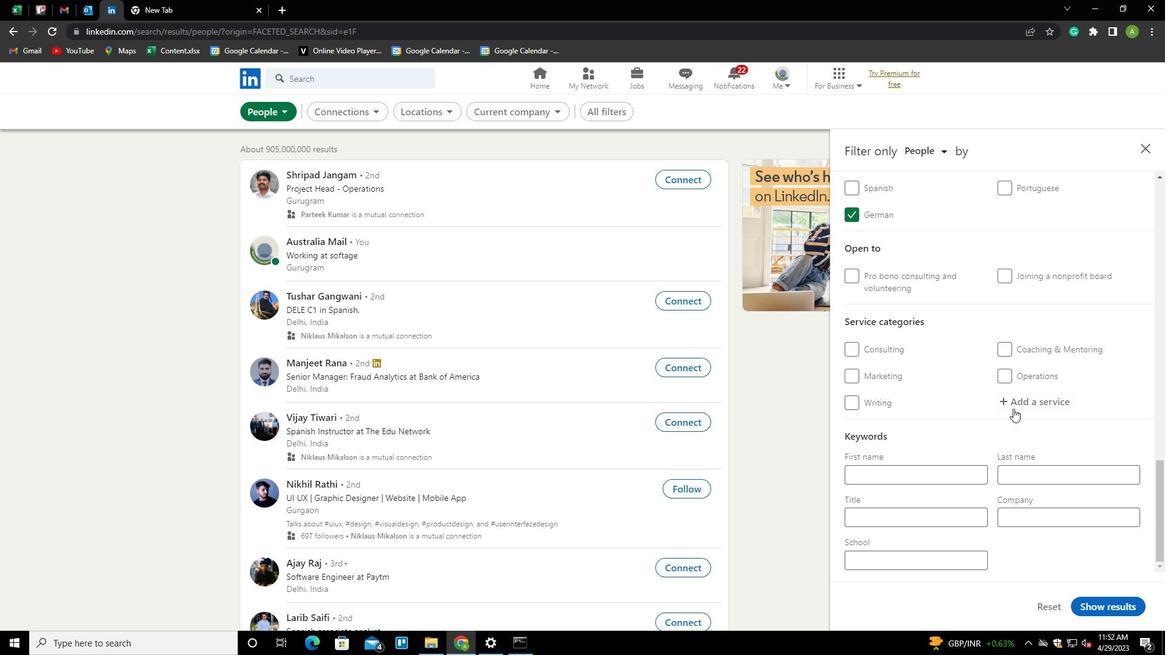 
Action: Mouse moved to (1024, 401)
Screenshot: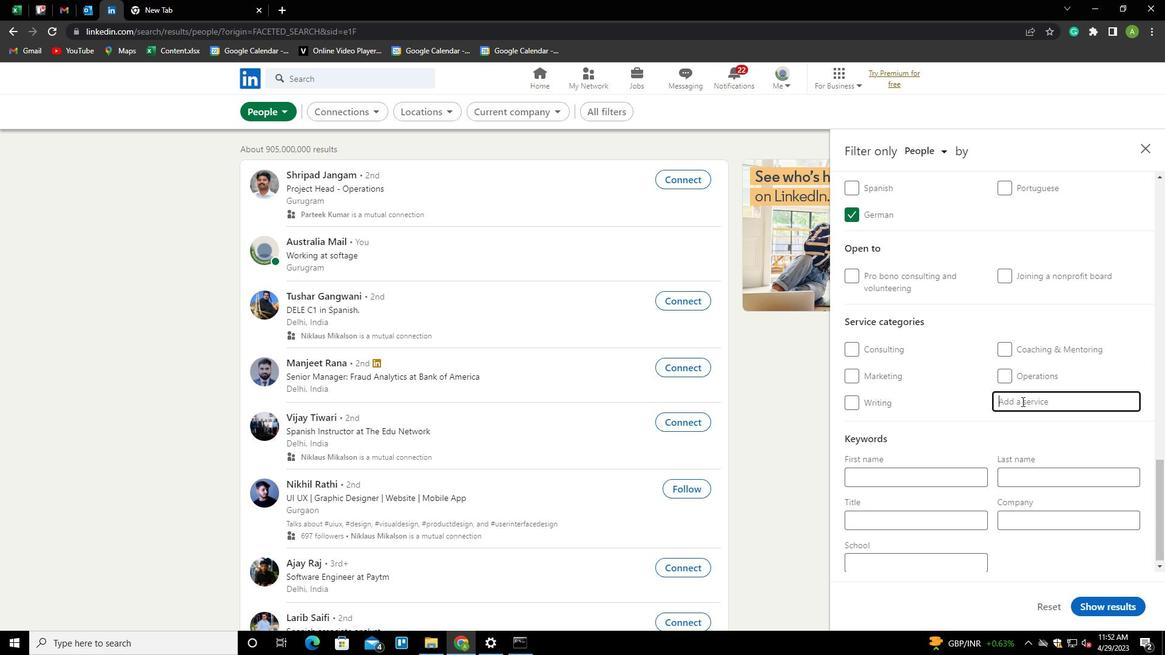 
Action: Mouse pressed left at (1024, 401)
Screenshot: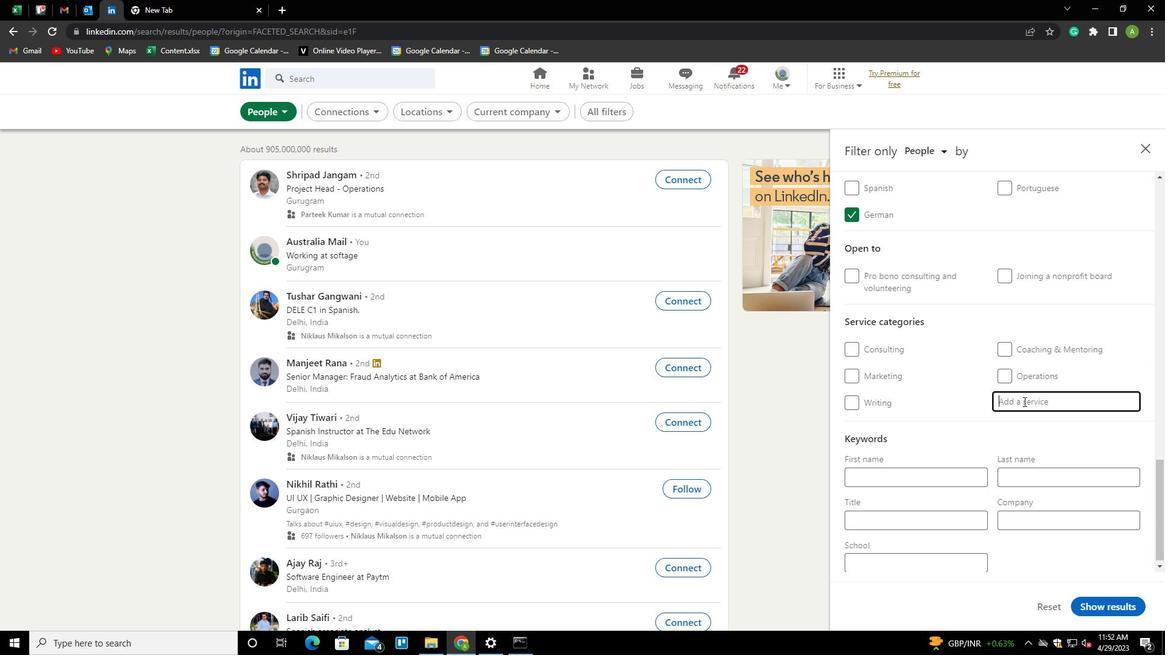 
Action: Key pressed <Key.shift><Key.shift><Key.shift><Key.shift><Key.shift>BUDGE<Key.down><Key.enter>
Screenshot: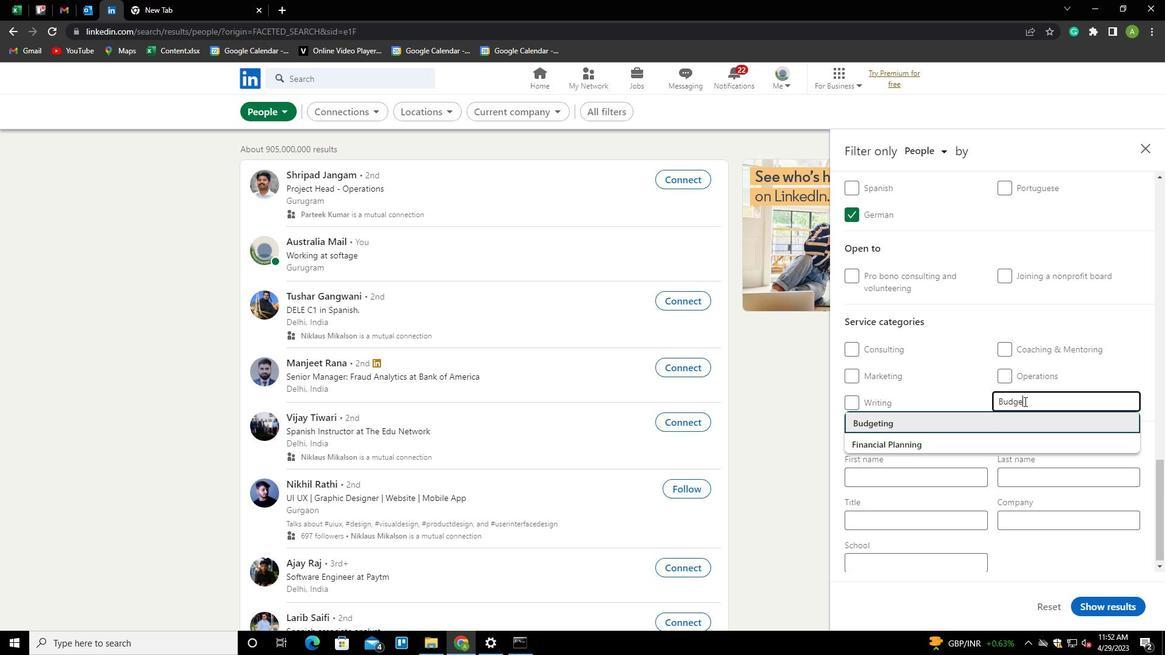 
Action: Mouse scrolled (1024, 401) with delta (0, 0)
Screenshot: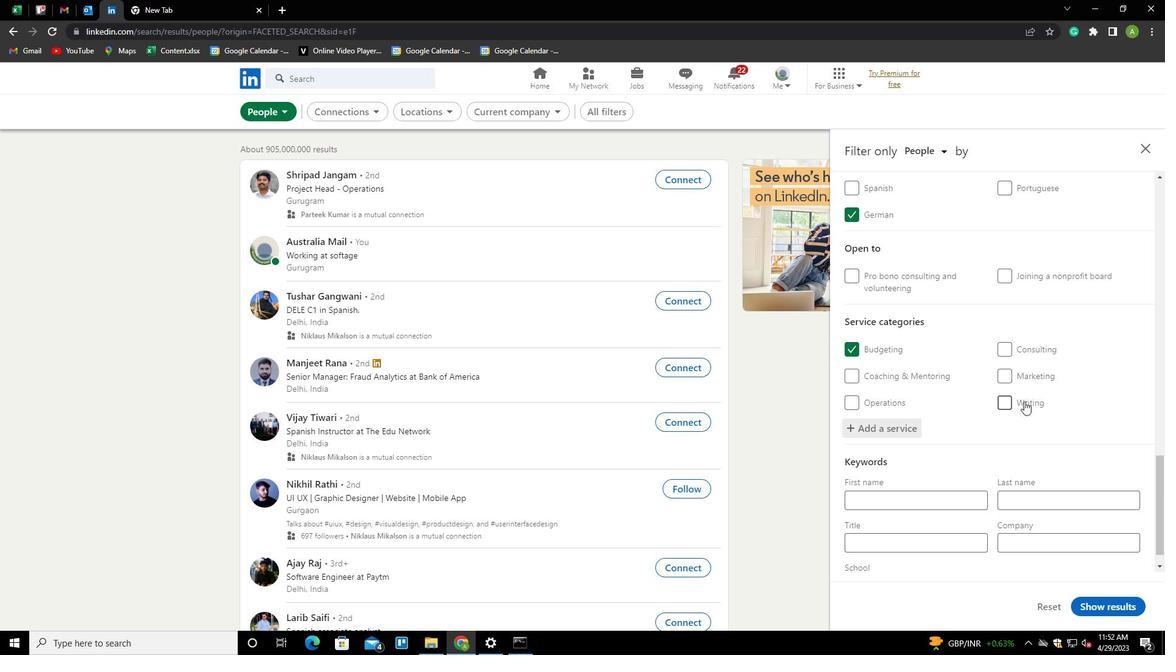 
Action: Mouse scrolled (1024, 401) with delta (0, 0)
Screenshot: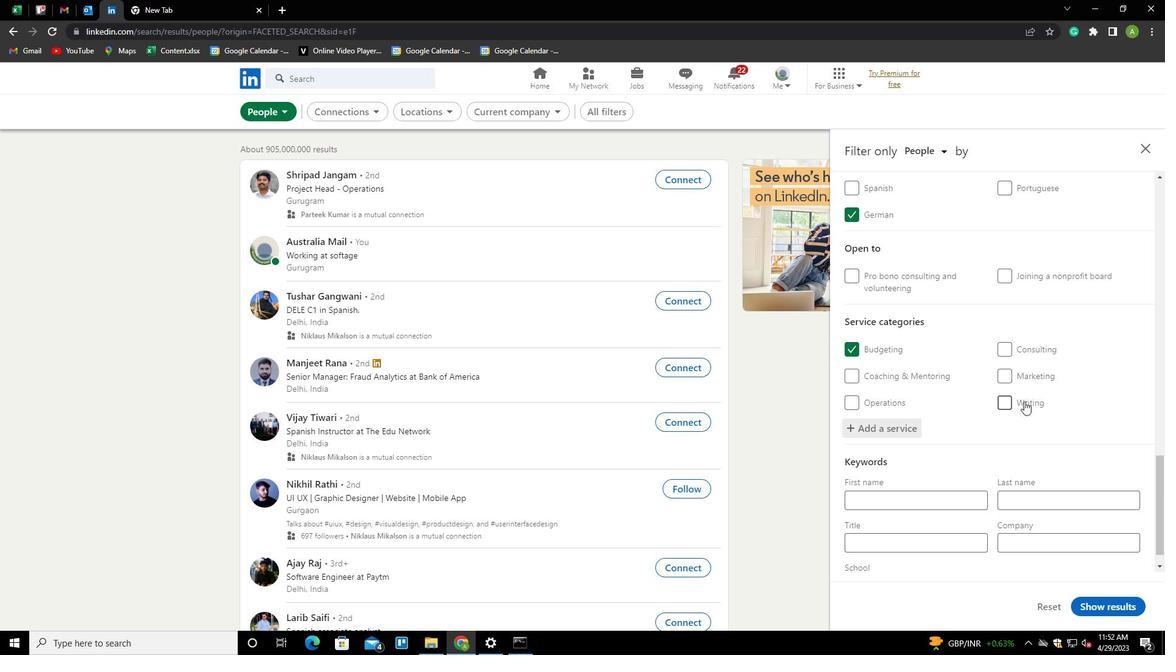 
Action: Mouse scrolled (1024, 401) with delta (0, 0)
Screenshot: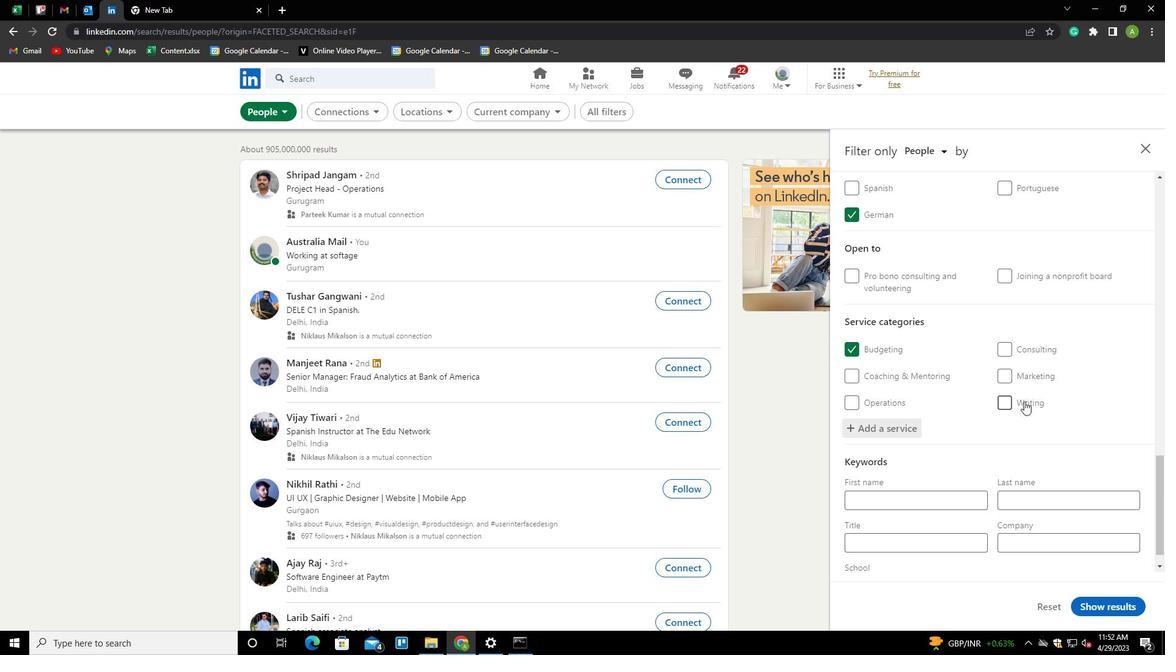 
Action: Mouse scrolled (1024, 401) with delta (0, 0)
Screenshot: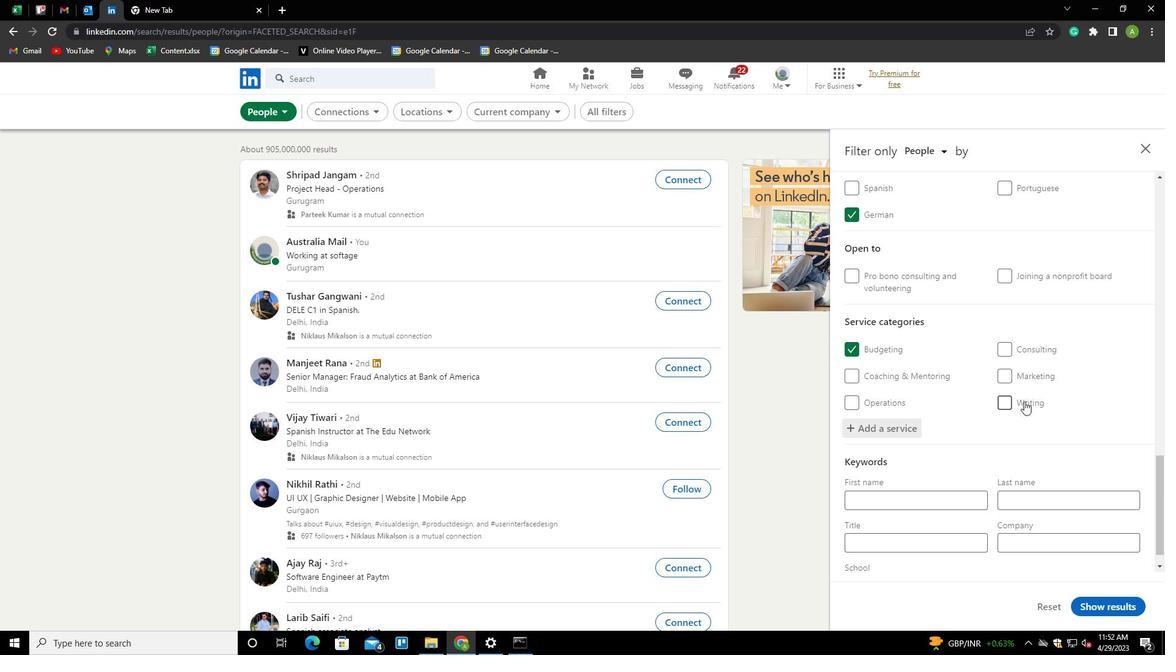 
Action: Mouse scrolled (1024, 401) with delta (0, 0)
Screenshot: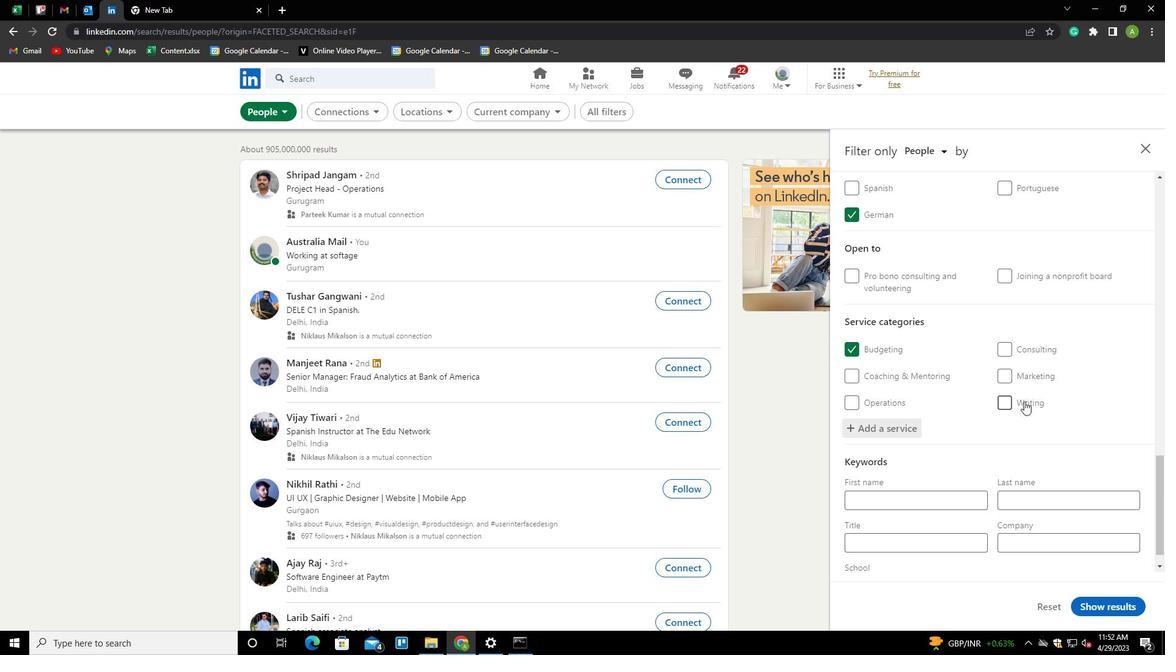 
Action: Mouse scrolled (1024, 401) with delta (0, 0)
Screenshot: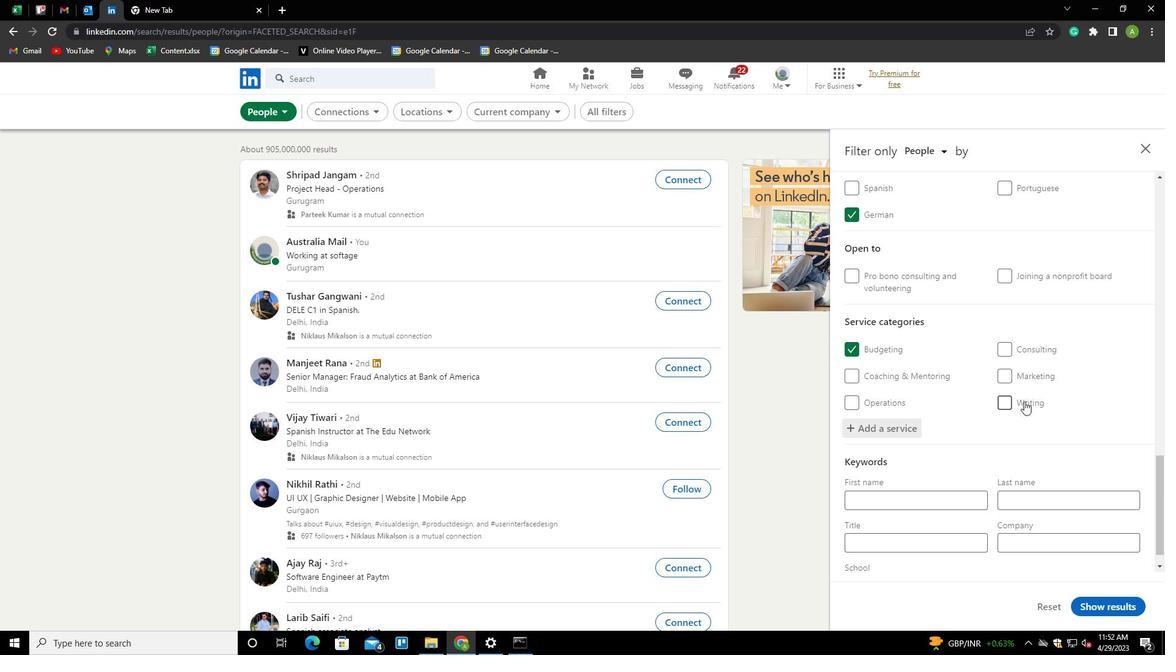 
Action: Mouse scrolled (1024, 401) with delta (0, 0)
Screenshot: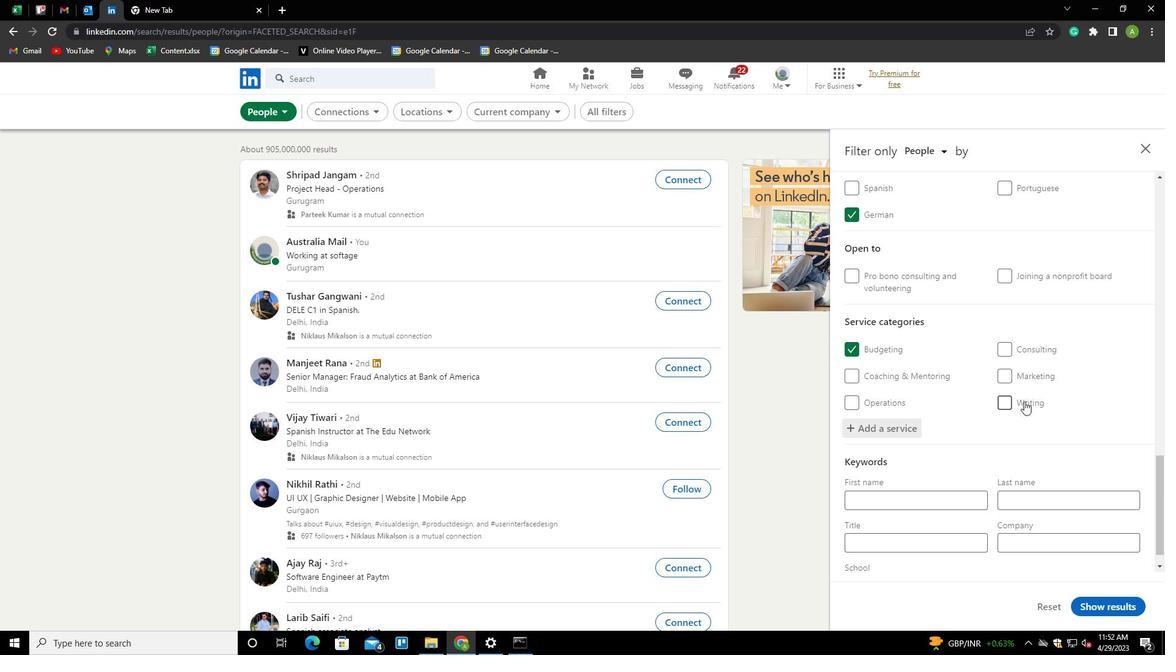 
Action: Mouse moved to (929, 527)
Screenshot: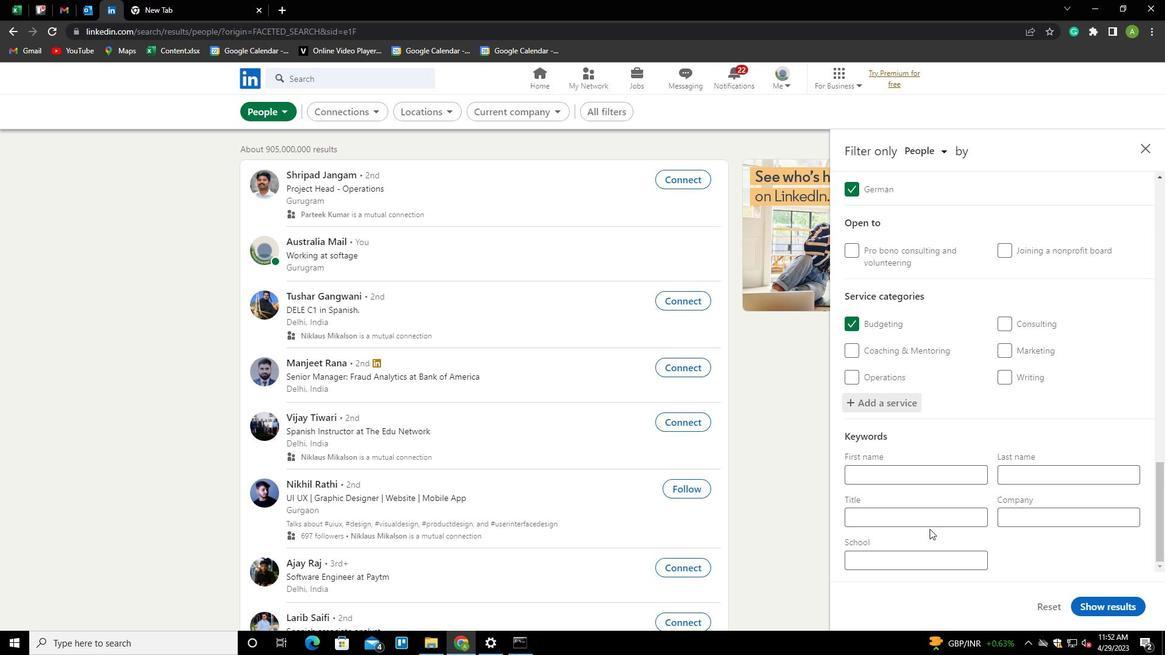 
Action: Mouse pressed left at (929, 527)
Screenshot: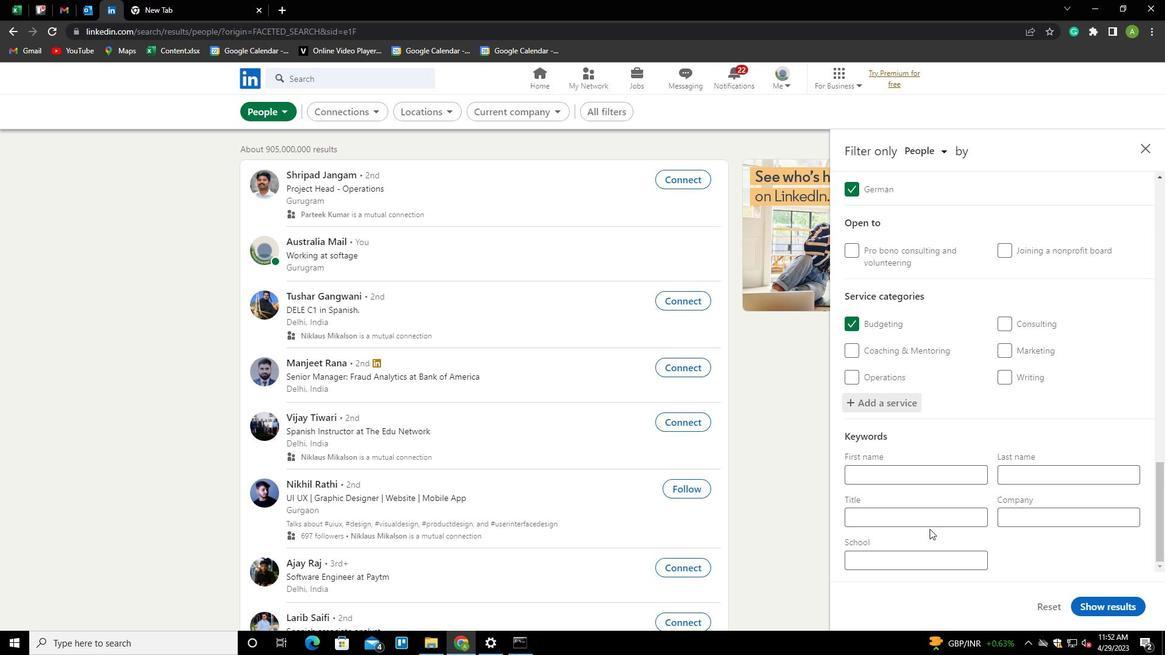 
Action: Key pressed <Key.shift>AREA<Key.space><Key.shift>SALES<Key.space><Key.shift>MANAGER
Screenshot: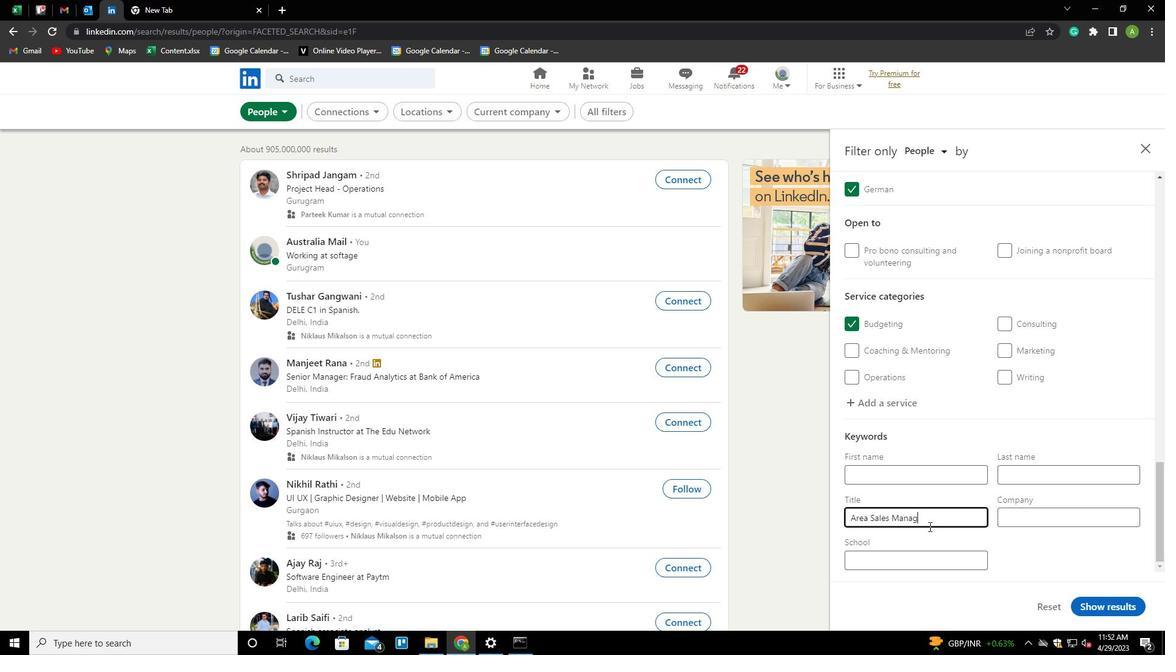 
Action: Mouse moved to (1032, 534)
Screenshot: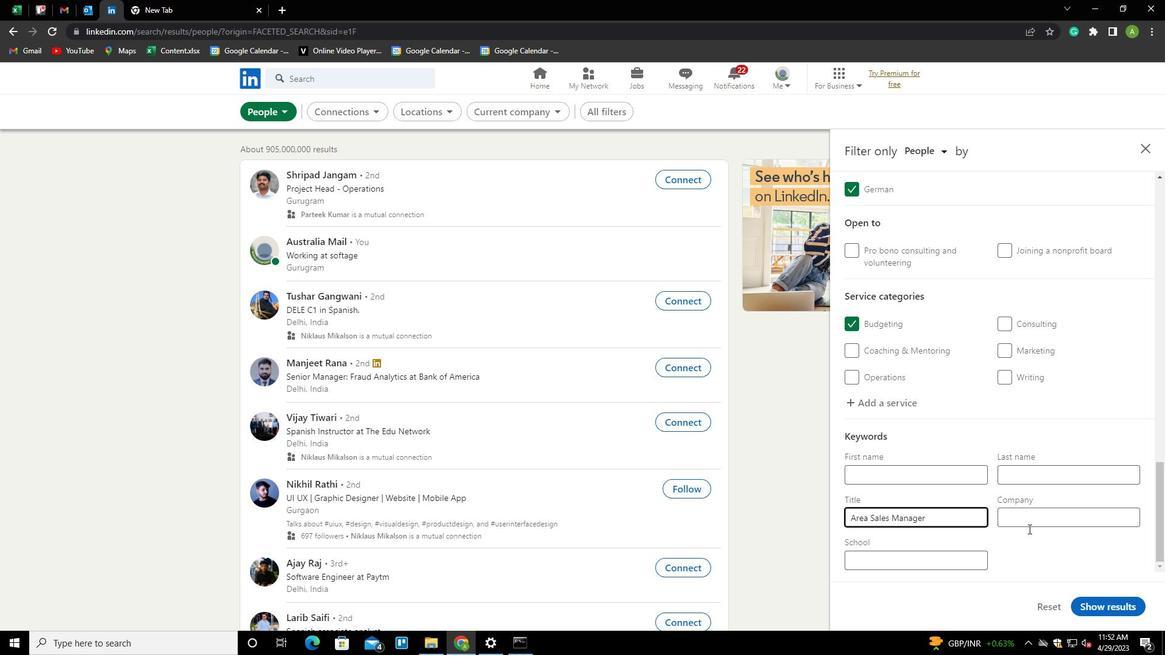 
Action: Mouse pressed left at (1032, 534)
Screenshot: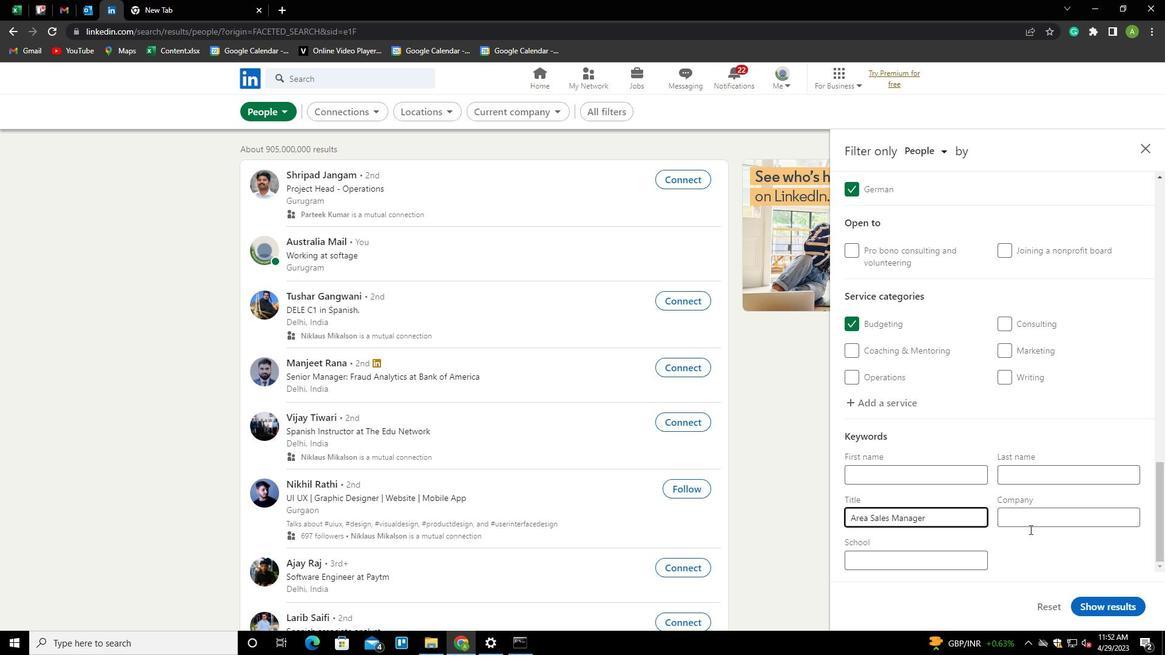 
Action: Mouse moved to (1113, 602)
Screenshot: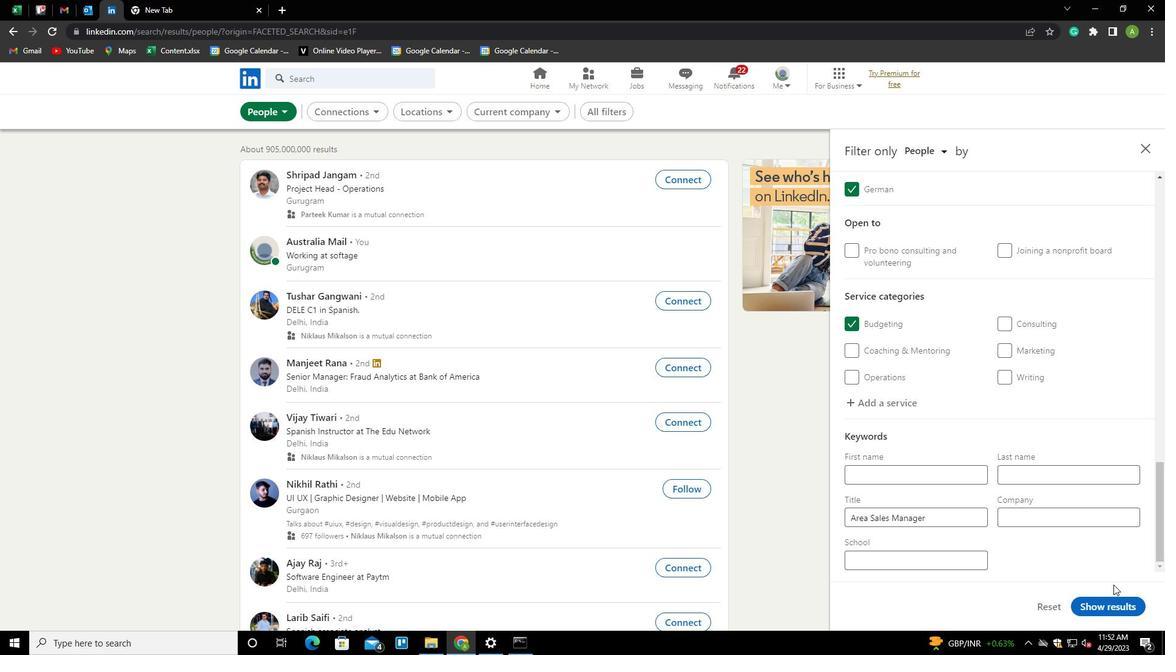 
Action: Mouse pressed left at (1113, 602)
Screenshot: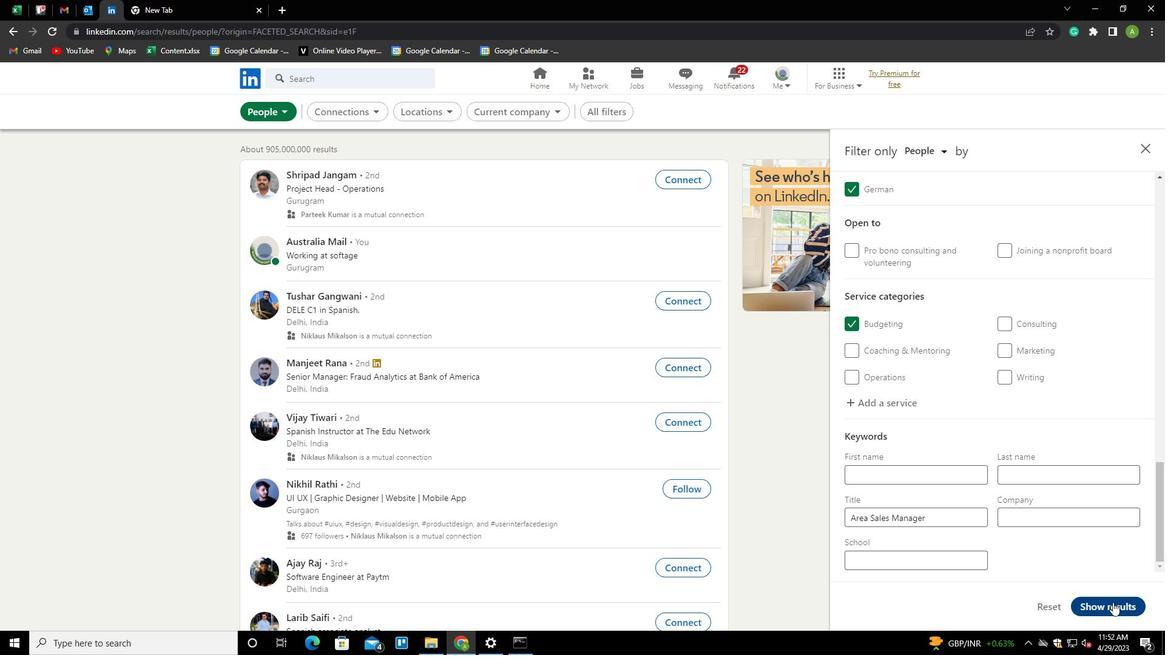 
